 Task: Explore Airbnb accommodation in Ghazni, Afghanistan from 12th December, 2023 to 16th December, 2023 for 8 adults.8 bedrooms having 8 beds and 8 bathrooms. Property type can be hotel. Amenities needed are: wifi,free parkinig on premises, breakfast. Look for 3 properties as per requirement.
Action: Mouse moved to (503, 109)
Screenshot: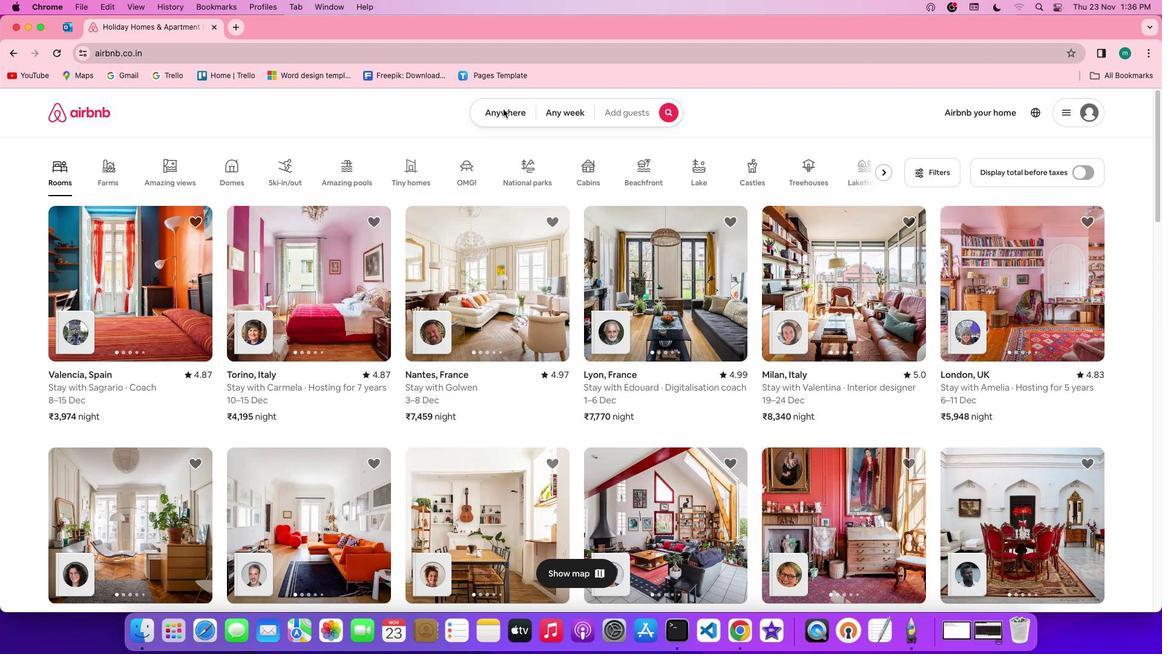 
Action: Mouse pressed left at (503, 109)
Screenshot: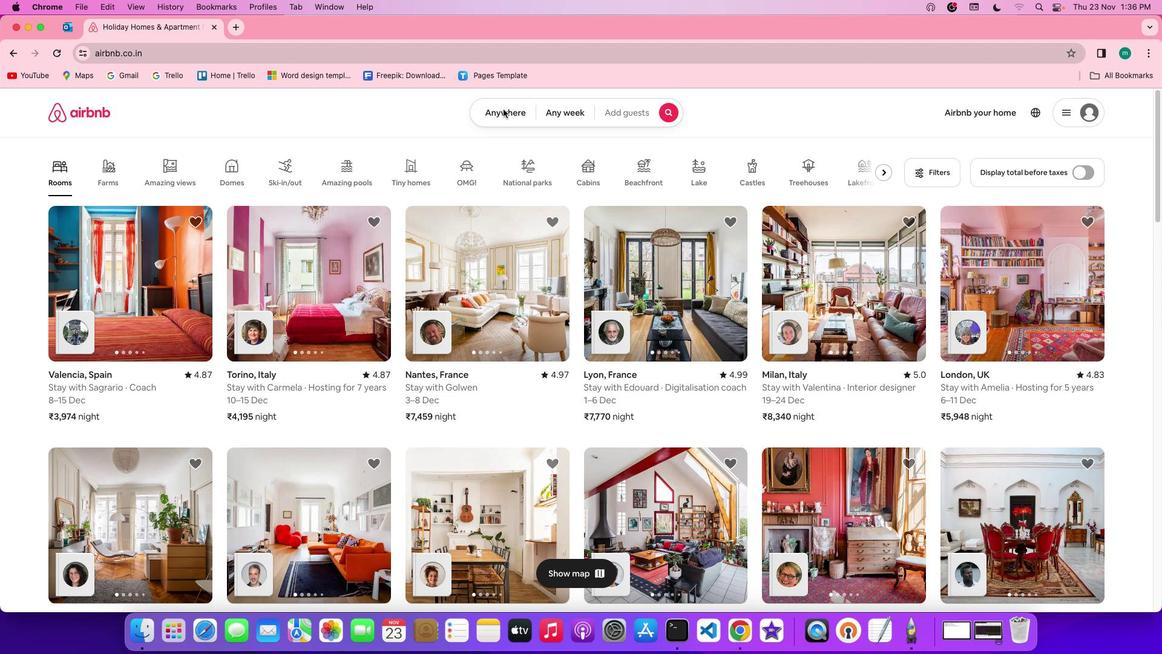 
Action: Mouse pressed left at (503, 109)
Screenshot: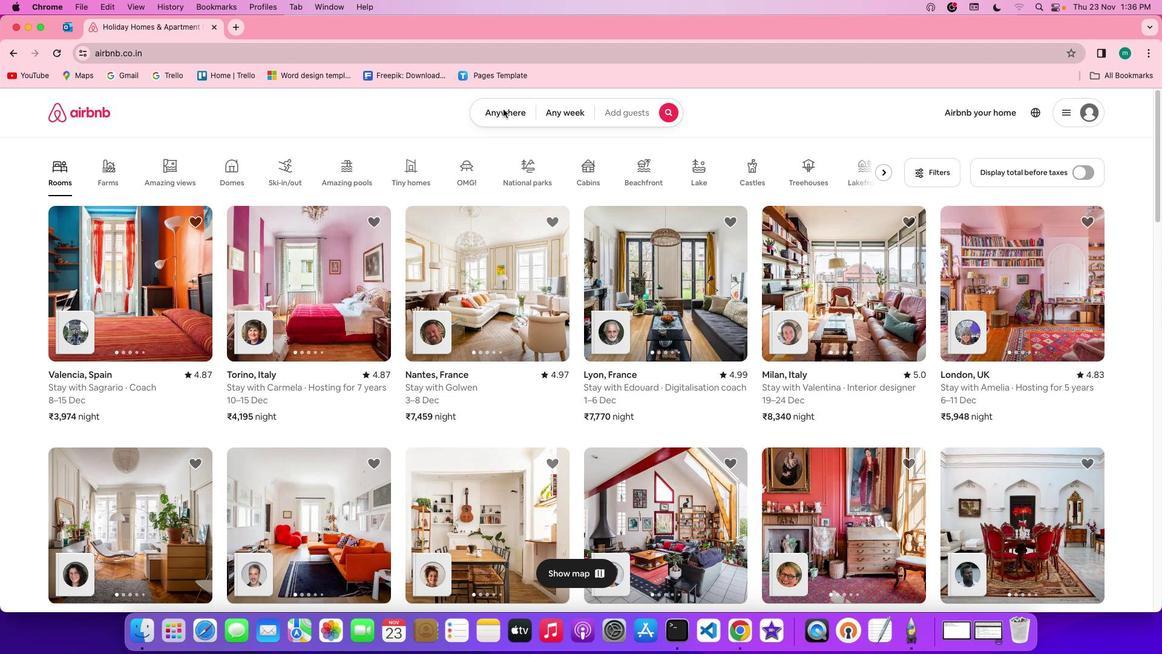 
Action: Mouse moved to (465, 154)
Screenshot: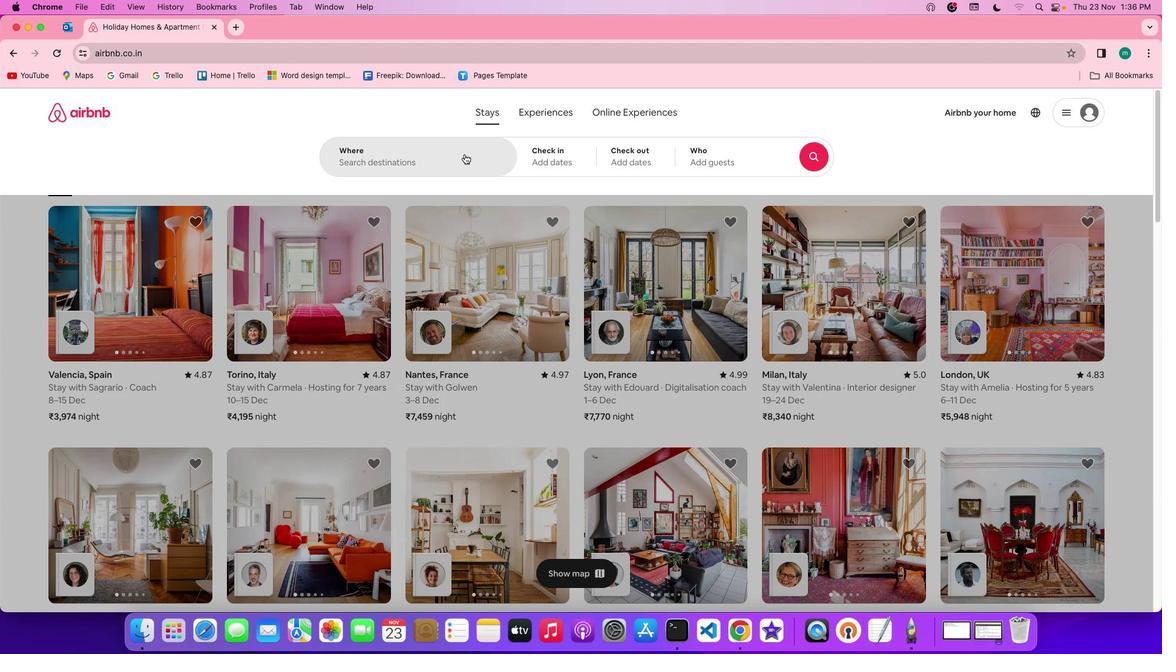 
Action: Mouse pressed left at (465, 154)
Screenshot: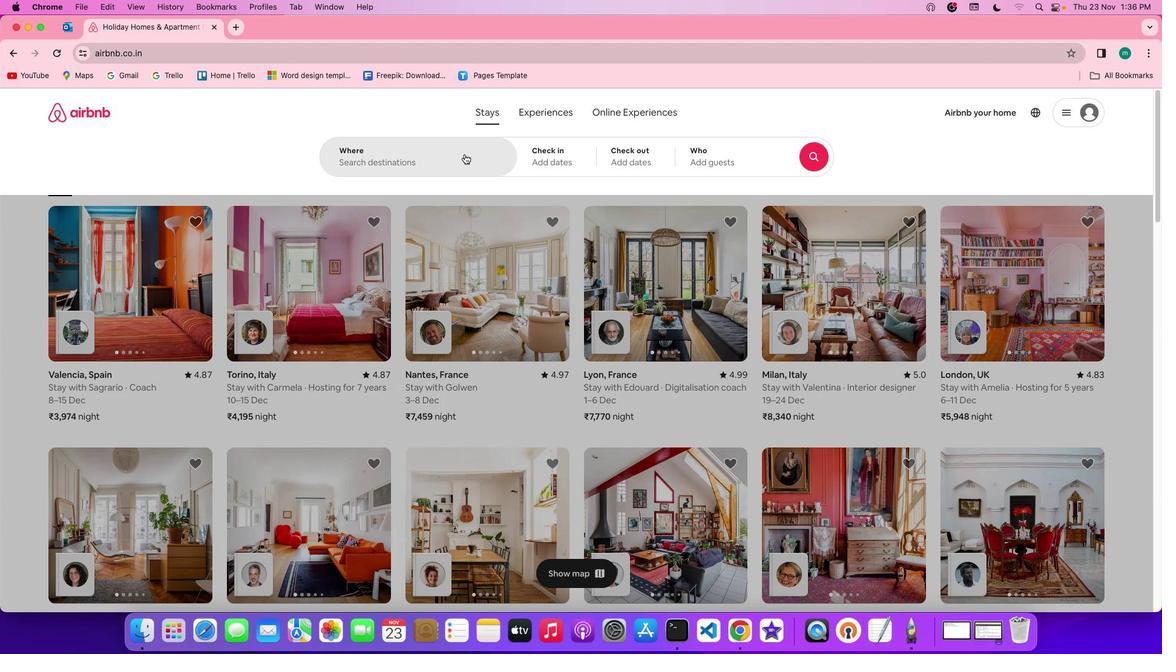 
Action: Key pressed Key.shift'G''h''a''z''n''i'','Key.spaceKey.shift'A''f''g''h''a''n''i''s''t''a''n'
Screenshot: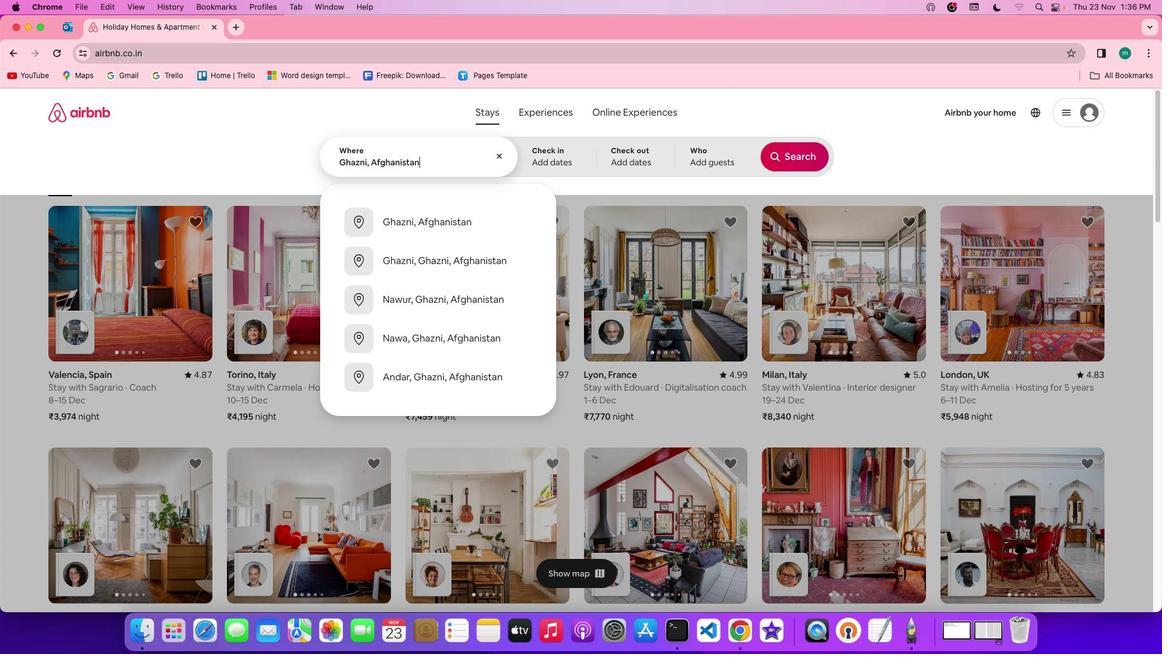 
Action: Mouse moved to (562, 155)
Screenshot: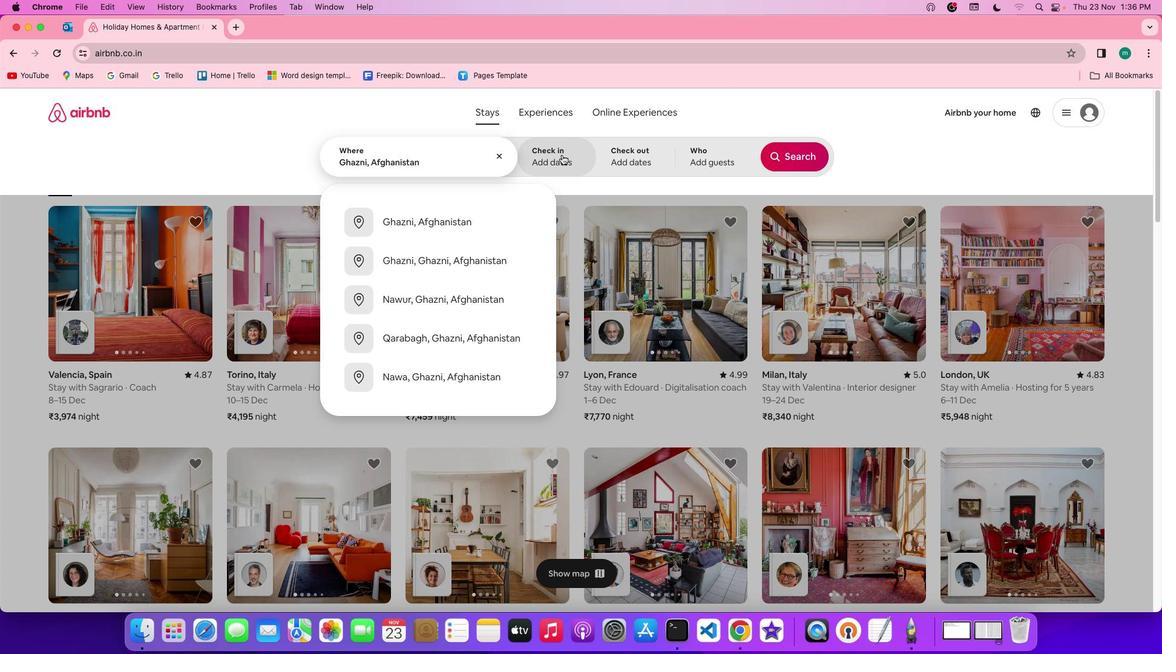 
Action: Mouse pressed left at (562, 155)
Screenshot: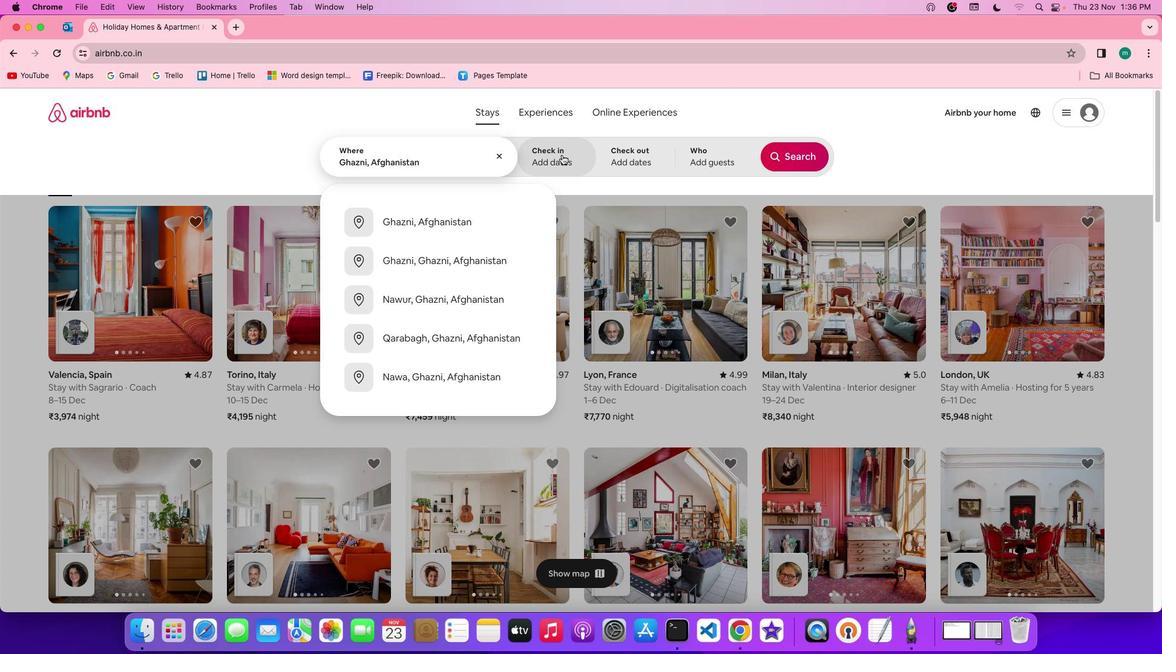 
Action: Mouse moved to (665, 370)
Screenshot: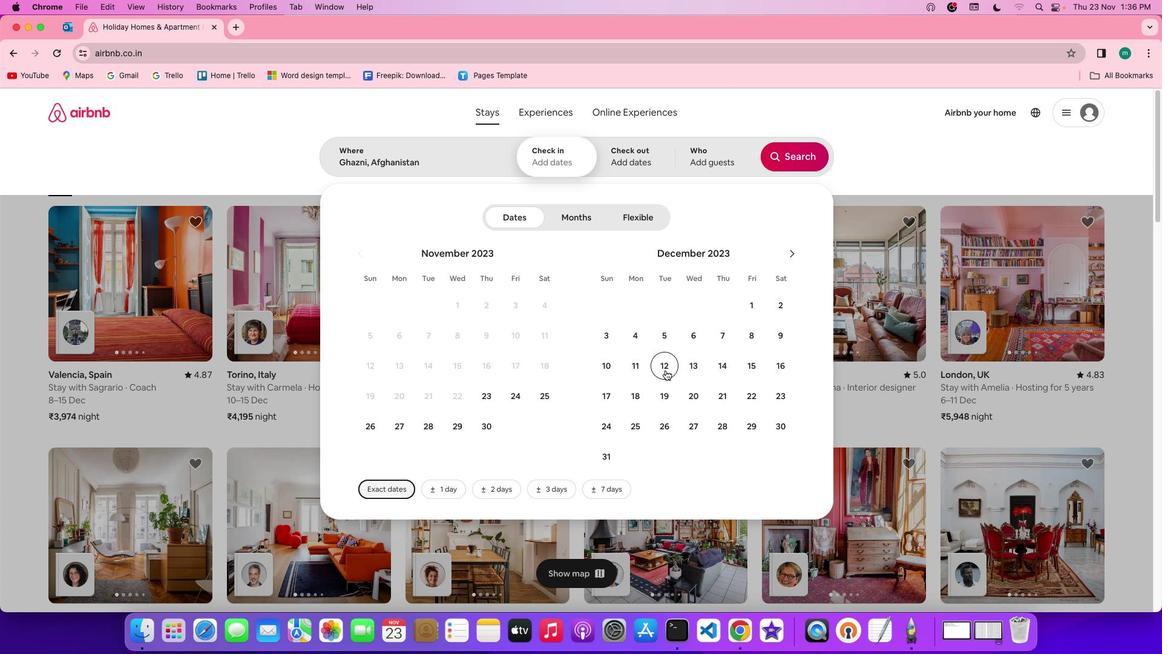 
Action: Mouse pressed left at (665, 370)
Screenshot: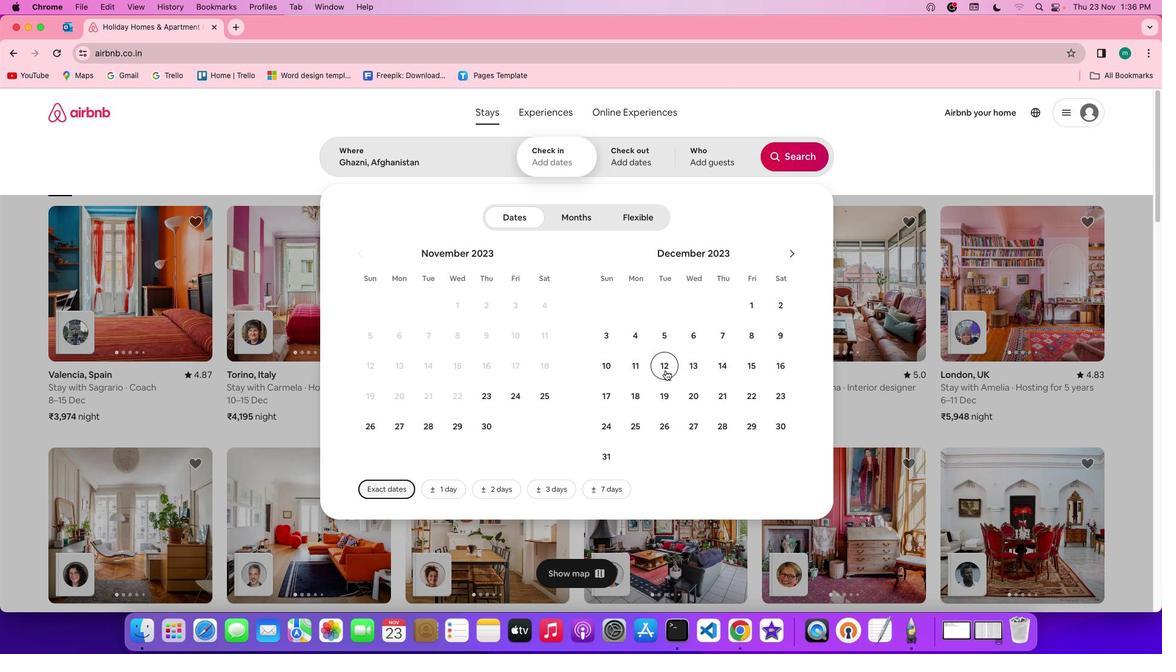 
Action: Mouse moved to (775, 368)
Screenshot: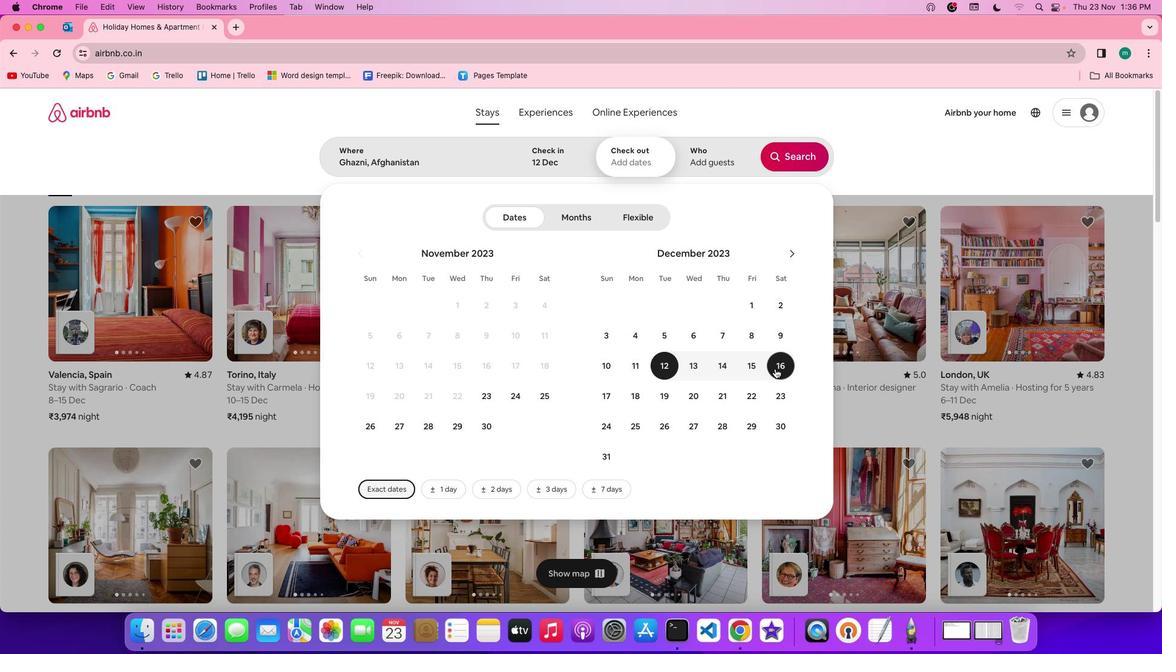
Action: Mouse pressed left at (775, 368)
Screenshot: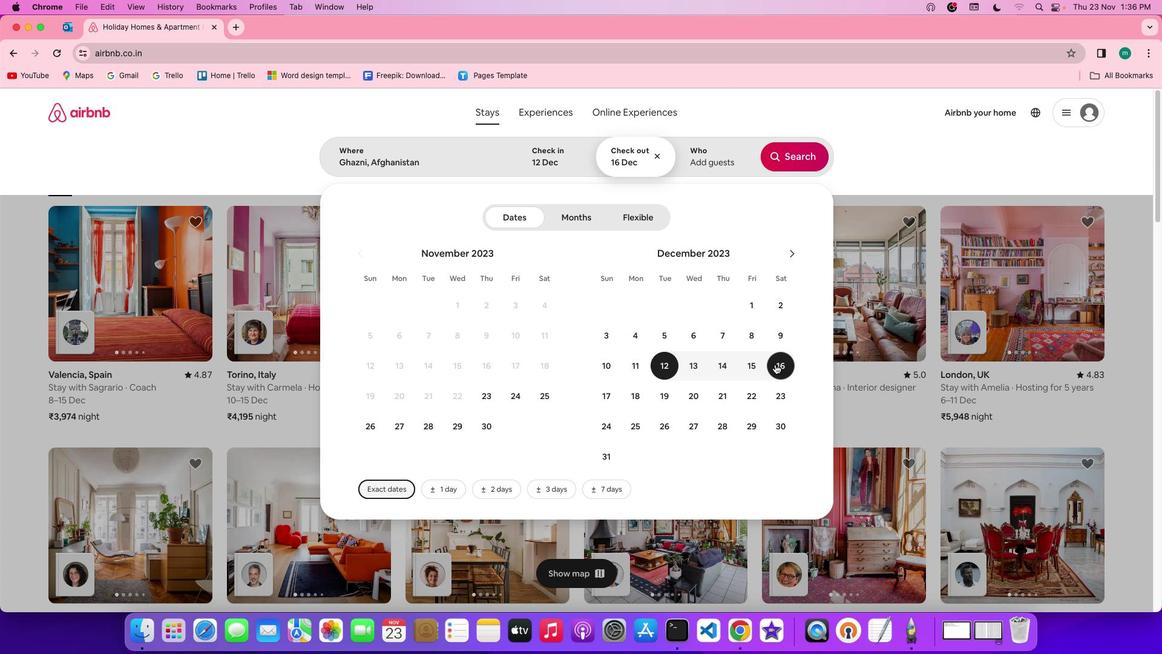 
Action: Mouse moved to (712, 158)
Screenshot: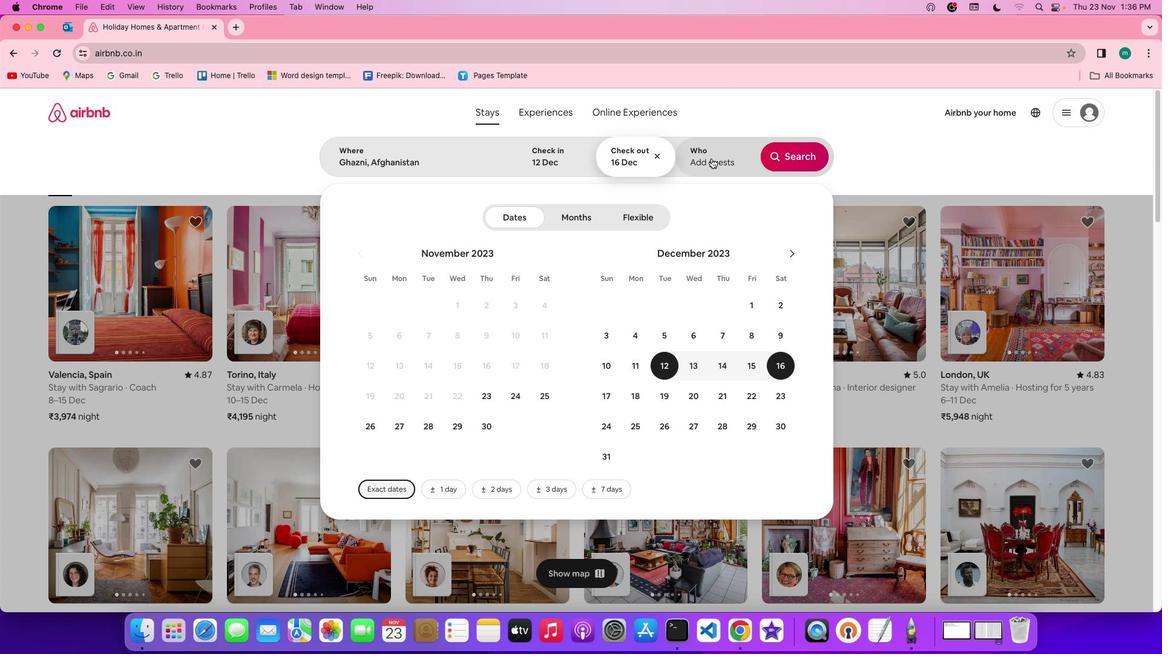 
Action: Mouse pressed left at (712, 158)
Screenshot: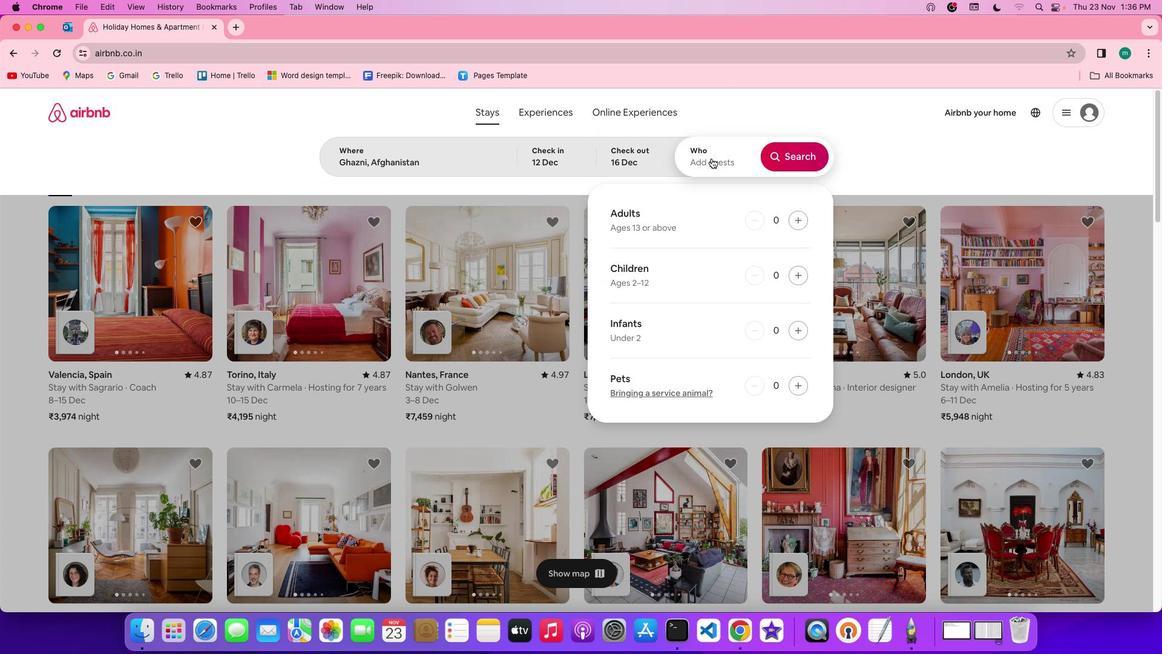 
Action: Mouse moved to (798, 215)
Screenshot: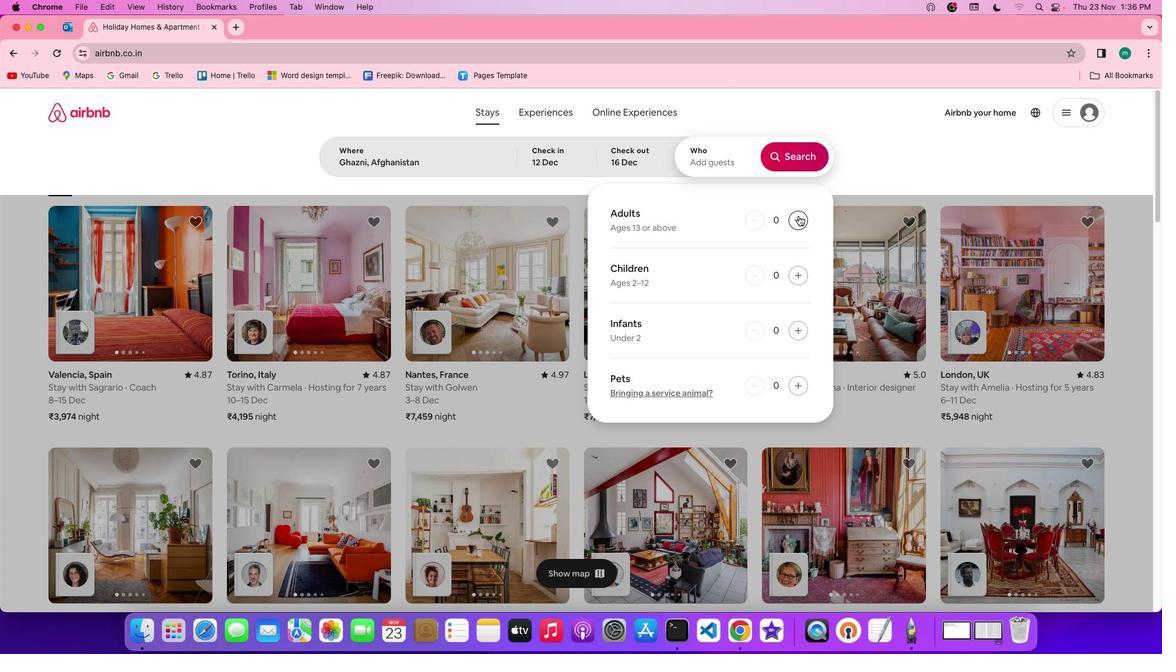 
Action: Mouse pressed left at (798, 215)
Screenshot: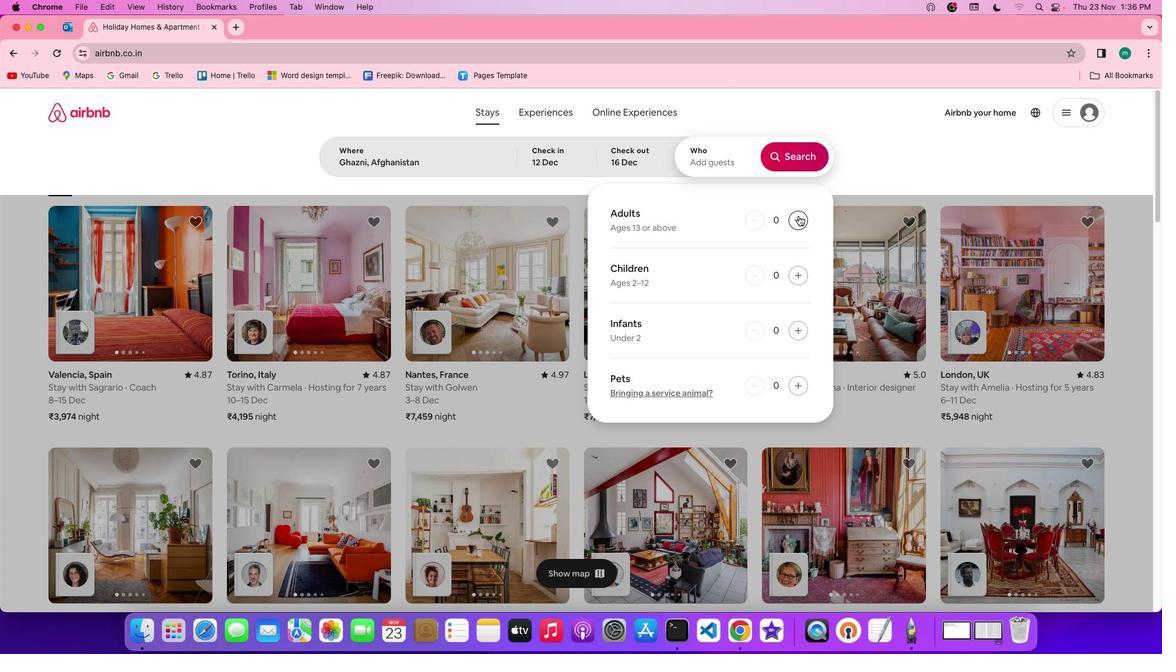
Action: Mouse pressed left at (798, 215)
Screenshot: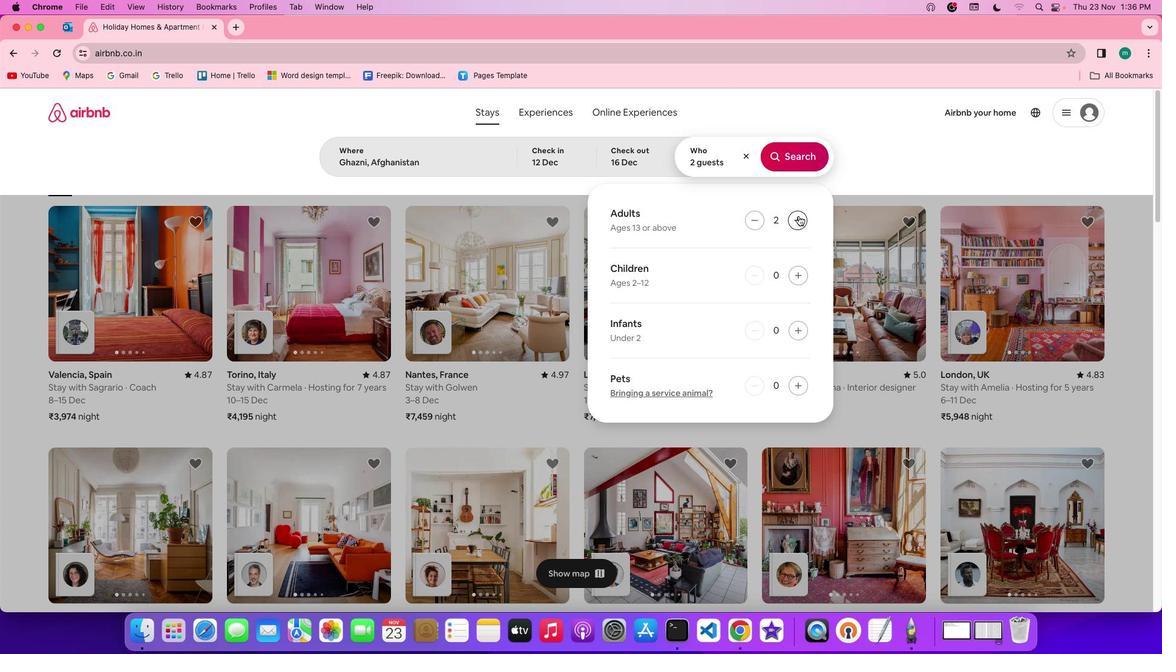 
Action: Mouse pressed left at (798, 215)
Screenshot: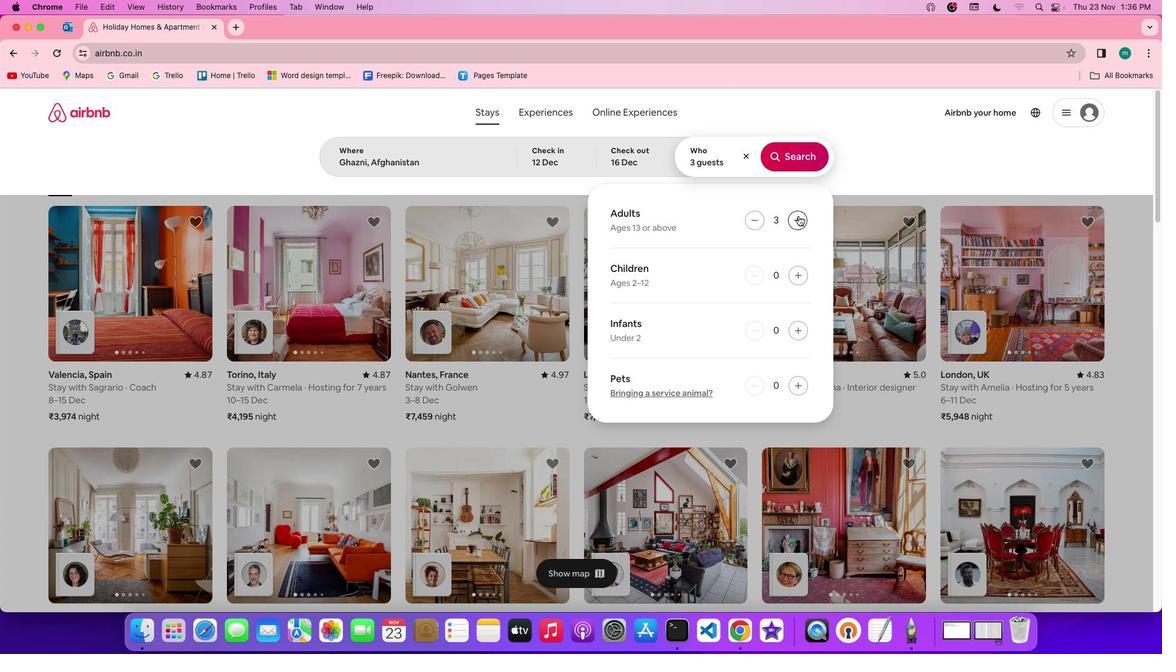 
Action: Mouse pressed left at (798, 215)
Screenshot: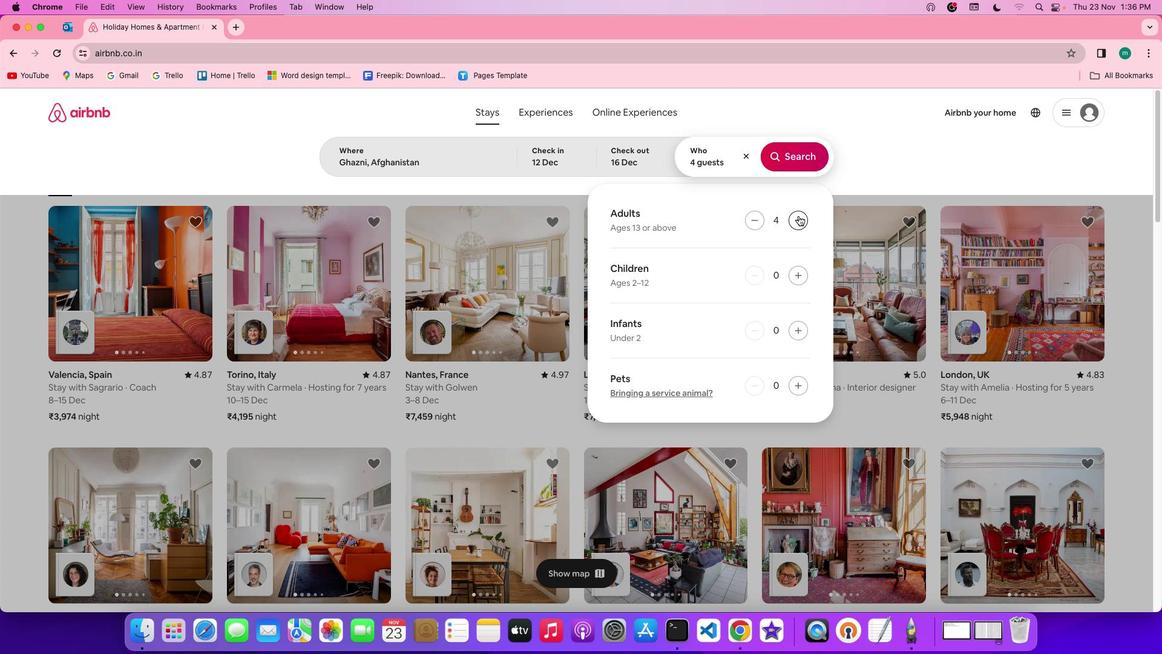 
Action: Mouse pressed left at (798, 215)
Screenshot: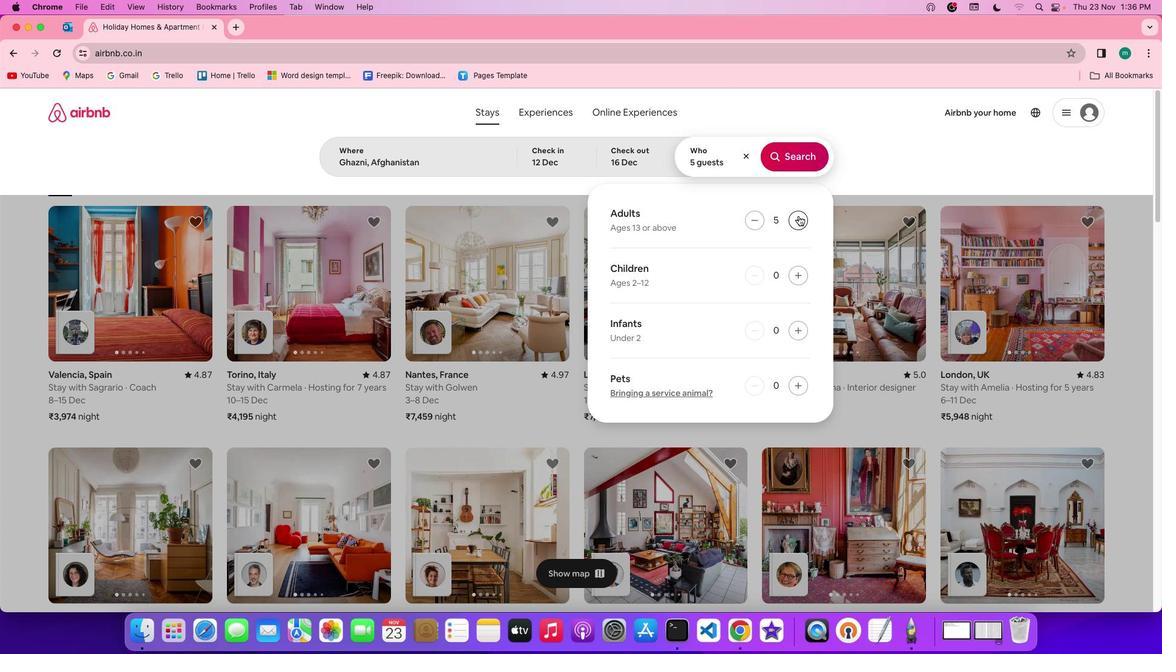 
Action: Mouse pressed left at (798, 215)
Screenshot: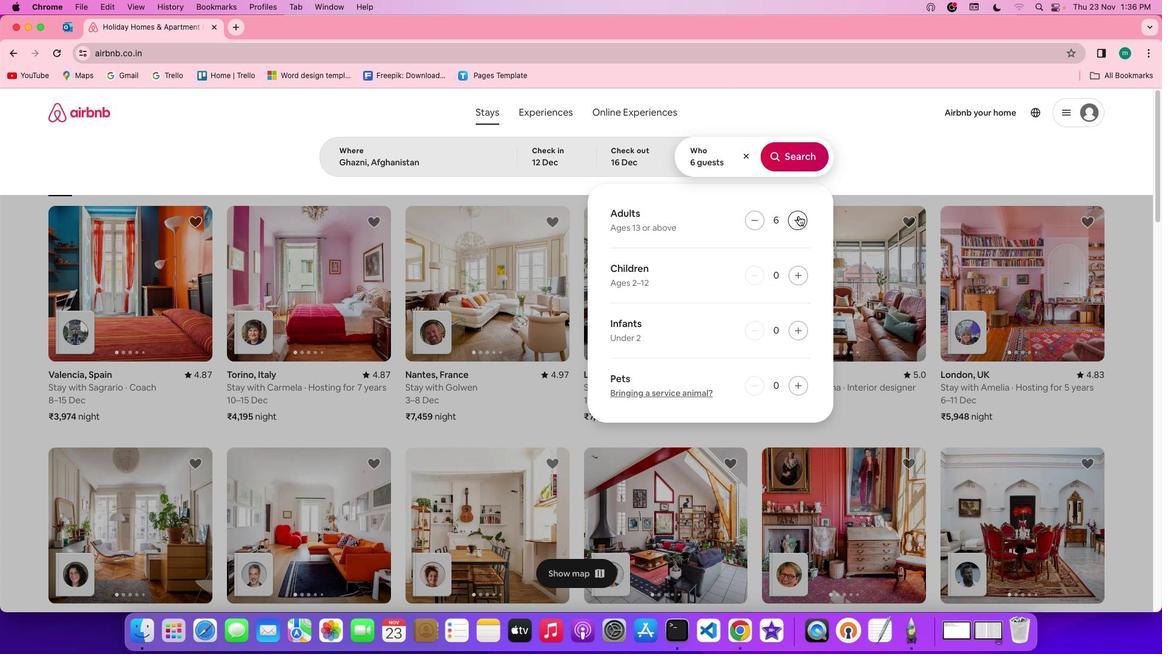 
Action: Mouse pressed left at (798, 215)
Screenshot: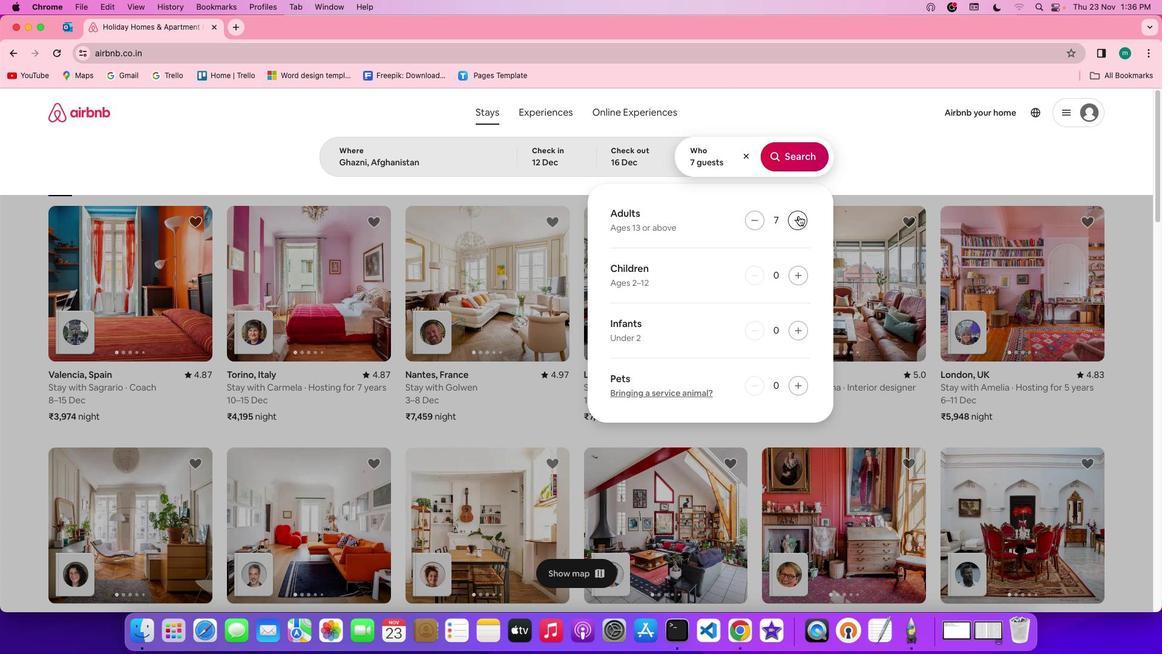 
Action: Mouse pressed left at (798, 215)
Screenshot: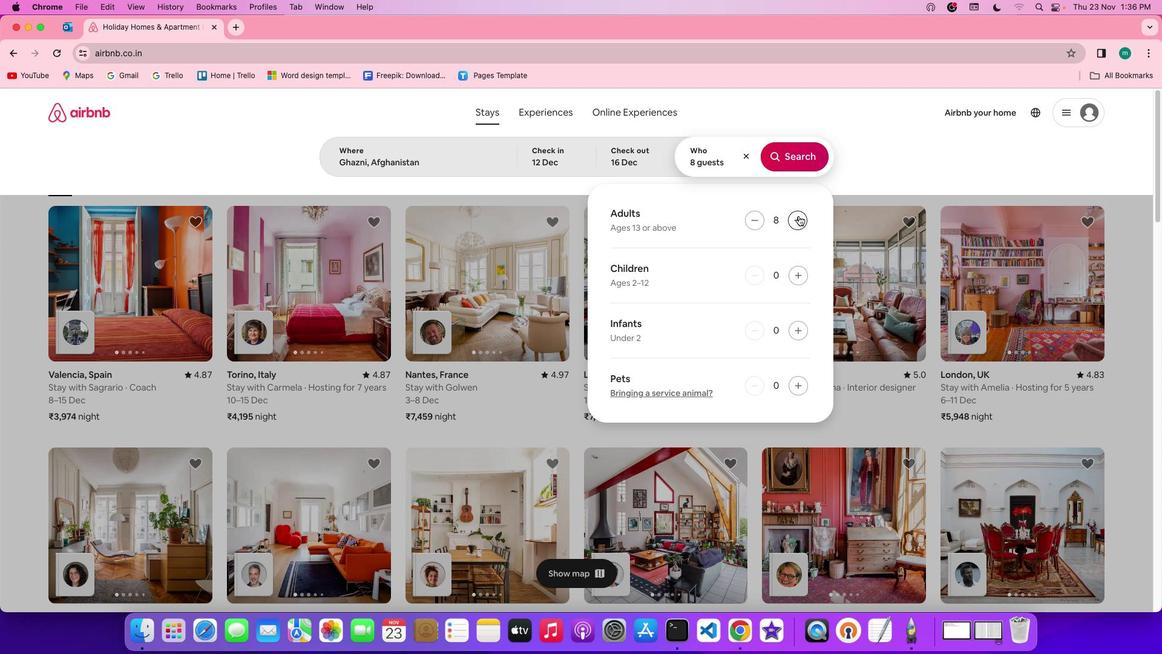 
Action: Mouse moved to (811, 160)
Screenshot: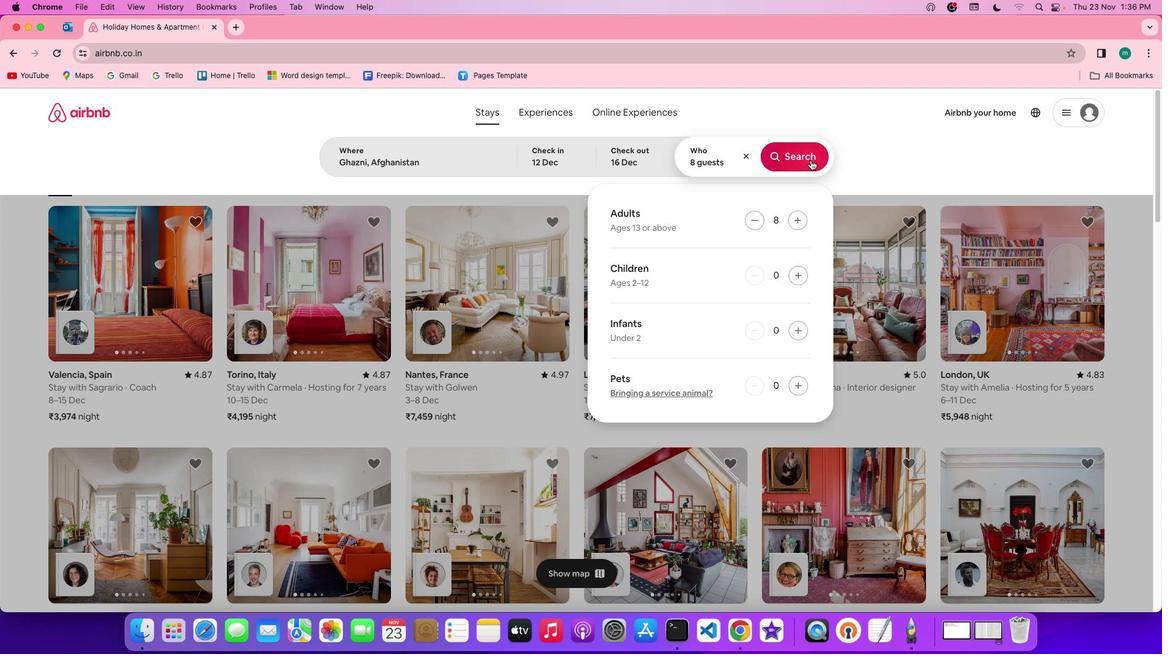 
Action: Mouse pressed left at (811, 160)
Screenshot: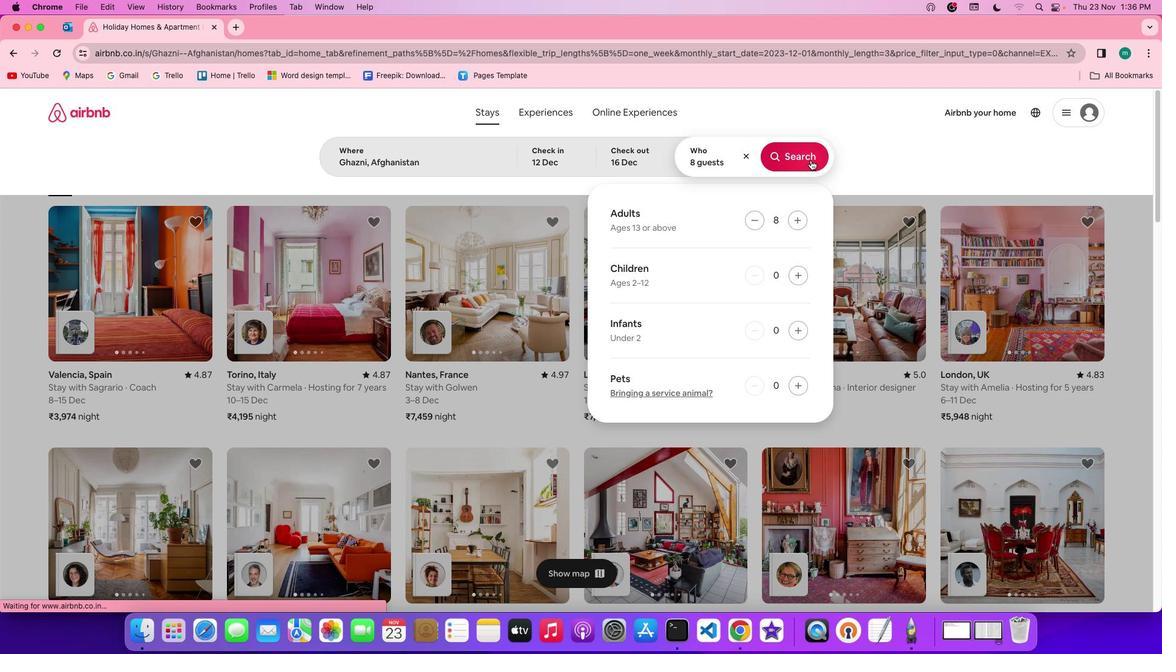 
Action: Mouse moved to (963, 156)
Screenshot: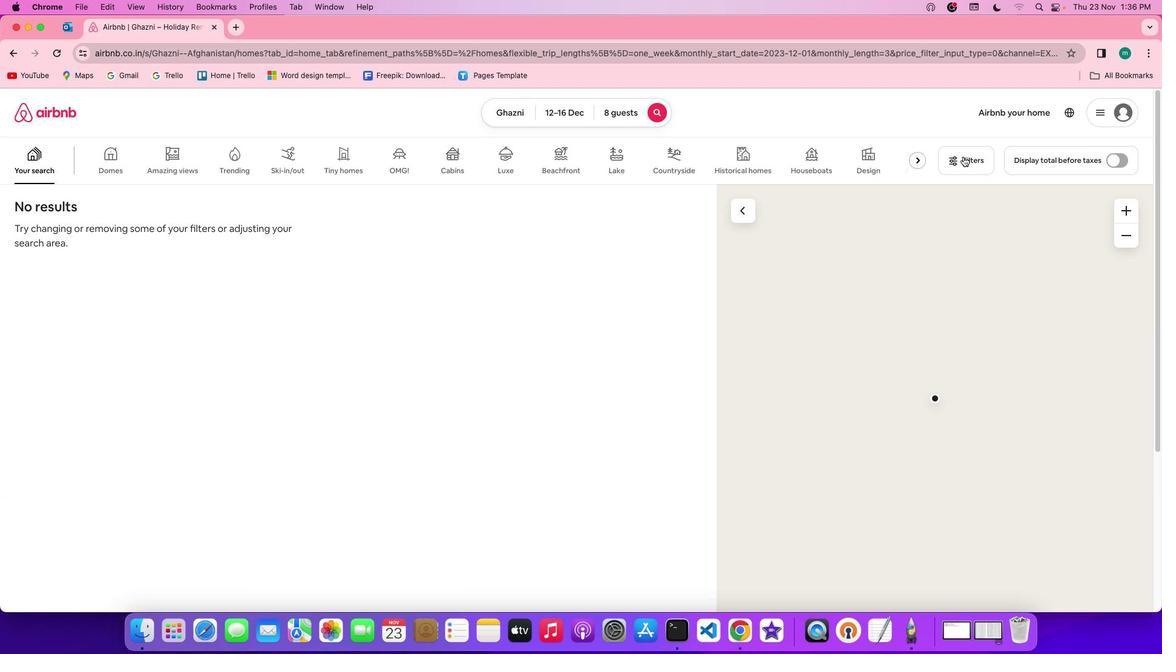 
Action: Mouse pressed left at (963, 156)
Screenshot: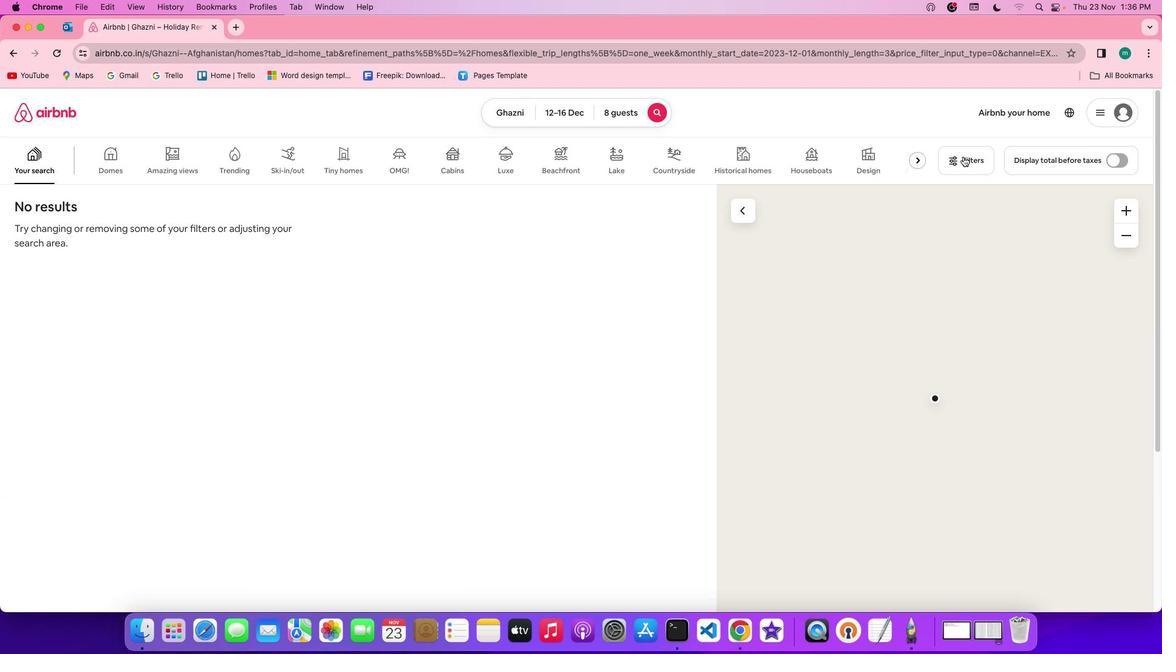 
Action: Mouse moved to (698, 355)
Screenshot: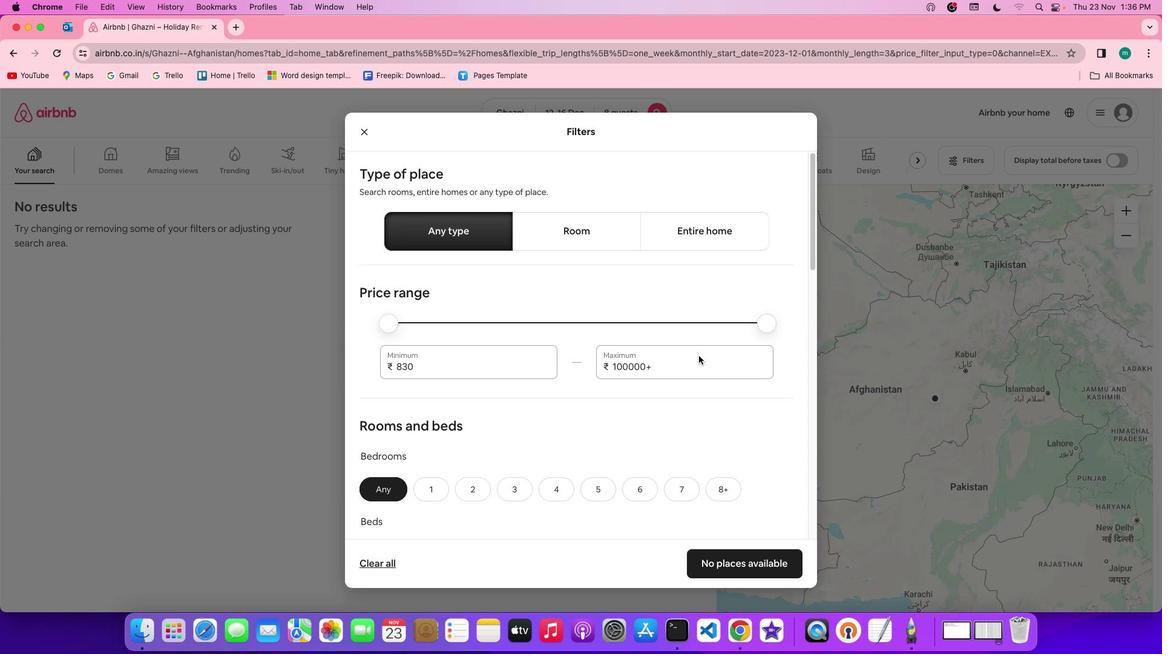 
Action: Mouse scrolled (698, 355) with delta (0, 0)
Screenshot: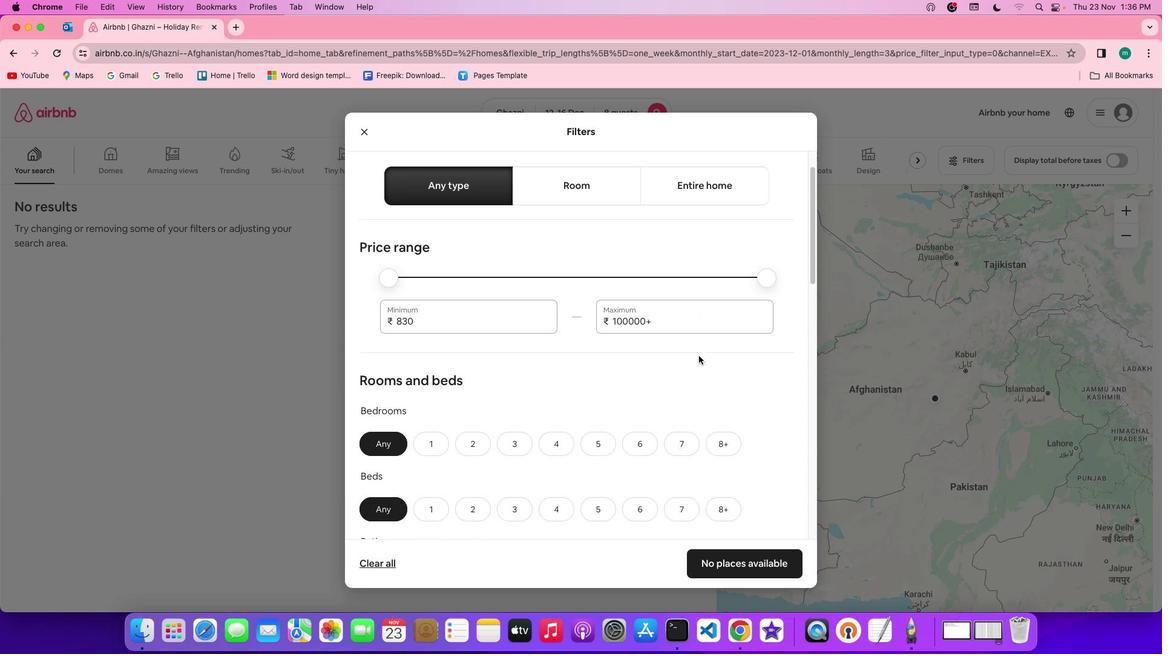 
Action: Mouse scrolled (698, 355) with delta (0, 0)
Screenshot: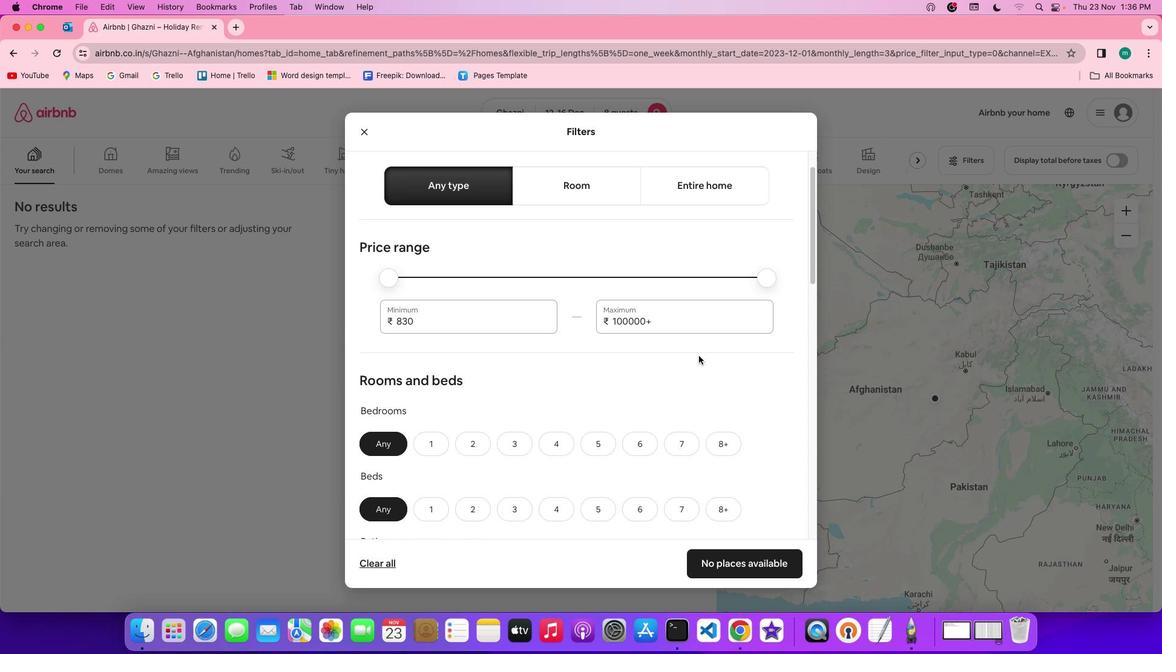 
Action: Mouse scrolled (698, 355) with delta (0, -1)
Screenshot: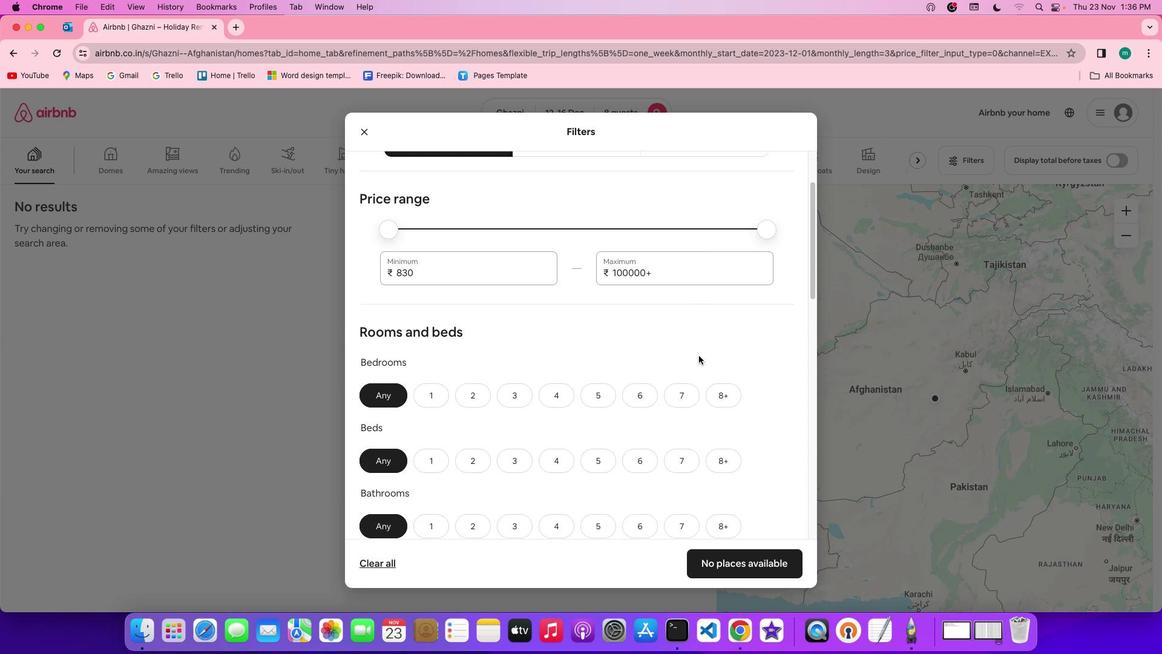 
Action: Mouse scrolled (698, 355) with delta (0, -1)
Screenshot: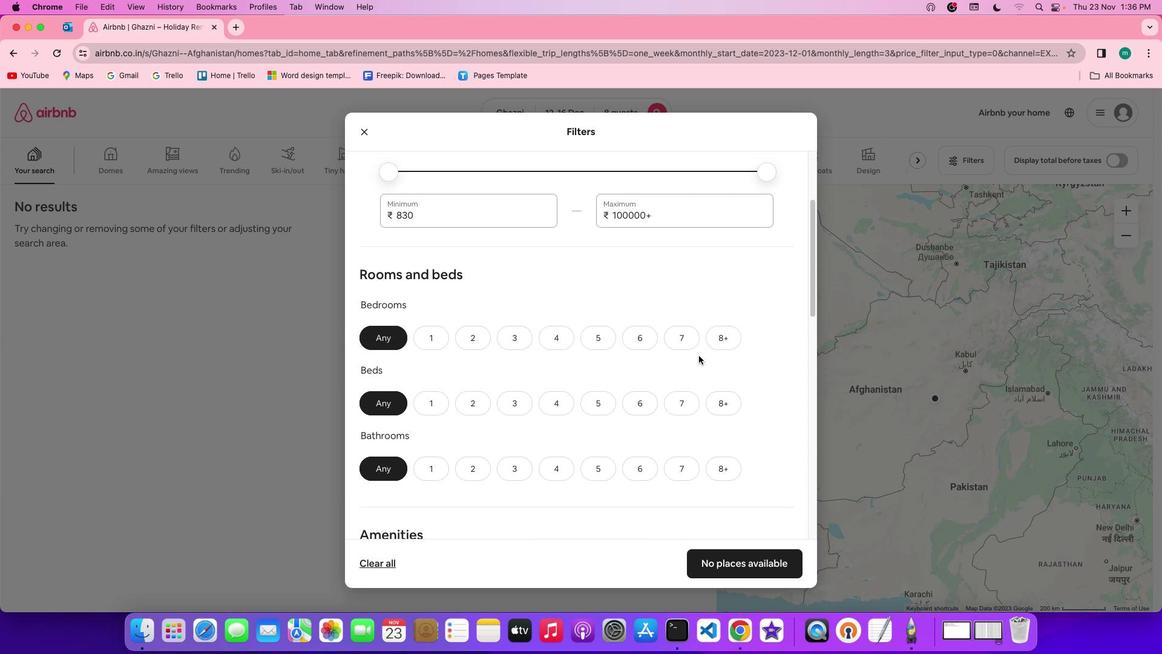
Action: Mouse scrolled (698, 355) with delta (0, -1)
Screenshot: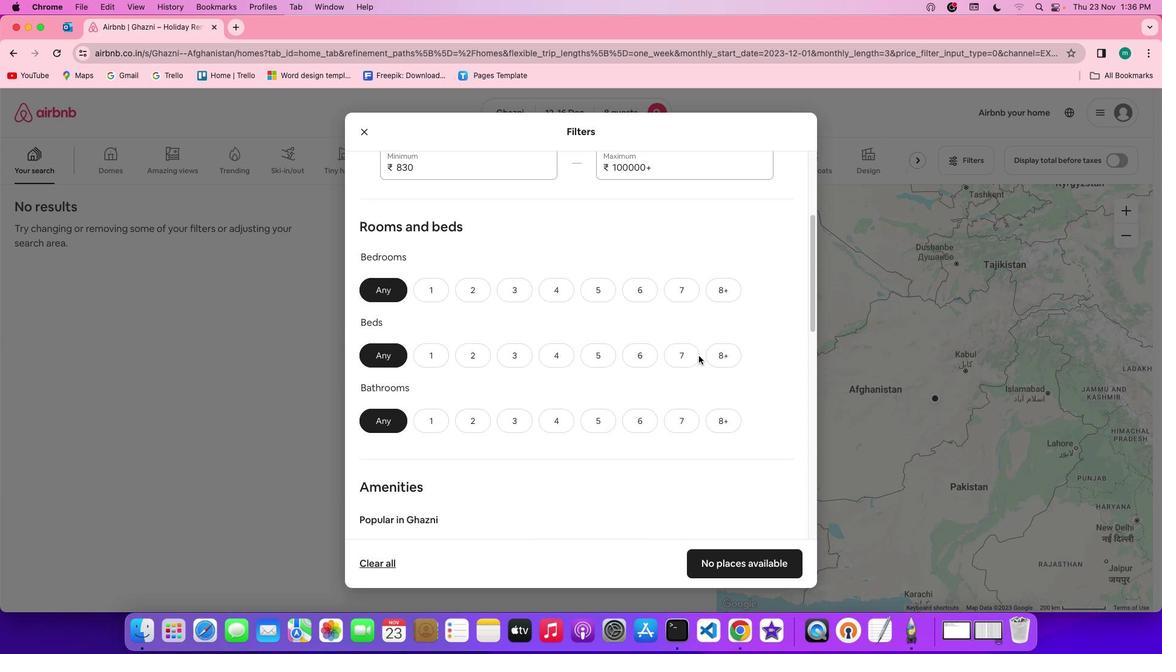 
Action: Mouse moved to (724, 297)
Screenshot: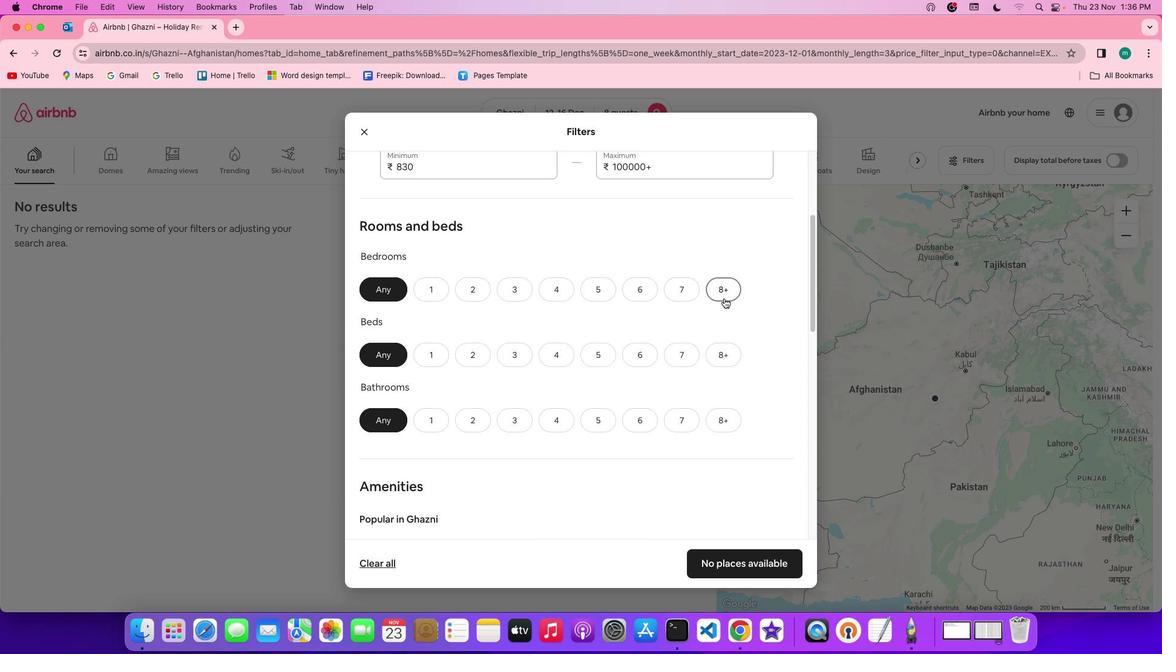 
Action: Mouse pressed left at (724, 297)
Screenshot: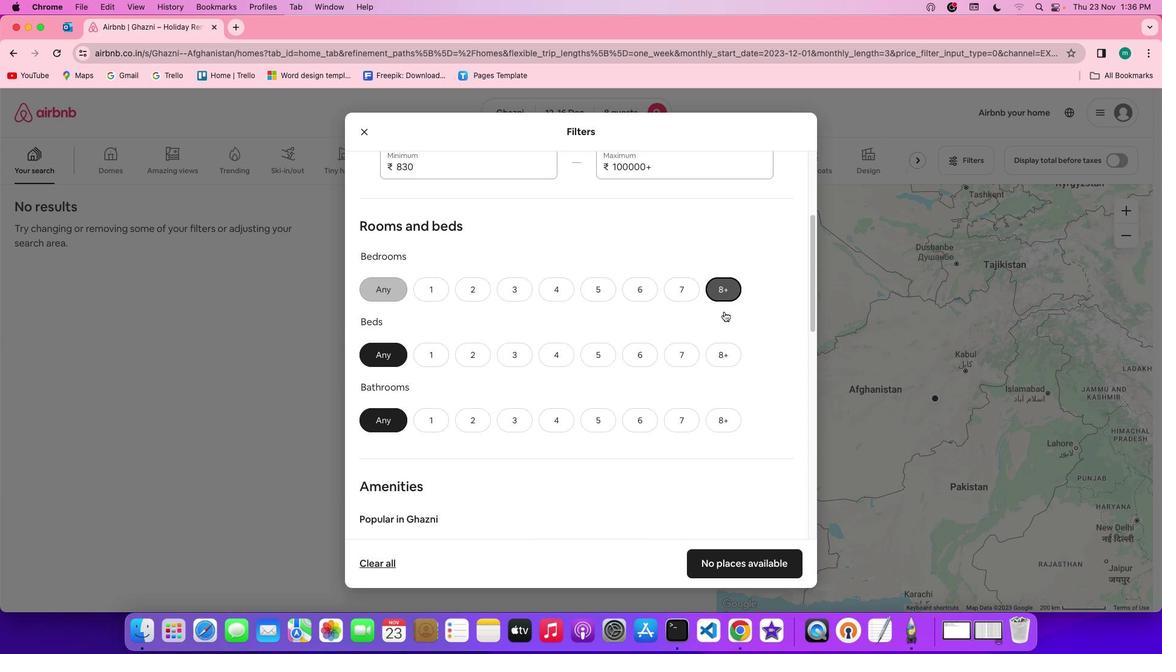 
Action: Mouse moved to (725, 350)
Screenshot: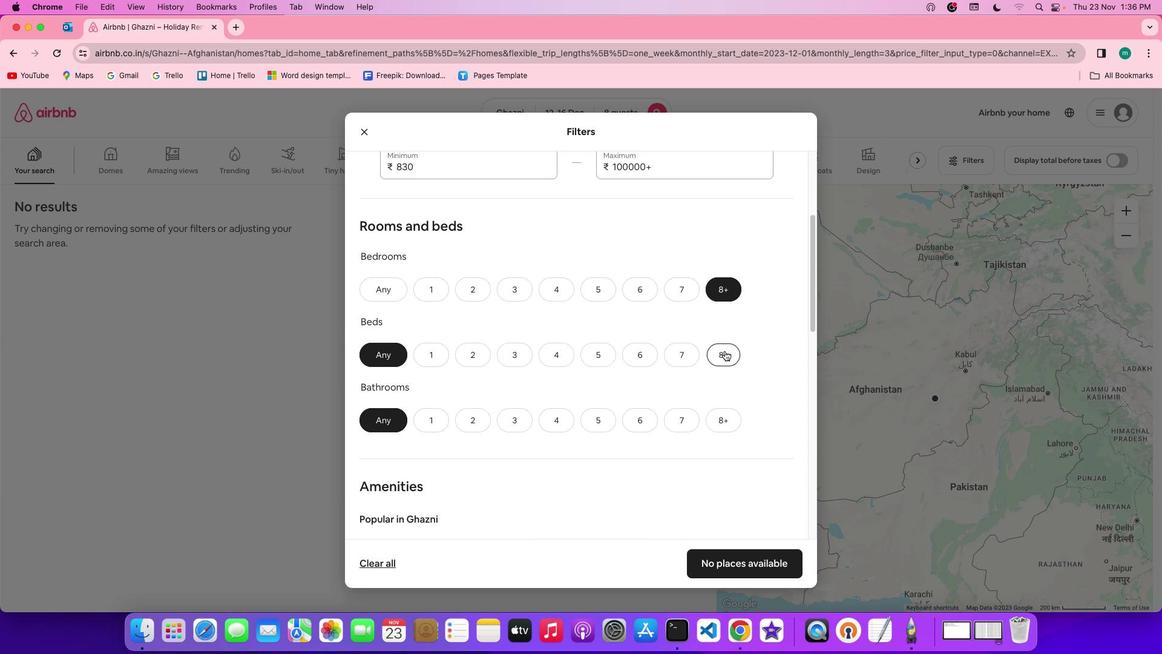 
Action: Mouse pressed left at (725, 350)
Screenshot: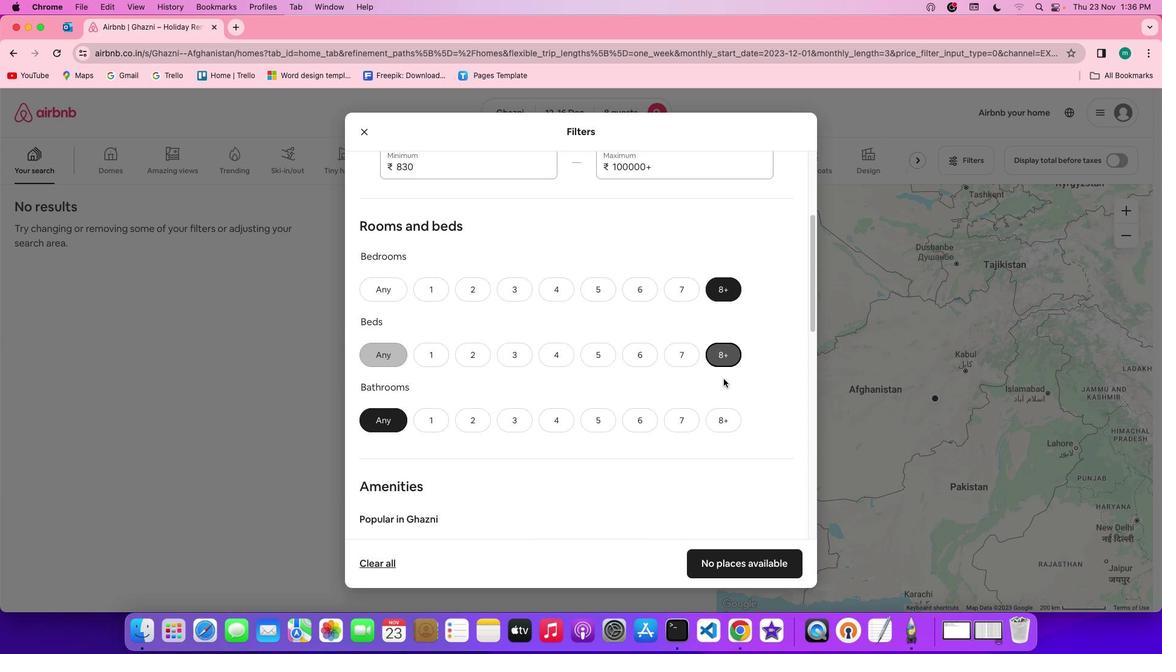 
Action: Mouse moved to (723, 417)
Screenshot: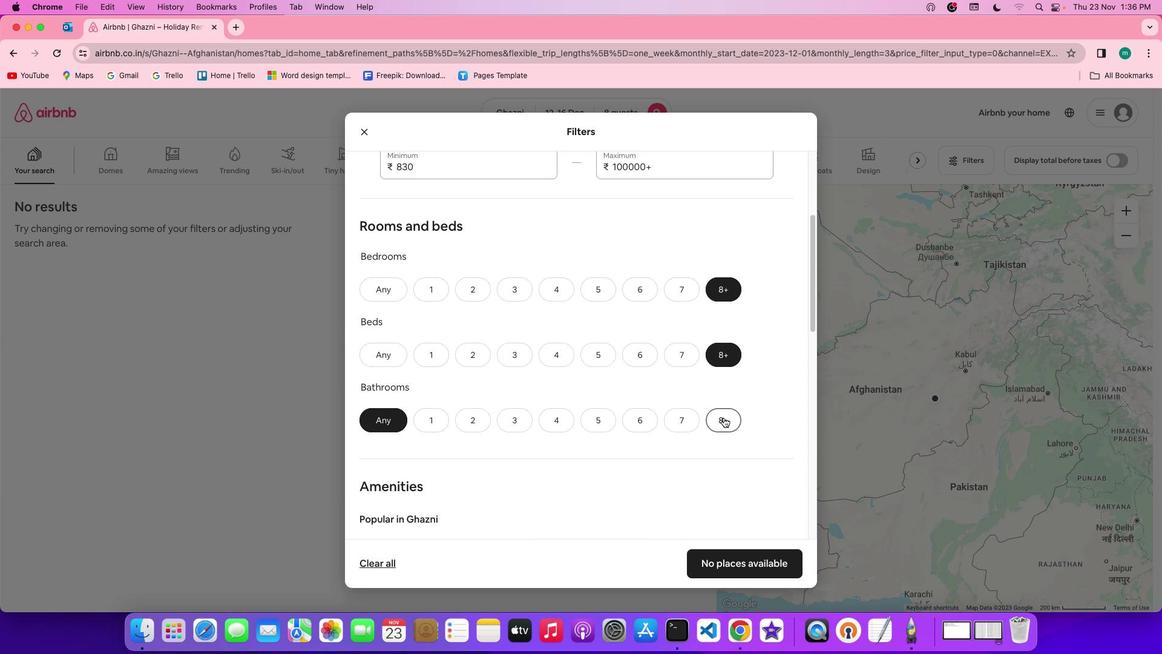 
Action: Mouse pressed left at (723, 417)
Screenshot: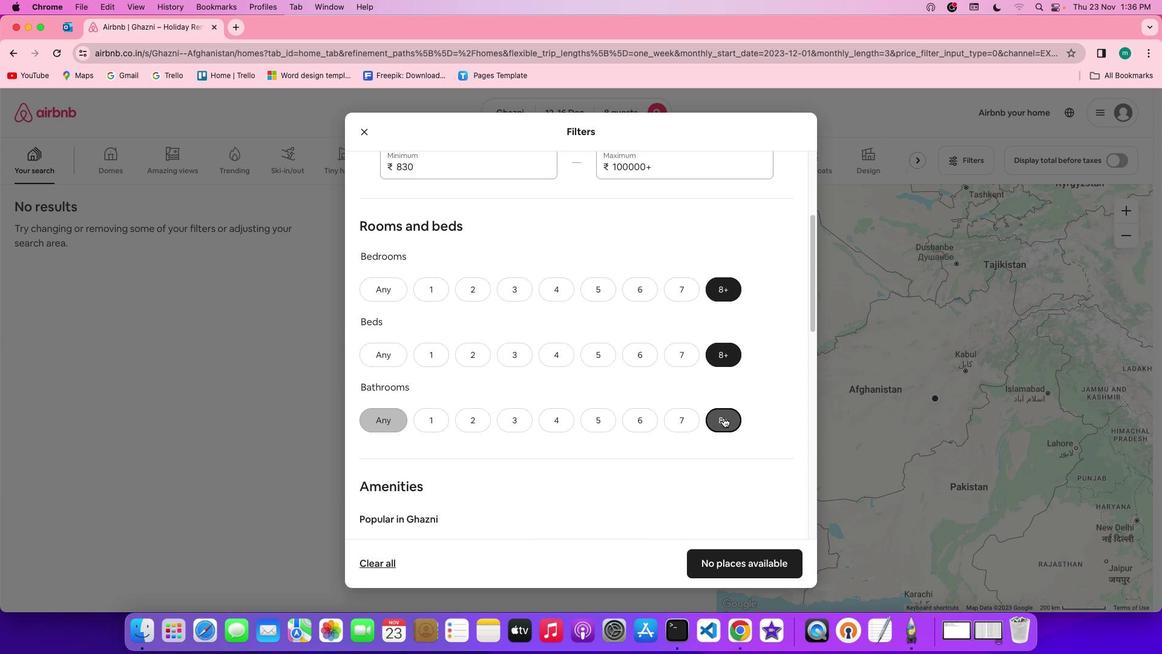 
Action: Mouse moved to (575, 422)
Screenshot: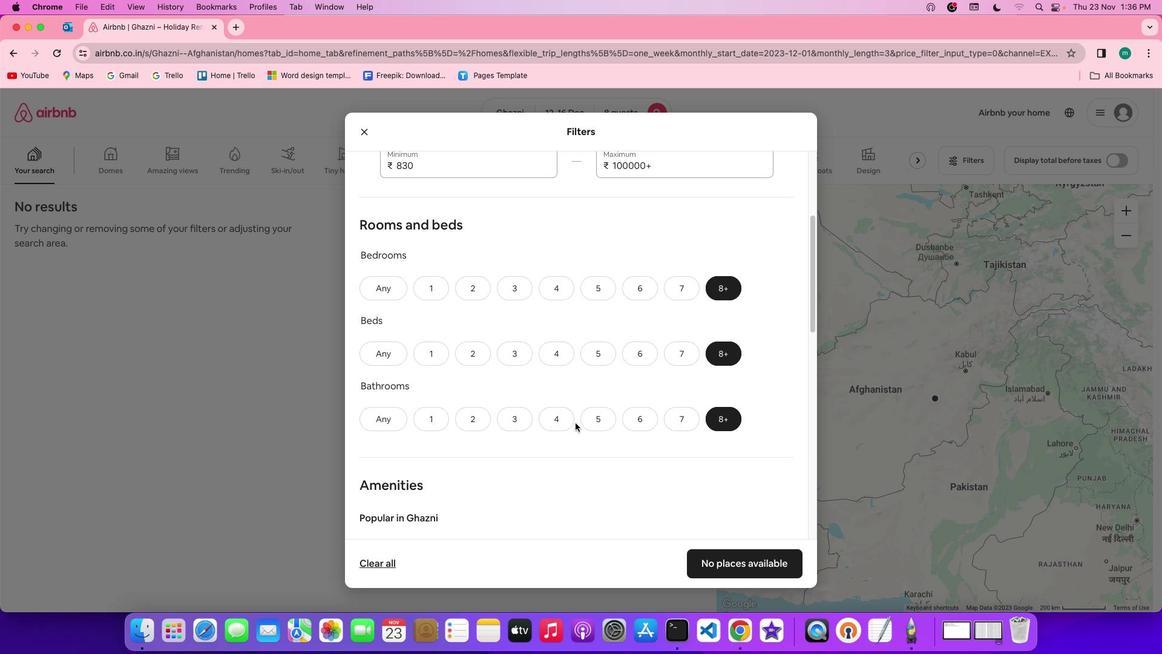 
Action: Mouse scrolled (575, 422) with delta (0, 0)
Screenshot: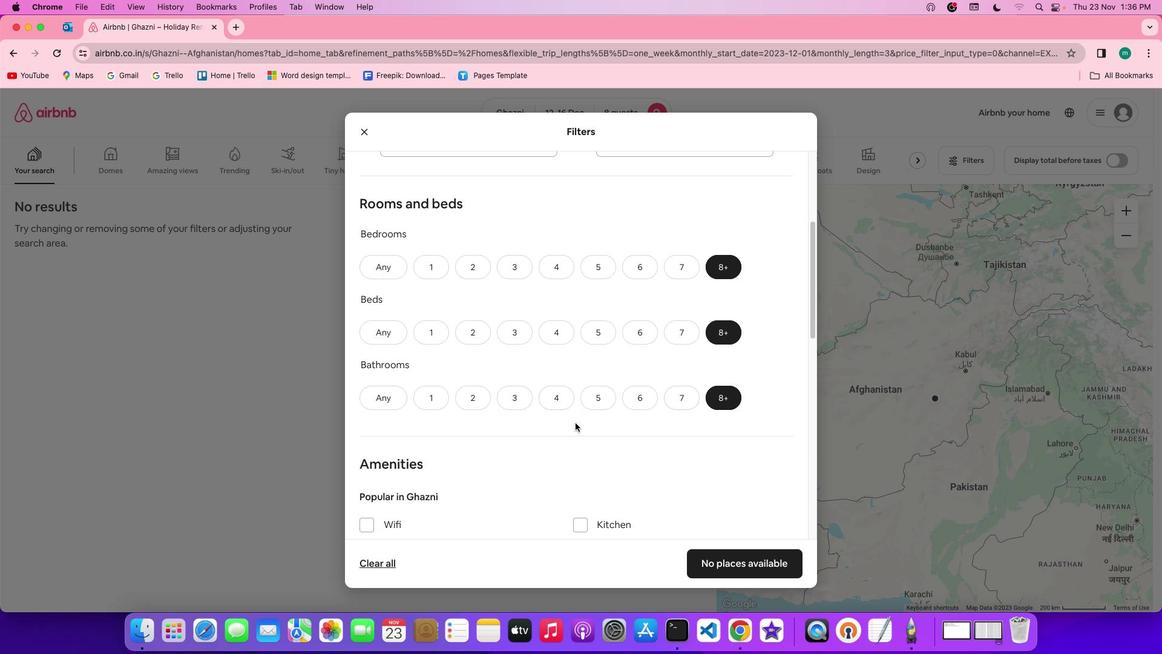 
Action: Mouse scrolled (575, 422) with delta (0, 0)
Screenshot: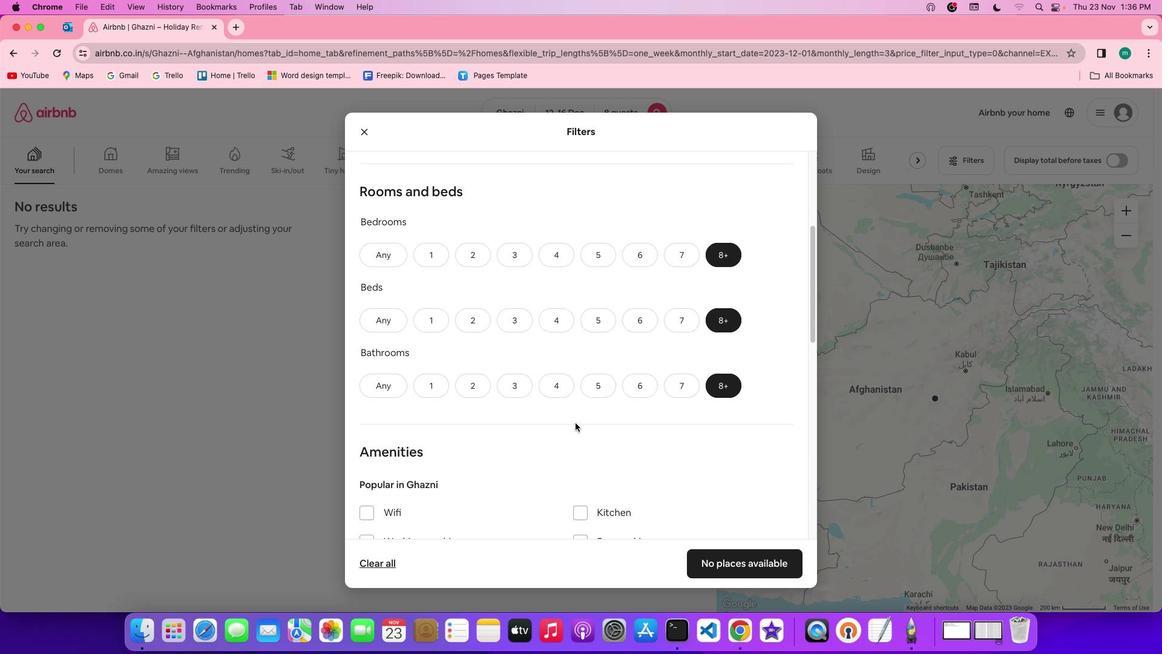 
Action: Mouse scrolled (575, 422) with delta (0, 0)
Screenshot: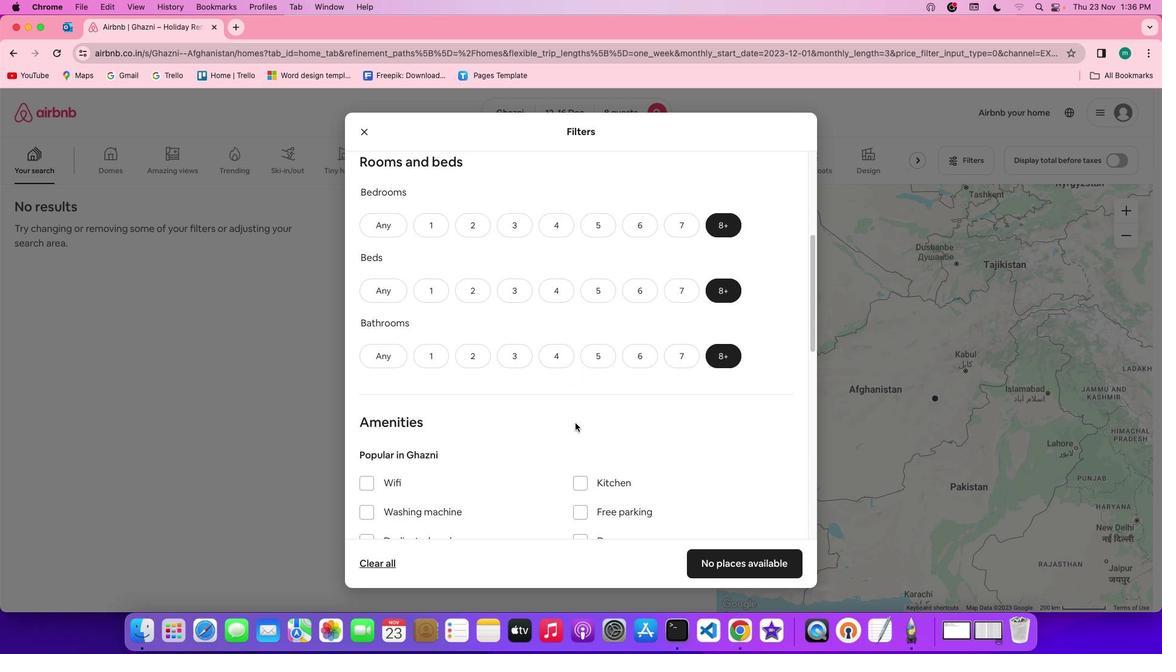 
Action: Mouse scrolled (575, 422) with delta (0, 0)
Screenshot: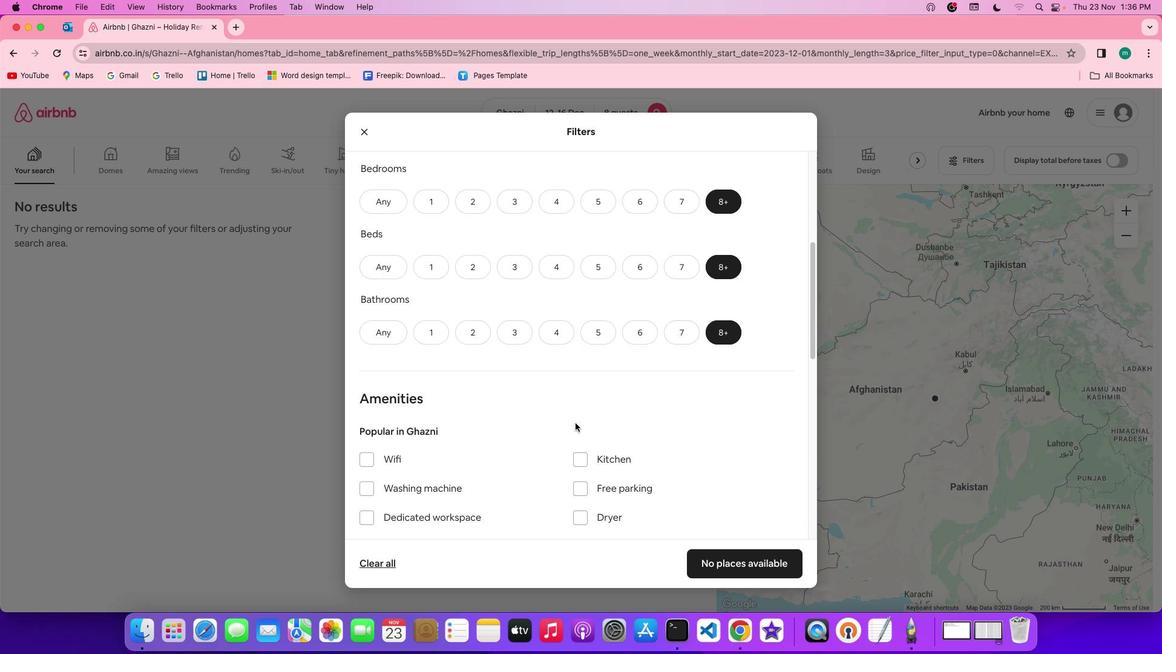 
Action: Mouse scrolled (575, 422) with delta (0, 0)
Screenshot: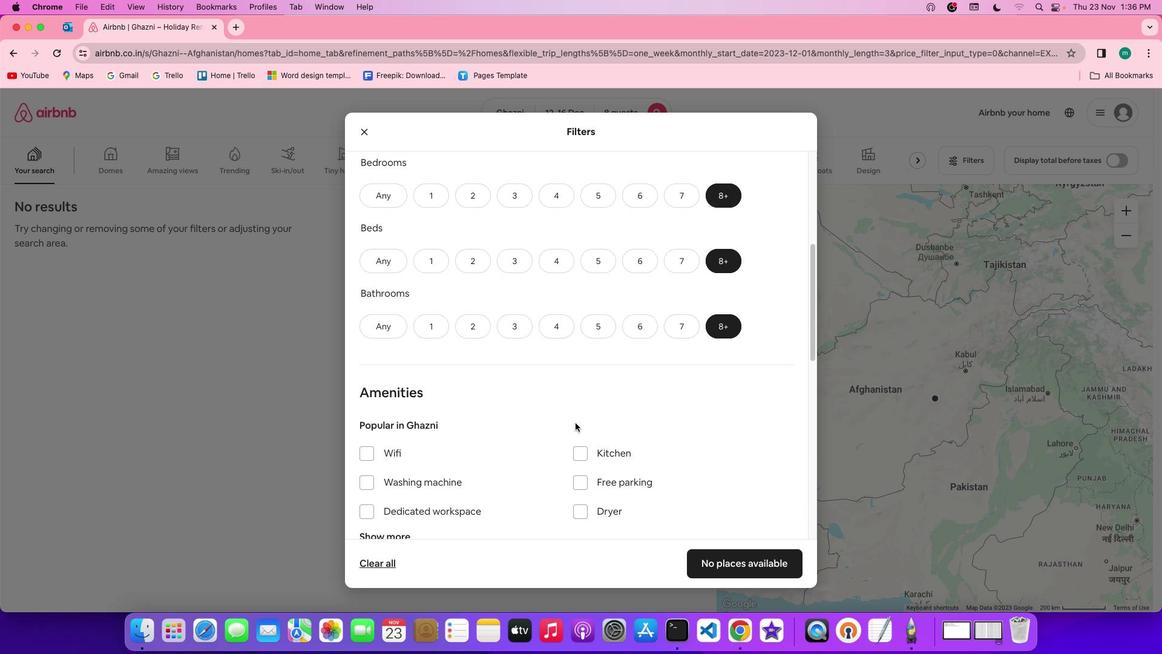 
Action: Mouse scrolled (575, 422) with delta (0, 0)
Screenshot: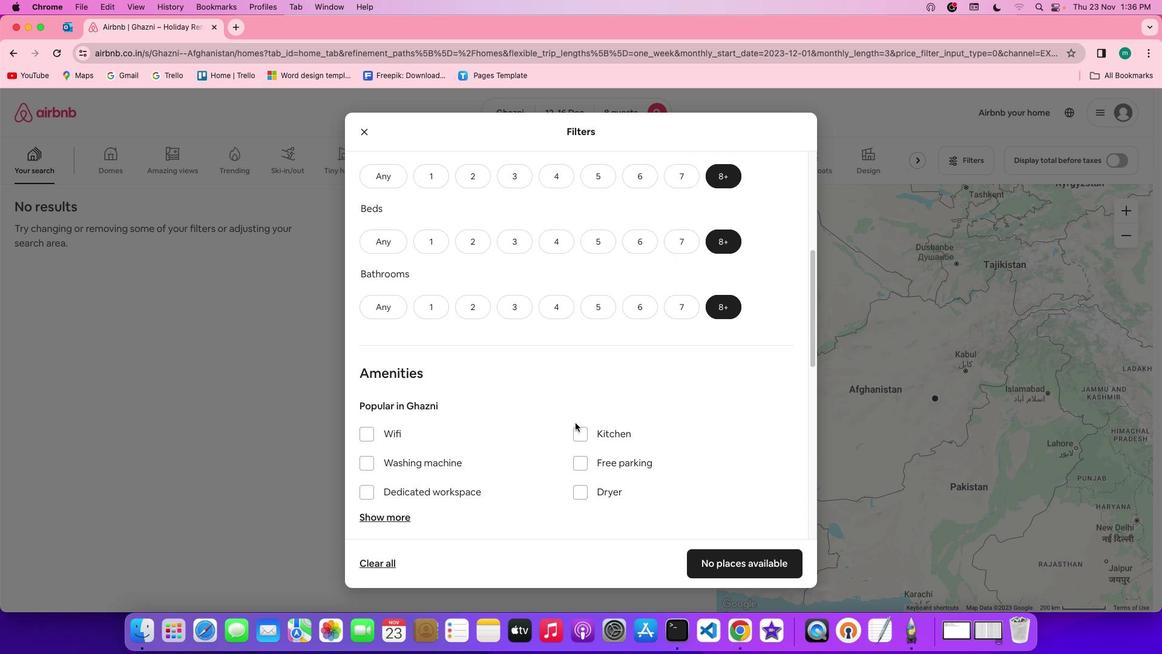 
Action: Mouse scrolled (575, 422) with delta (0, 0)
Screenshot: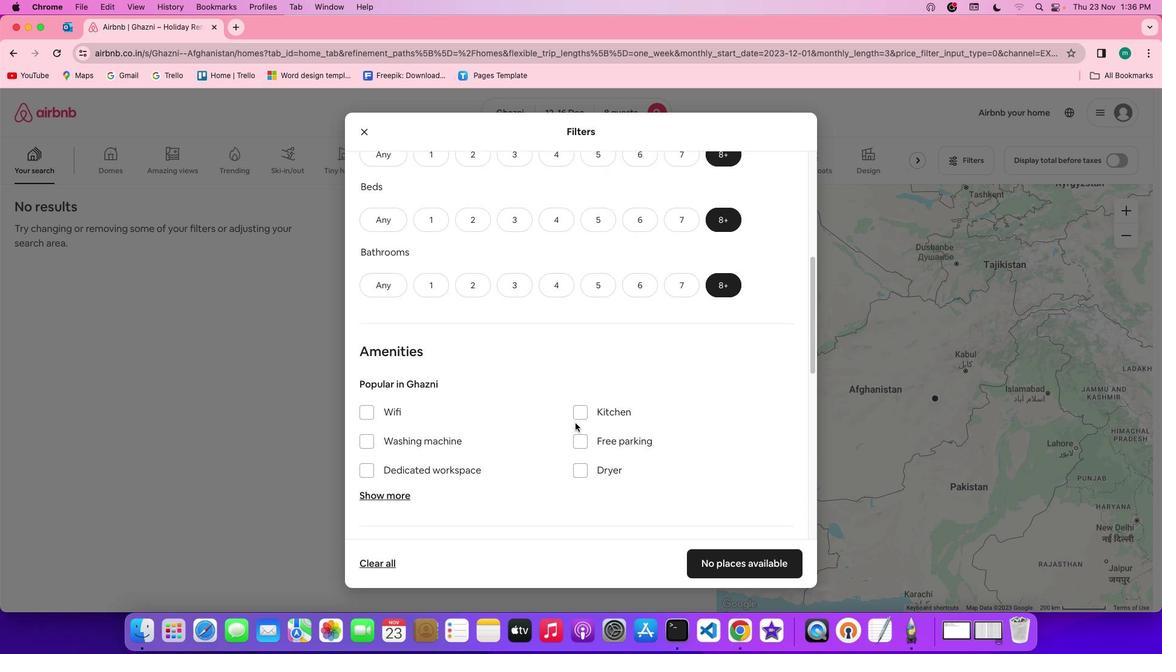 
Action: Mouse scrolled (575, 422) with delta (0, 0)
Screenshot: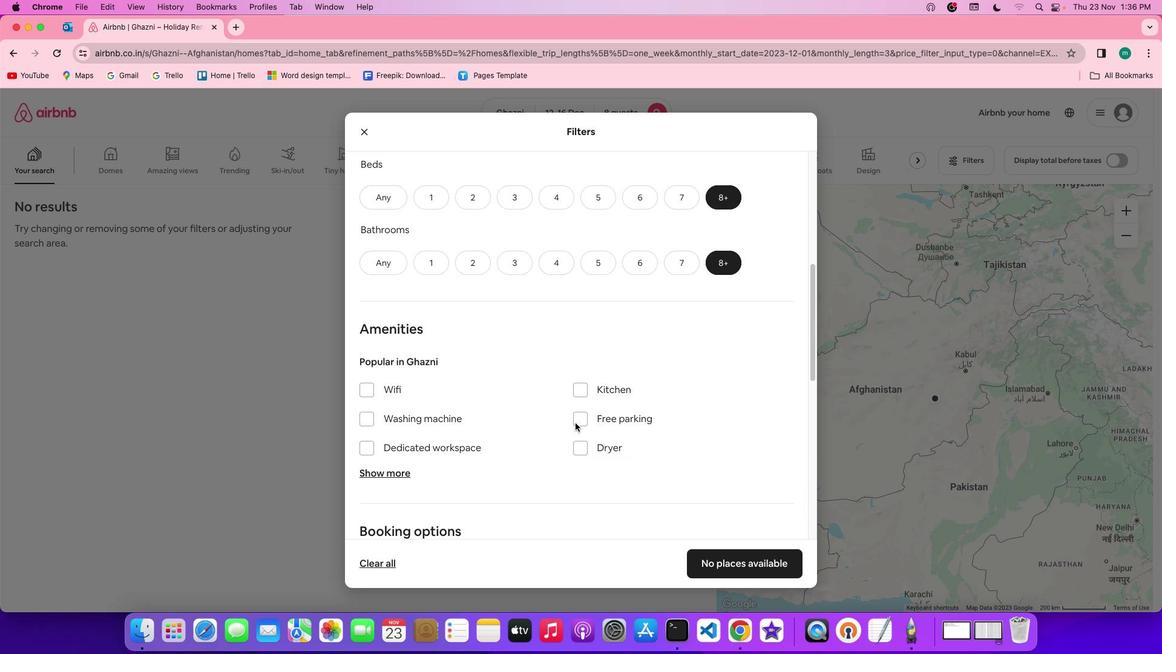 
Action: Mouse moved to (576, 422)
Screenshot: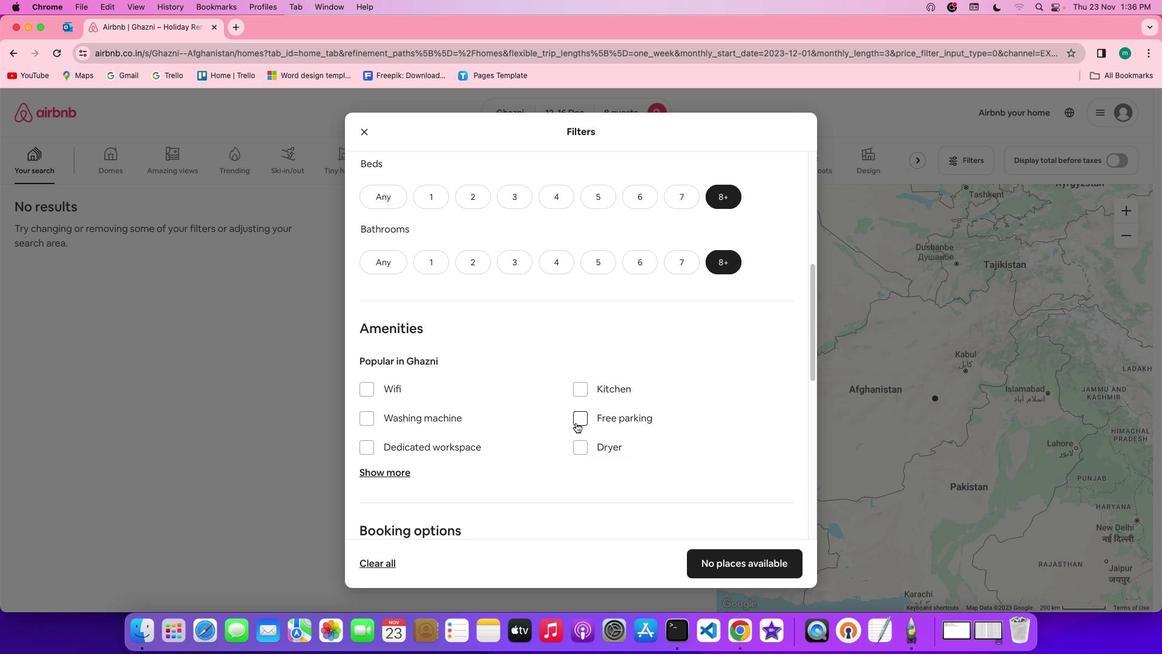 
Action: Mouse scrolled (576, 422) with delta (0, 0)
Screenshot: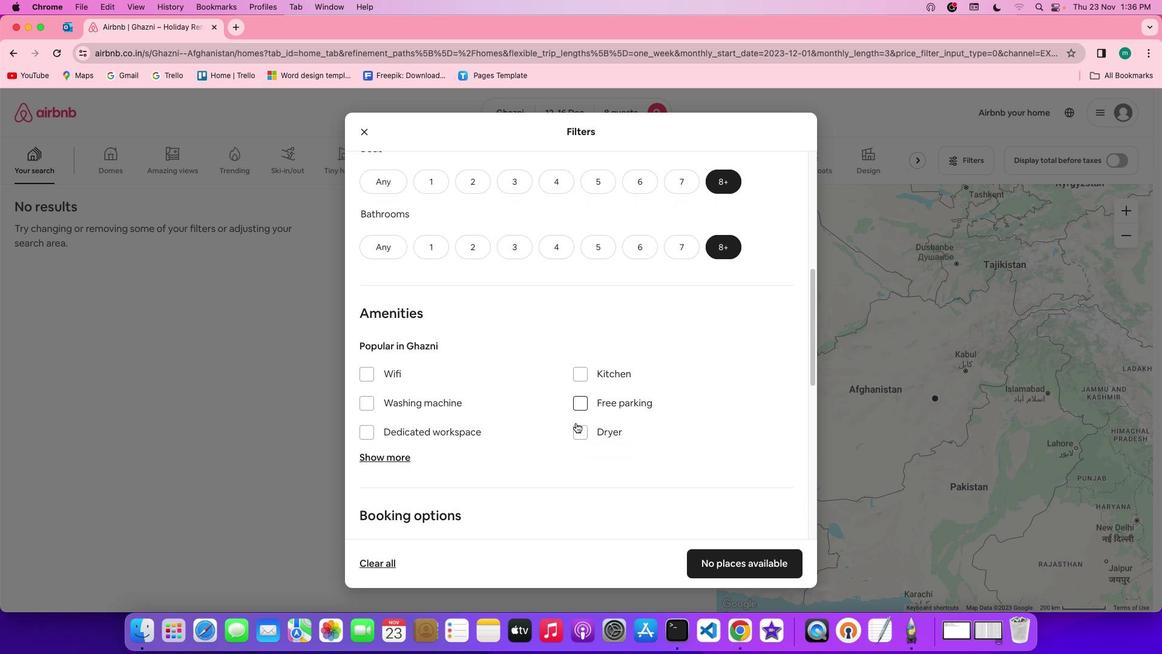 
Action: Mouse scrolled (576, 422) with delta (0, 0)
Screenshot: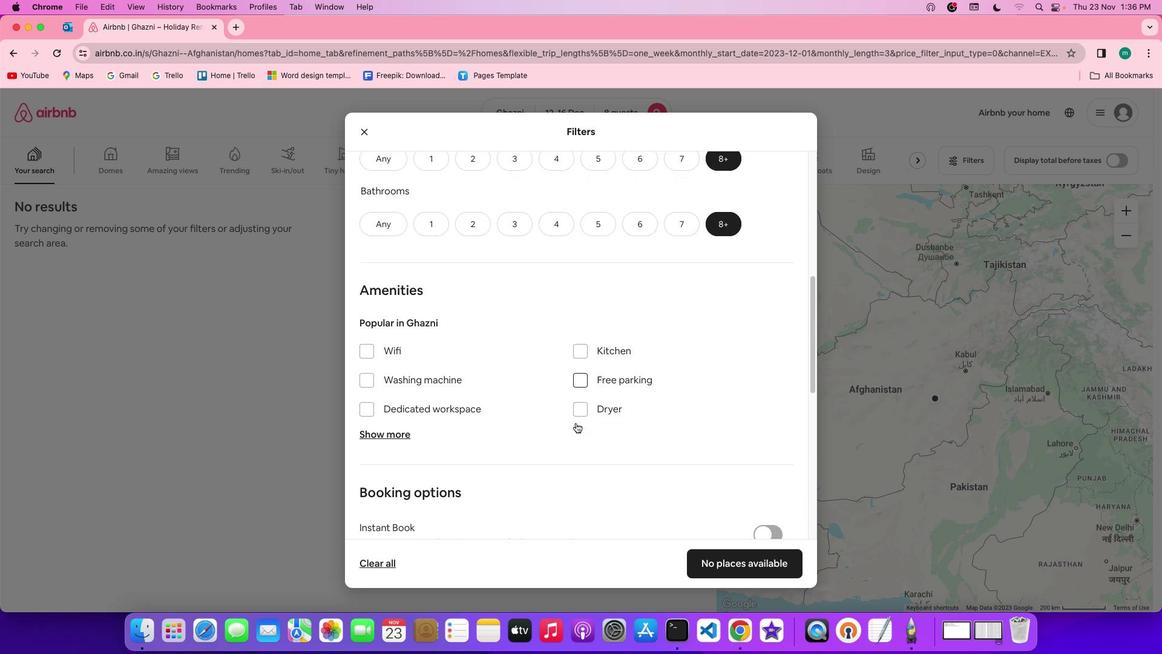 
Action: Mouse scrolled (576, 422) with delta (0, 0)
Screenshot: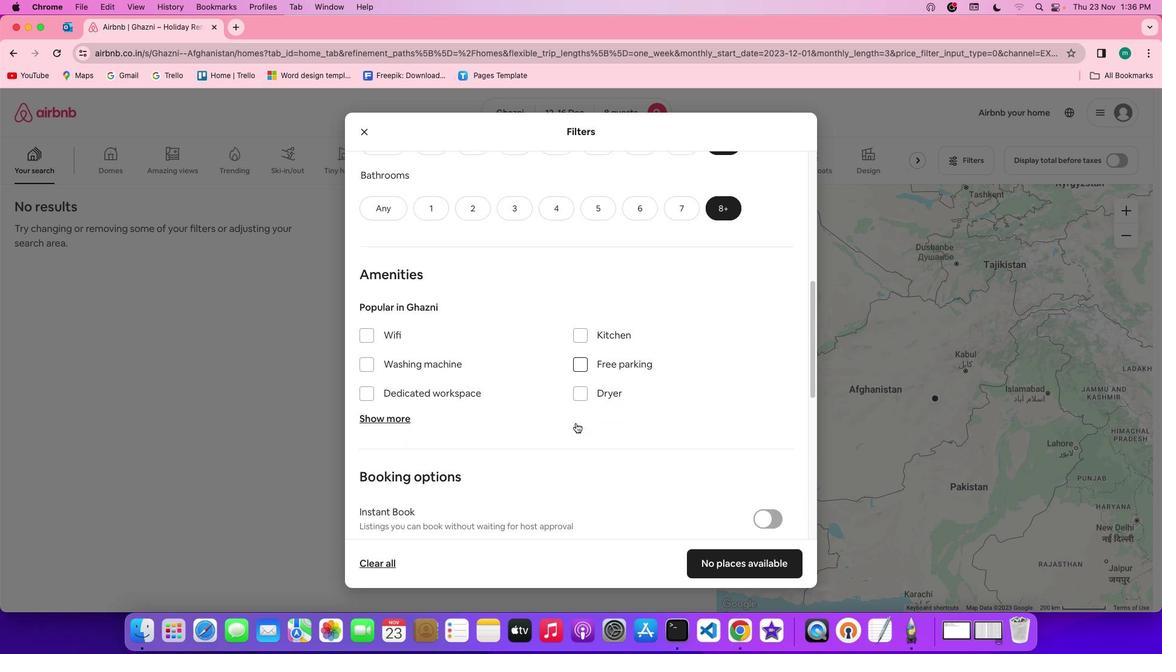 
Action: Mouse scrolled (576, 422) with delta (0, 0)
Screenshot: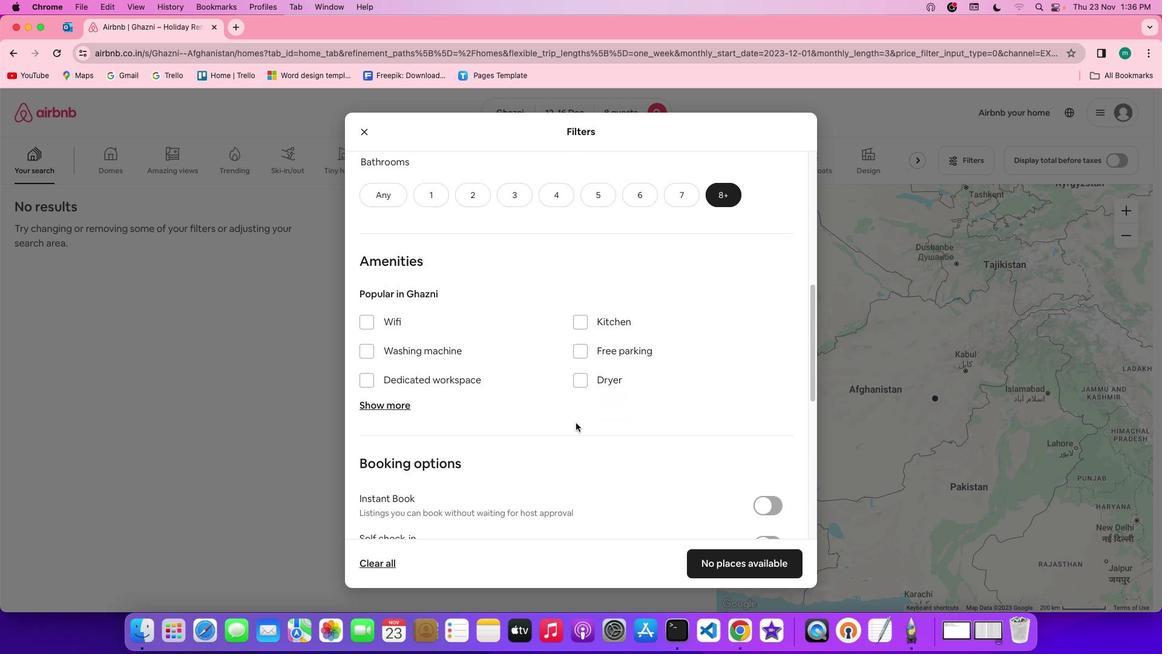 
Action: Mouse scrolled (576, 422) with delta (0, 0)
Screenshot: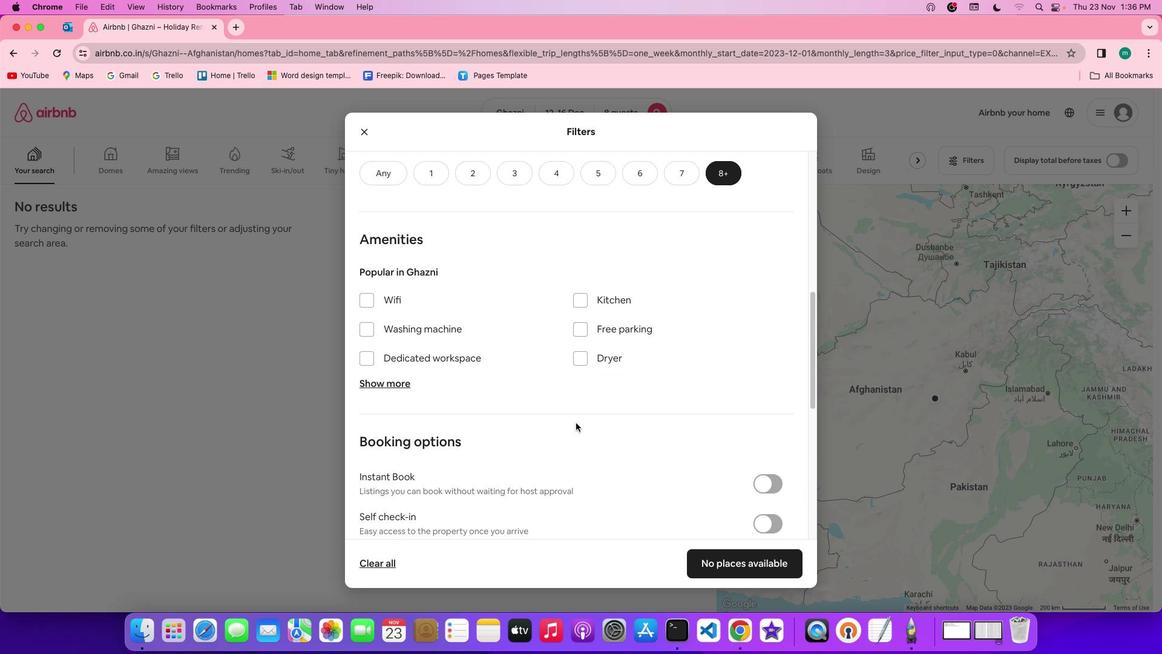 
Action: Mouse scrolled (576, 422) with delta (0, 0)
Screenshot: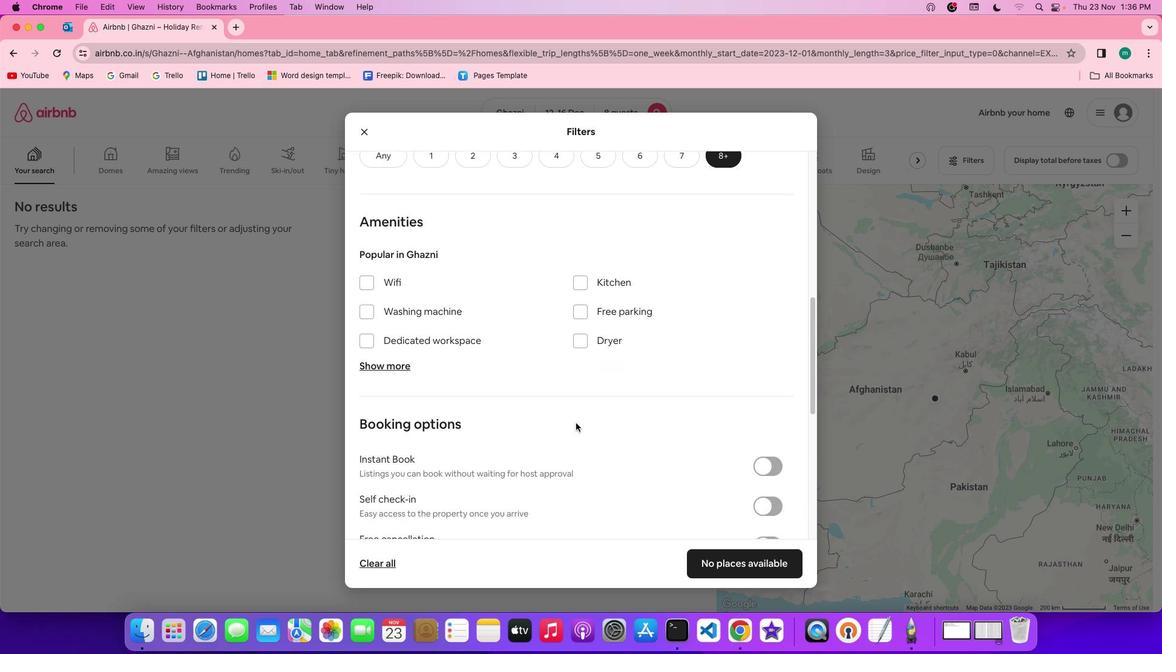 
Action: Mouse moved to (629, 411)
Screenshot: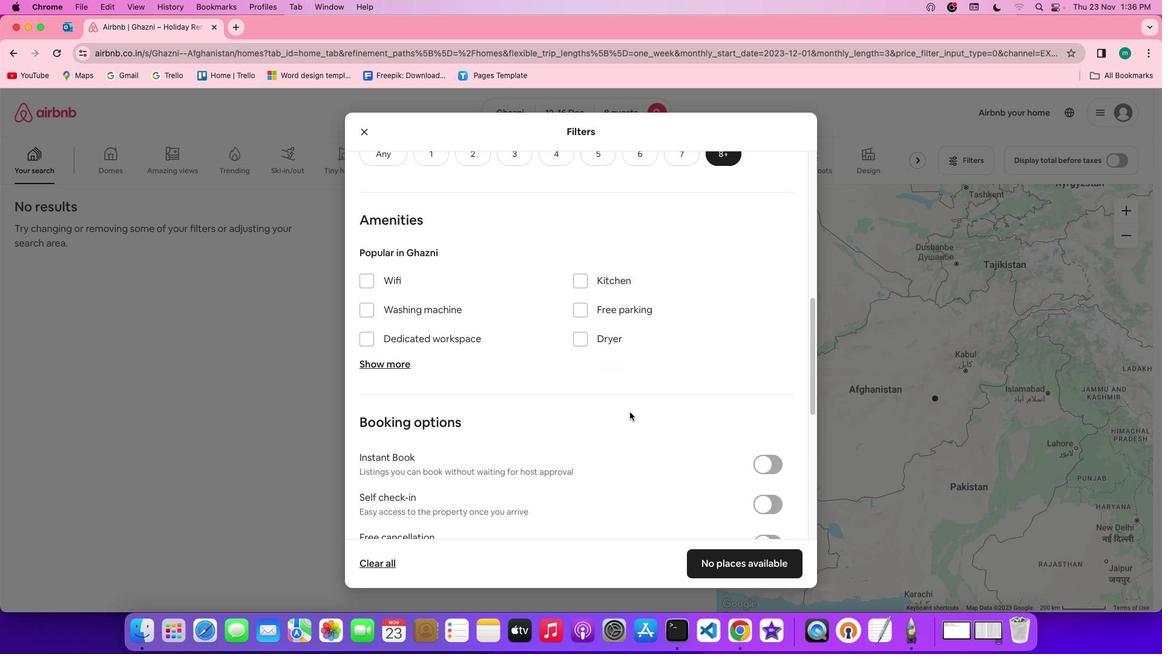 
Action: Mouse scrolled (629, 411) with delta (0, 0)
Screenshot: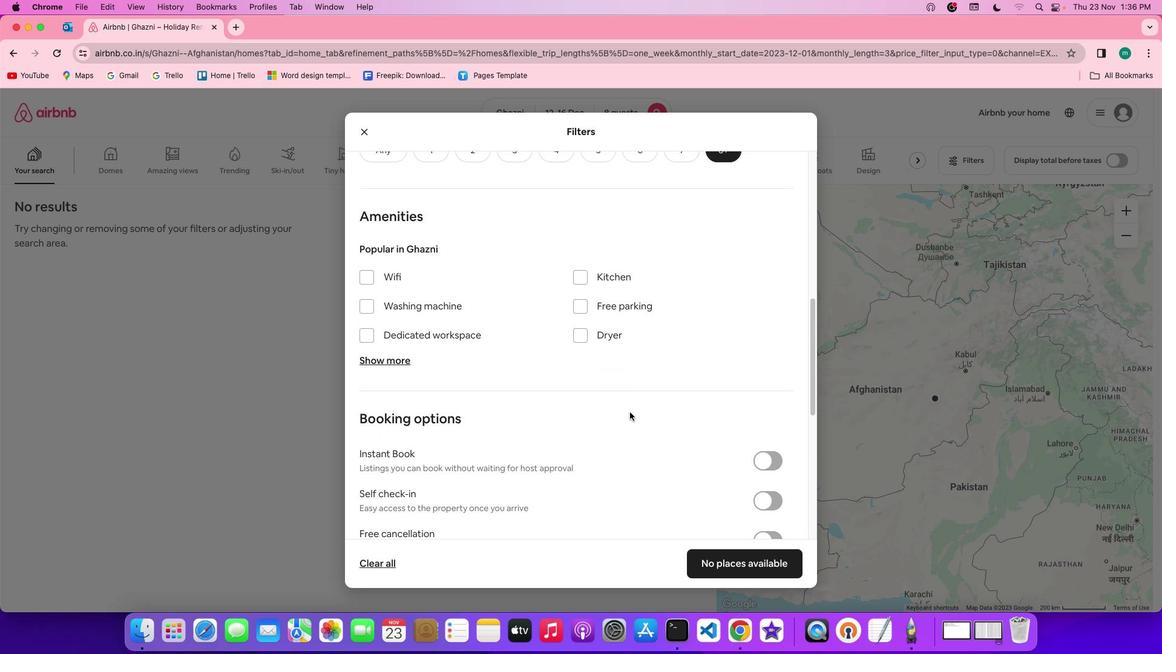 
Action: Mouse scrolled (629, 411) with delta (0, 0)
Screenshot: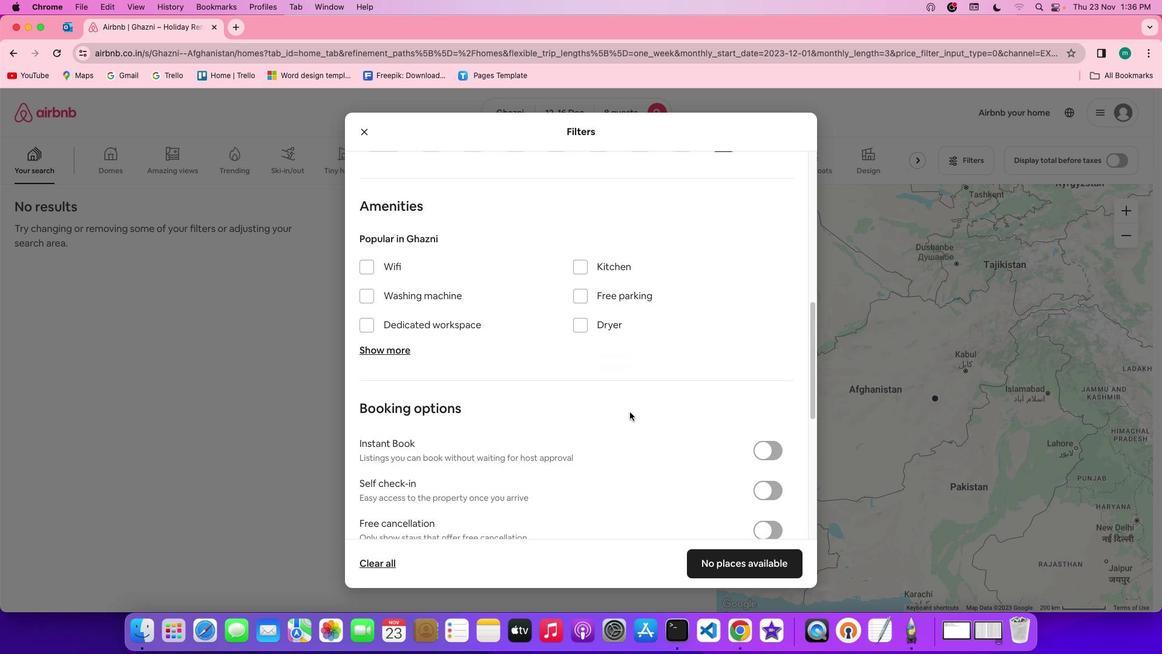 
Action: Mouse scrolled (629, 411) with delta (0, 0)
Screenshot: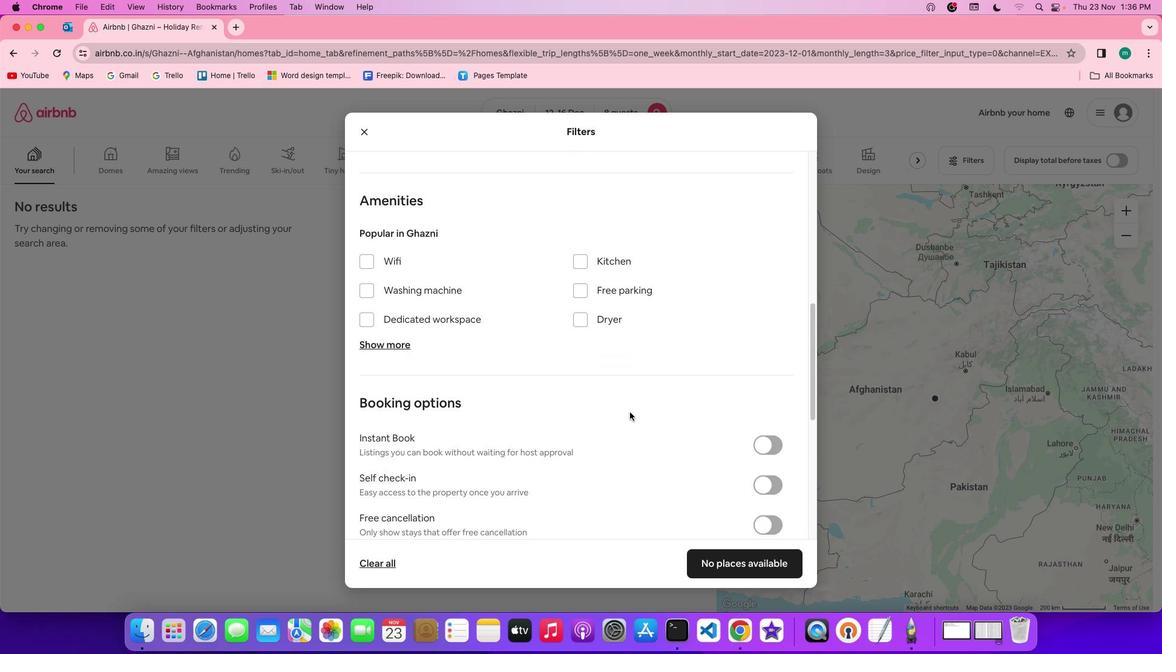 
Action: Mouse scrolled (629, 411) with delta (0, 0)
Screenshot: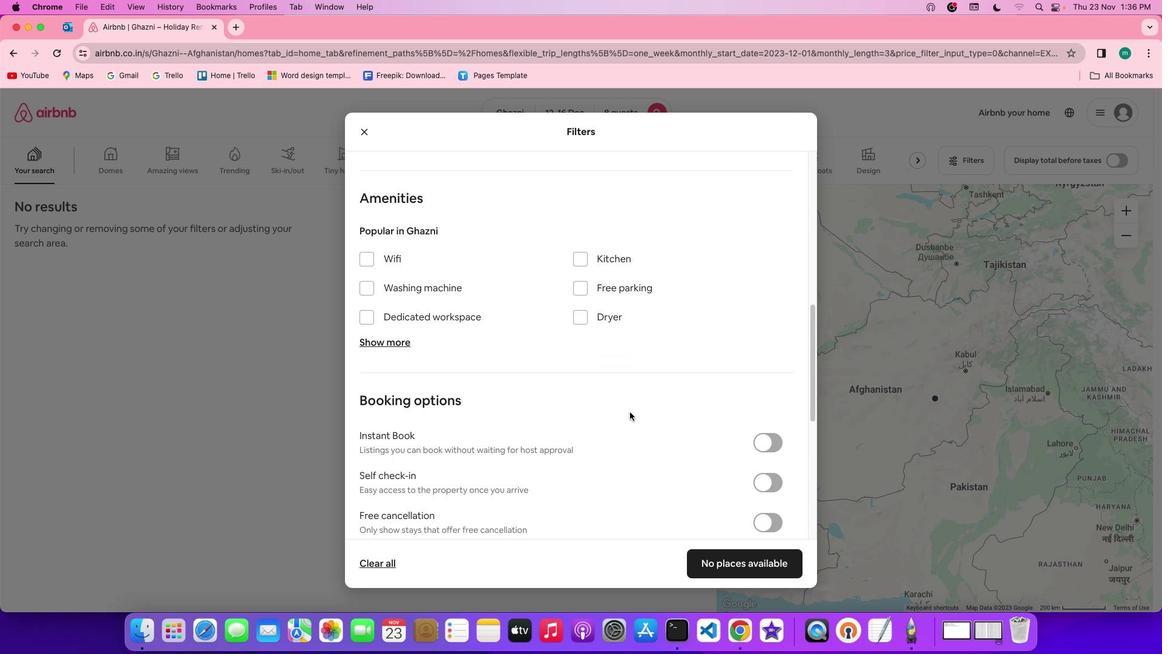 
Action: Mouse scrolled (629, 411) with delta (0, 0)
Screenshot: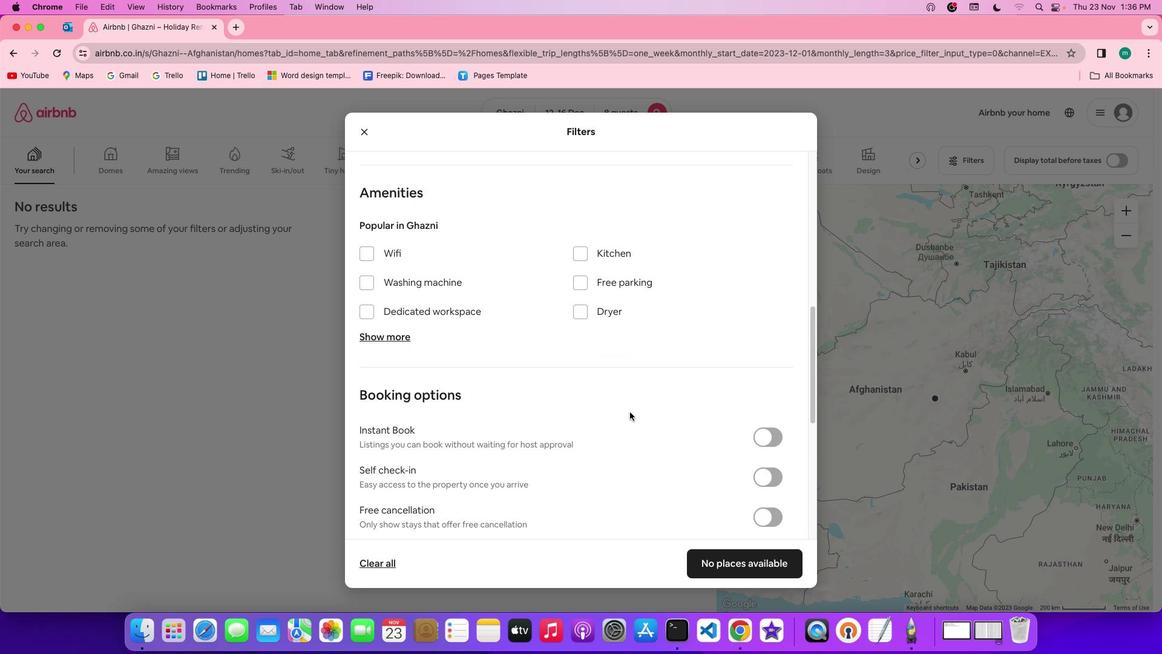 
Action: Mouse scrolled (629, 411) with delta (0, 0)
Screenshot: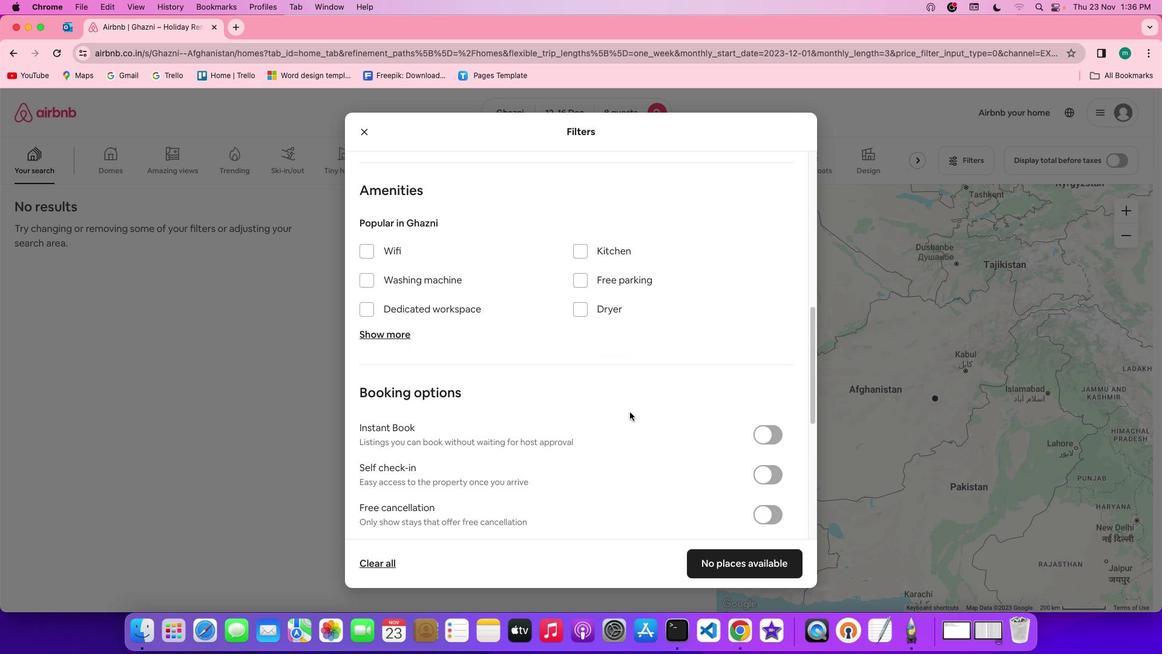 
Action: Mouse scrolled (629, 411) with delta (0, 0)
Screenshot: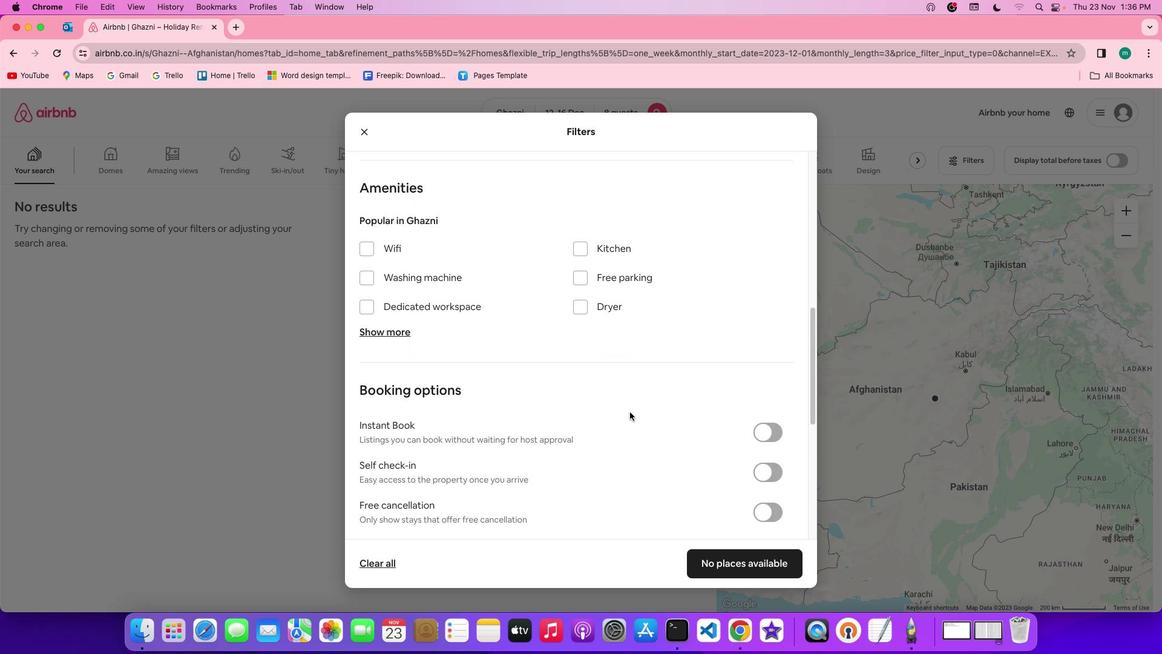 
Action: Mouse moved to (364, 247)
Screenshot: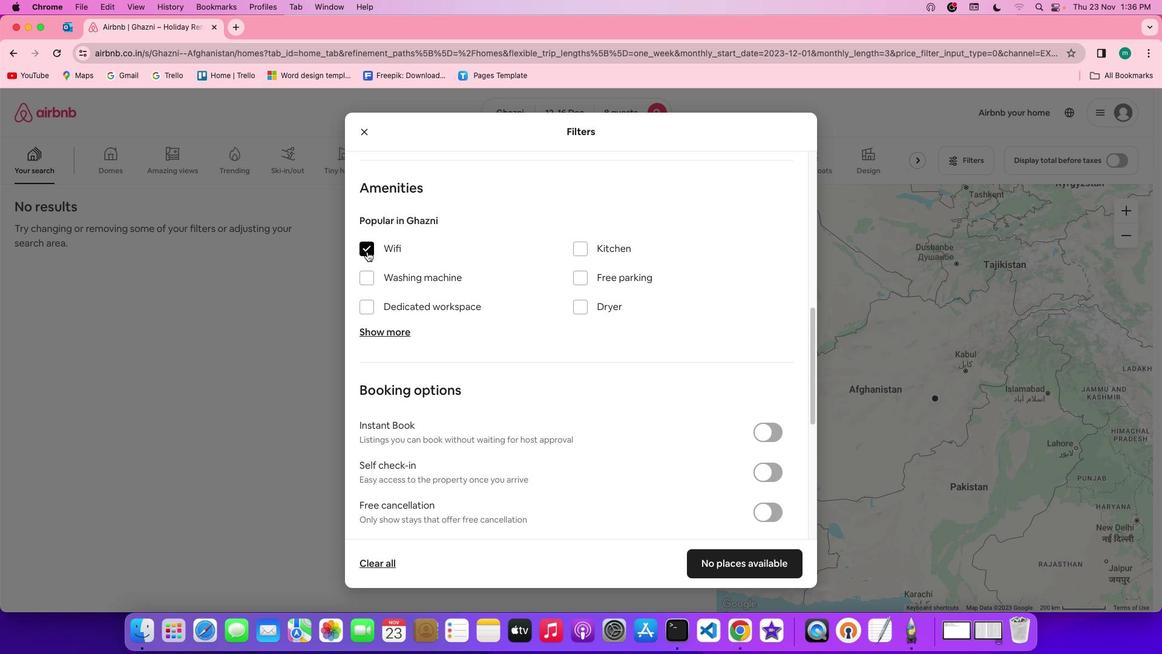 
Action: Mouse pressed left at (364, 247)
Screenshot: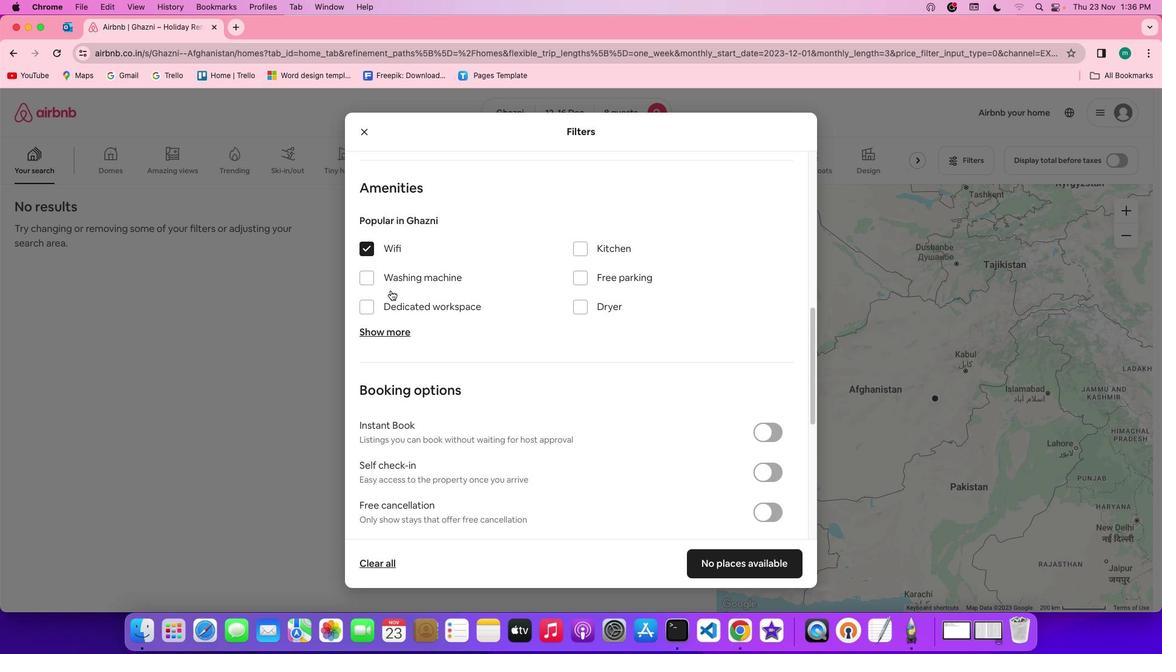 
Action: Mouse moved to (392, 331)
Screenshot: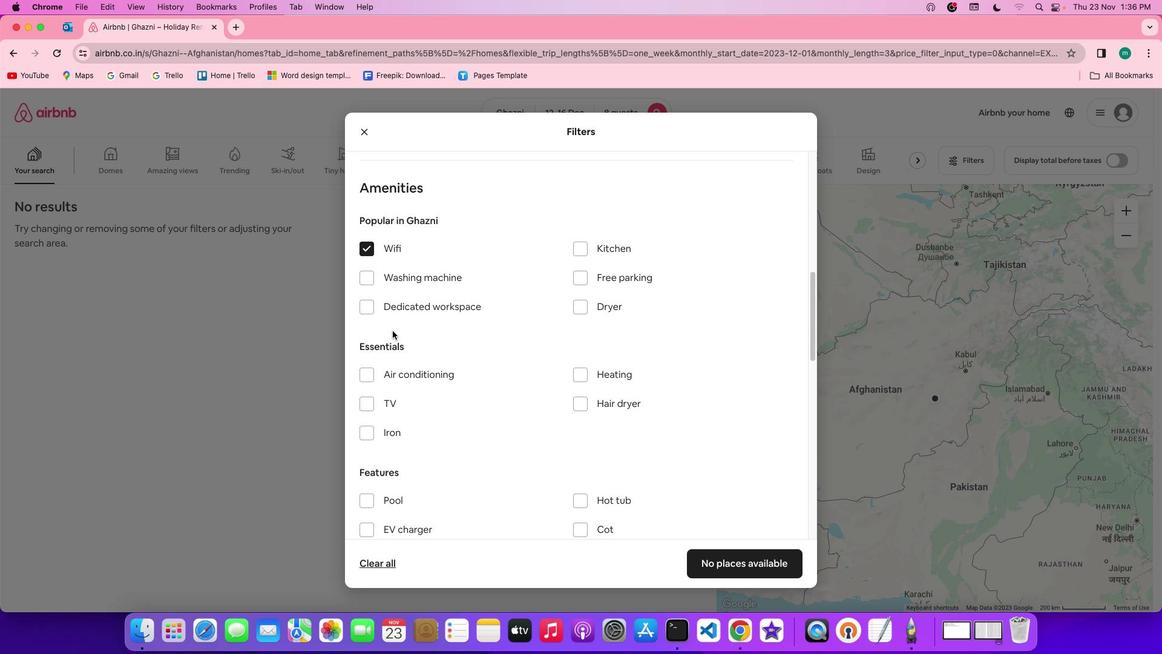 
Action: Mouse pressed left at (392, 331)
Screenshot: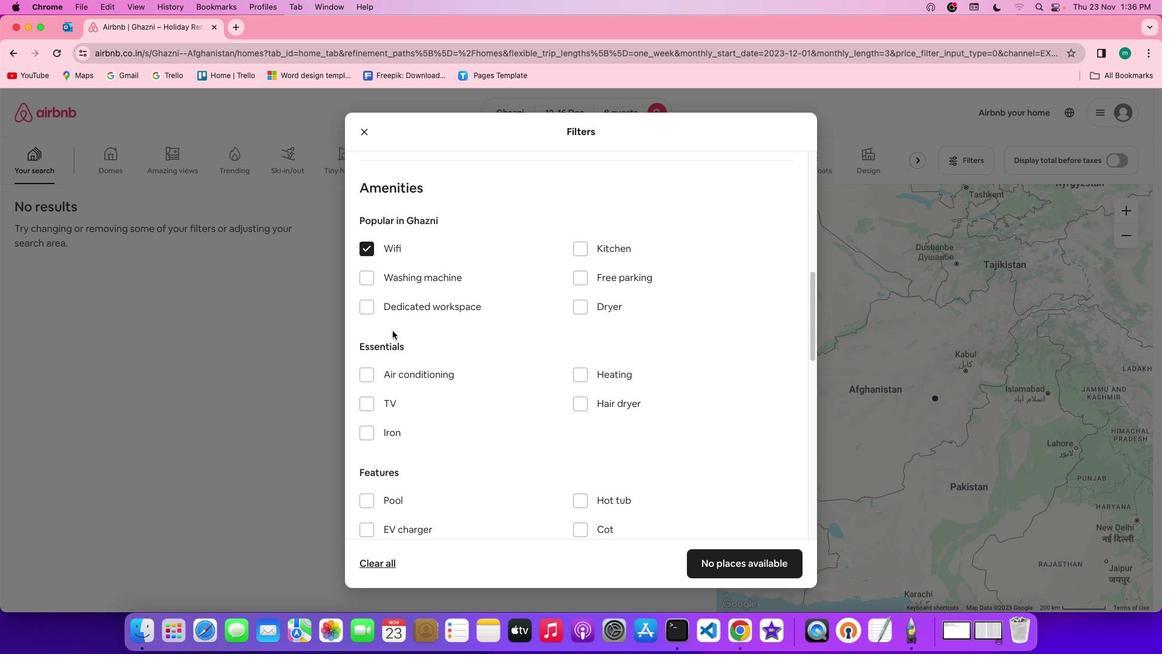 
Action: Mouse moved to (574, 278)
Screenshot: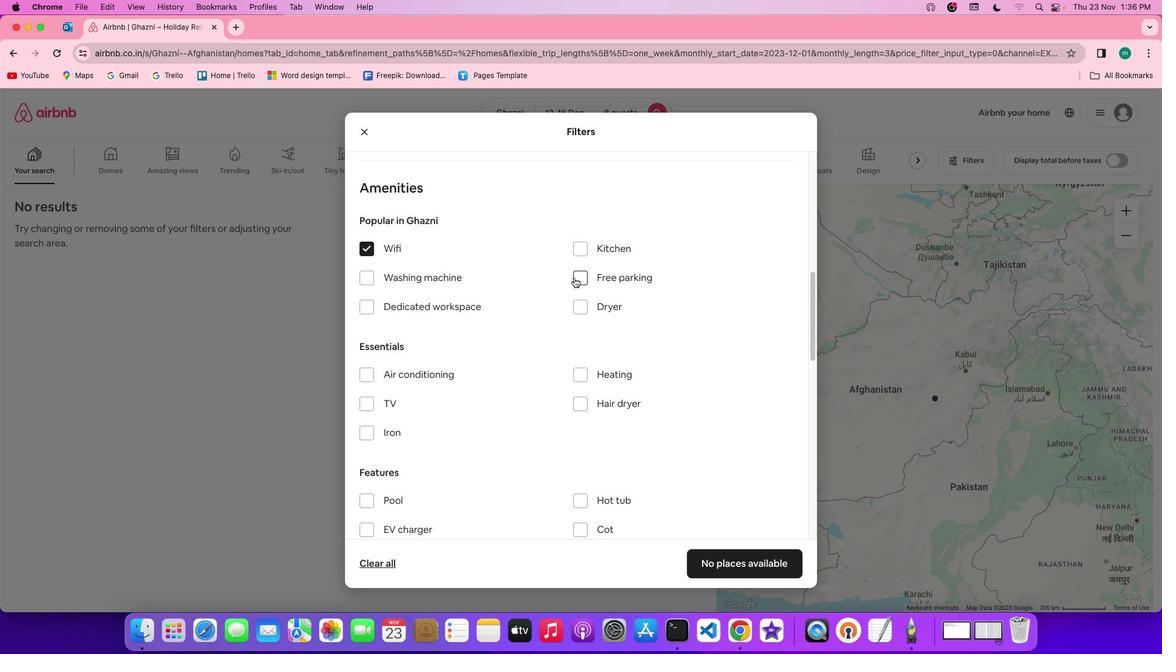 
Action: Mouse pressed left at (574, 278)
Screenshot: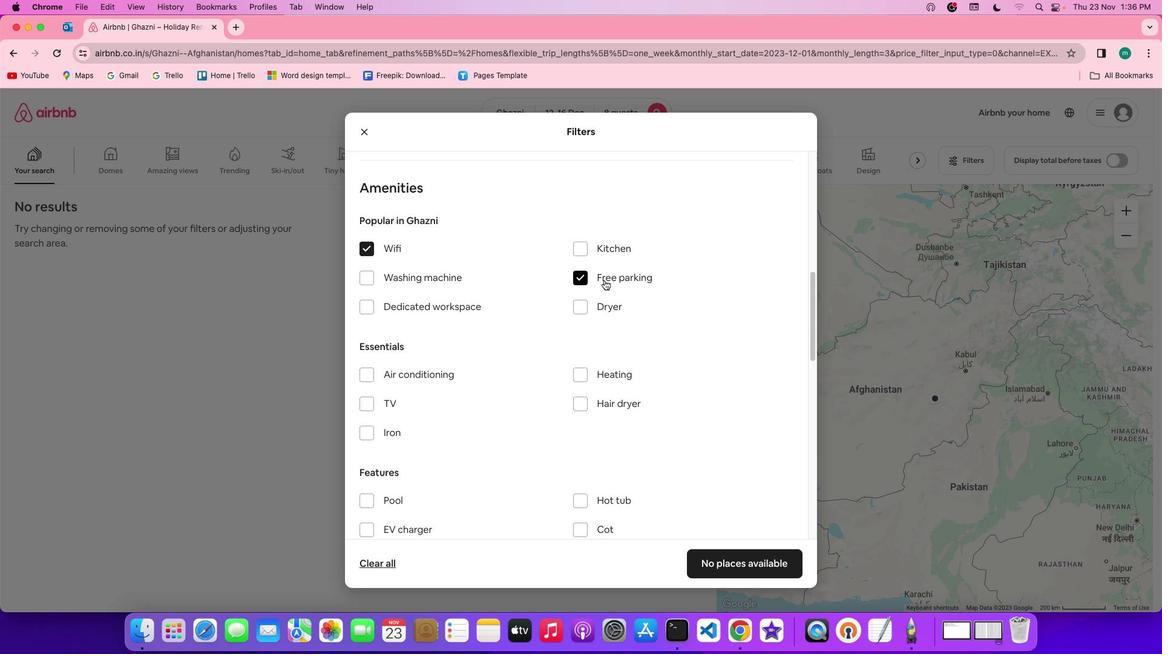 
Action: Mouse moved to (676, 331)
Screenshot: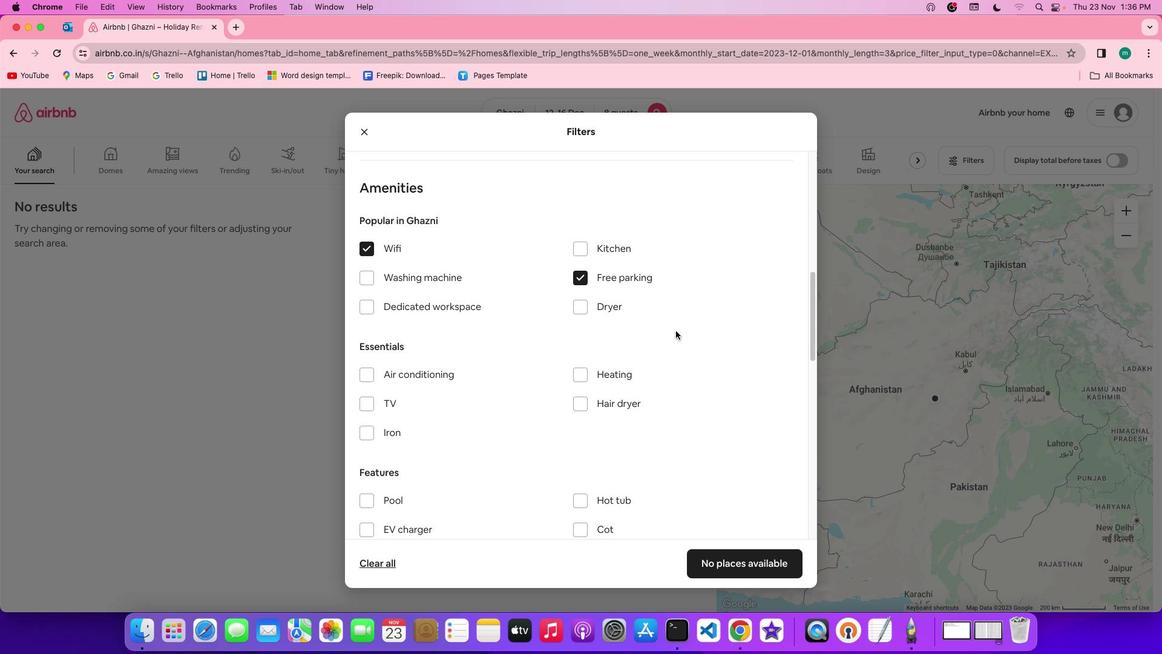
Action: Mouse scrolled (676, 331) with delta (0, 0)
Screenshot: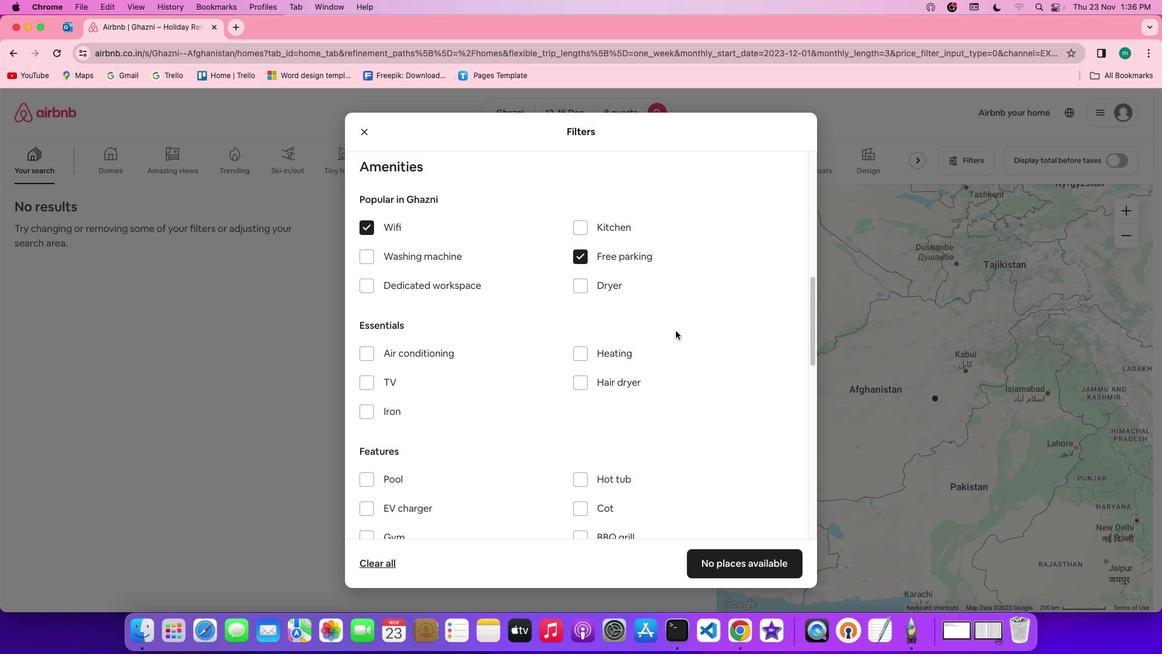 
Action: Mouse scrolled (676, 331) with delta (0, 0)
Screenshot: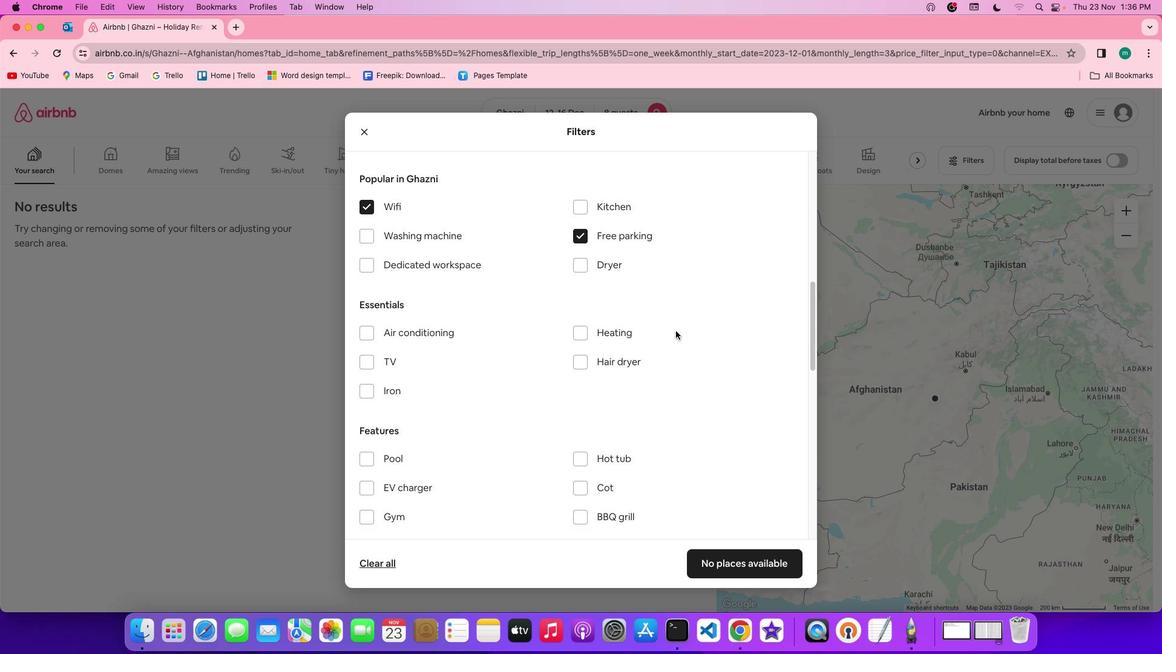 
Action: Mouse scrolled (676, 331) with delta (0, 0)
Screenshot: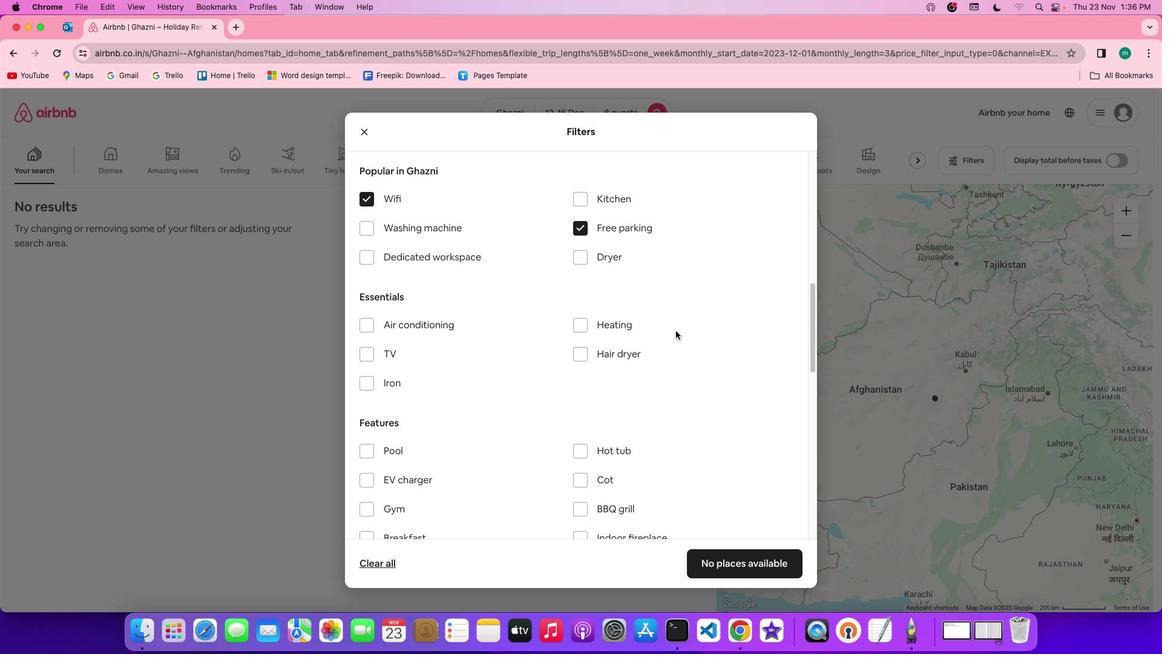 
Action: Mouse scrolled (676, 331) with delta (0, 0)
Screenshot: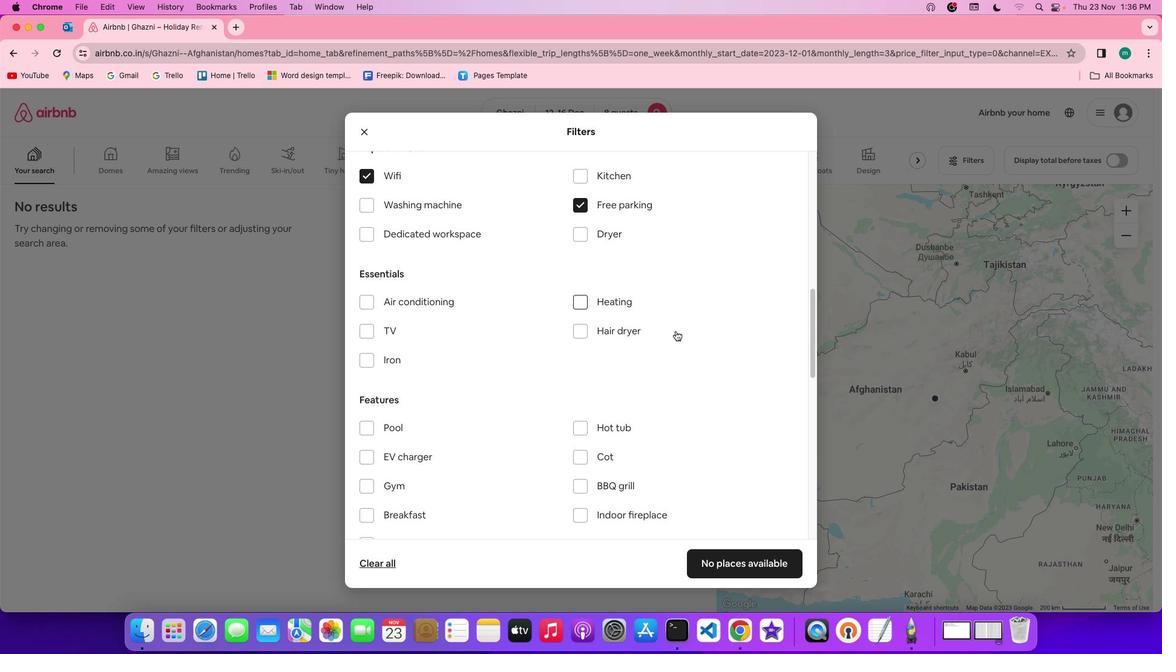 
Action: Mouse scrolled (676, 331) with delta (0, 0)
Screenshot: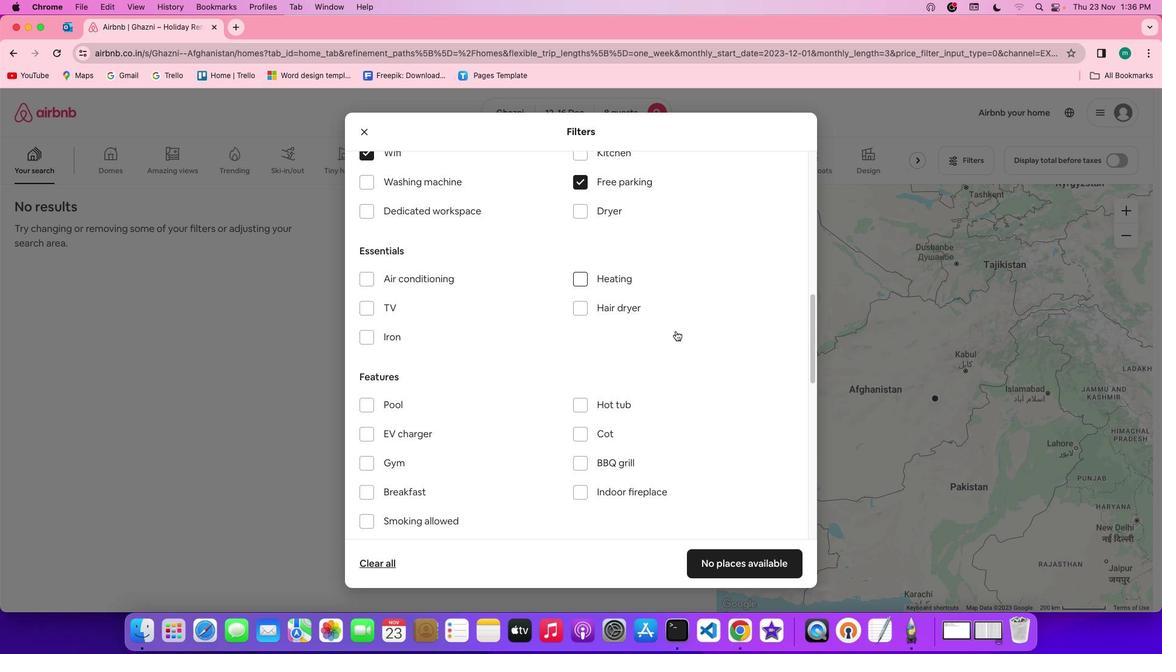 
Action: Mouse scrolled (676, 331) with delta (0, 0)
Screenshot: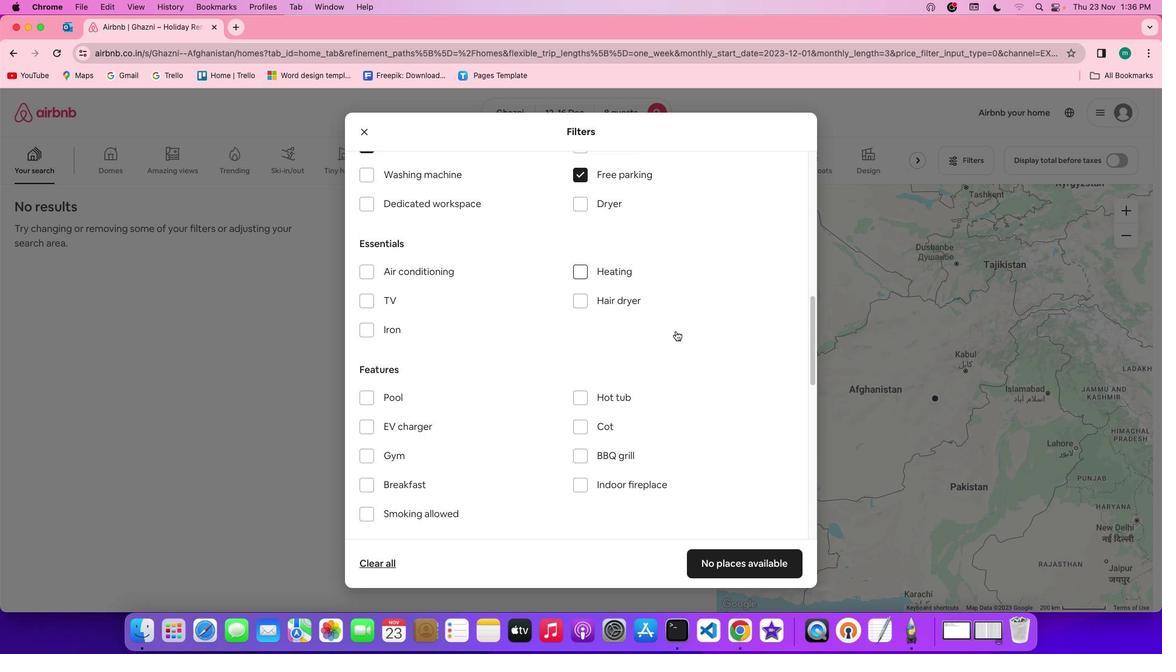 
Action: Mouse scrolled (676, 331) with delta (0, 0)
Screenshot: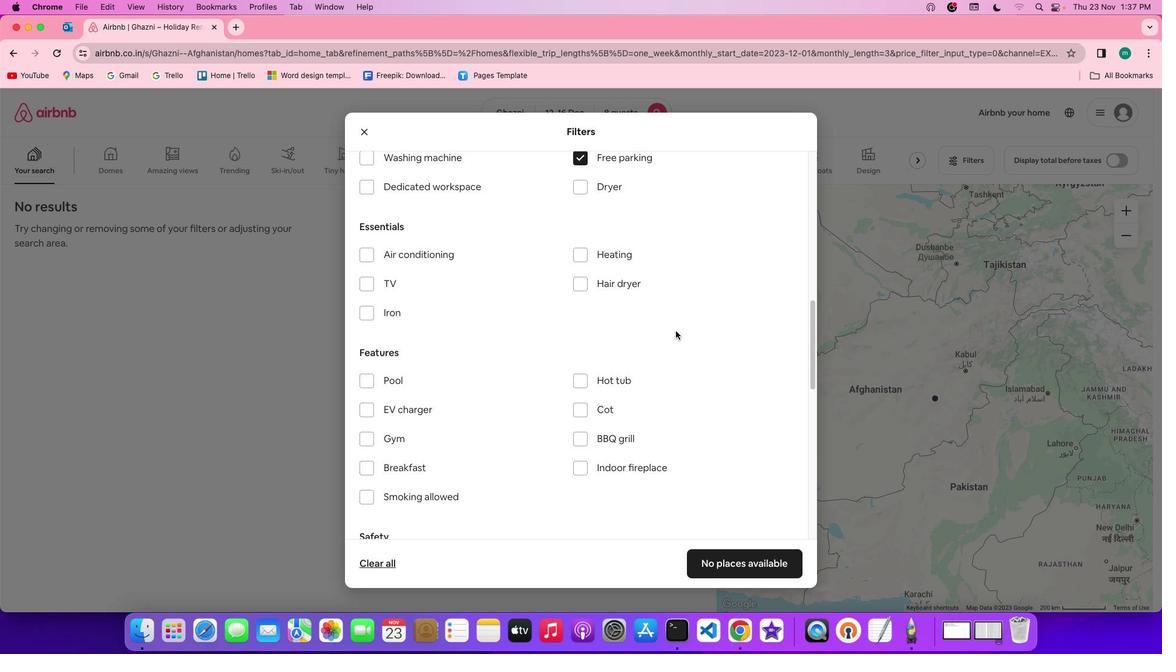 
Action: Mouse scrolled (676, 331) with delta (0, 0)
Screenshot: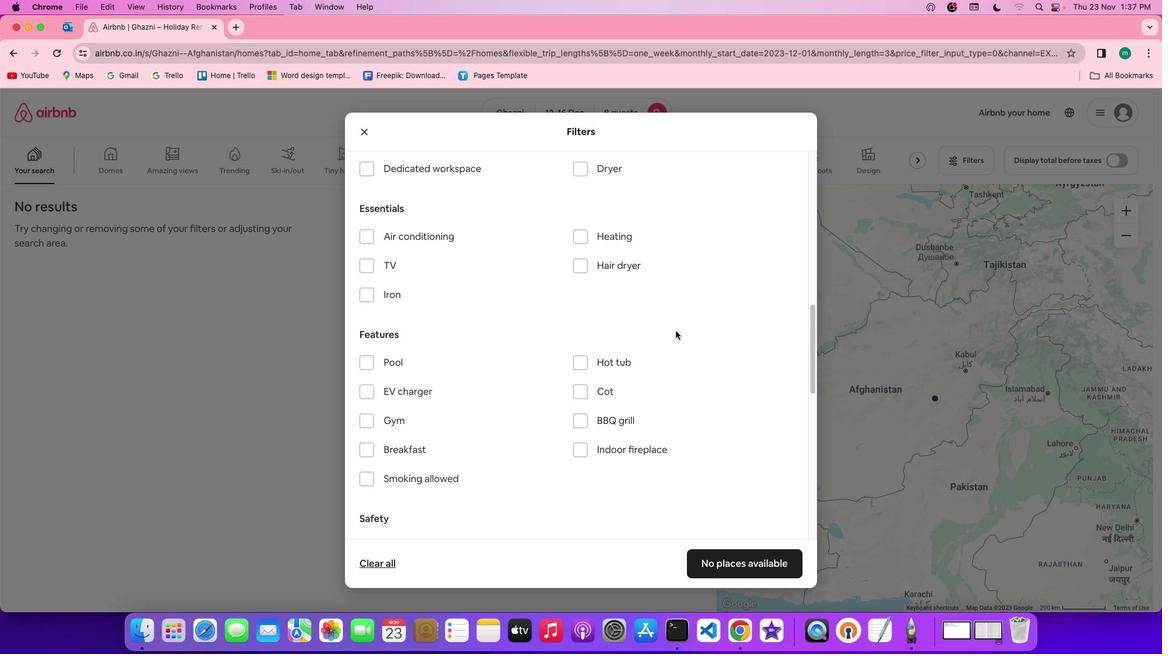 
Action: Mouse scrolled (676, 331) with delta (0, 0)
Screenshot: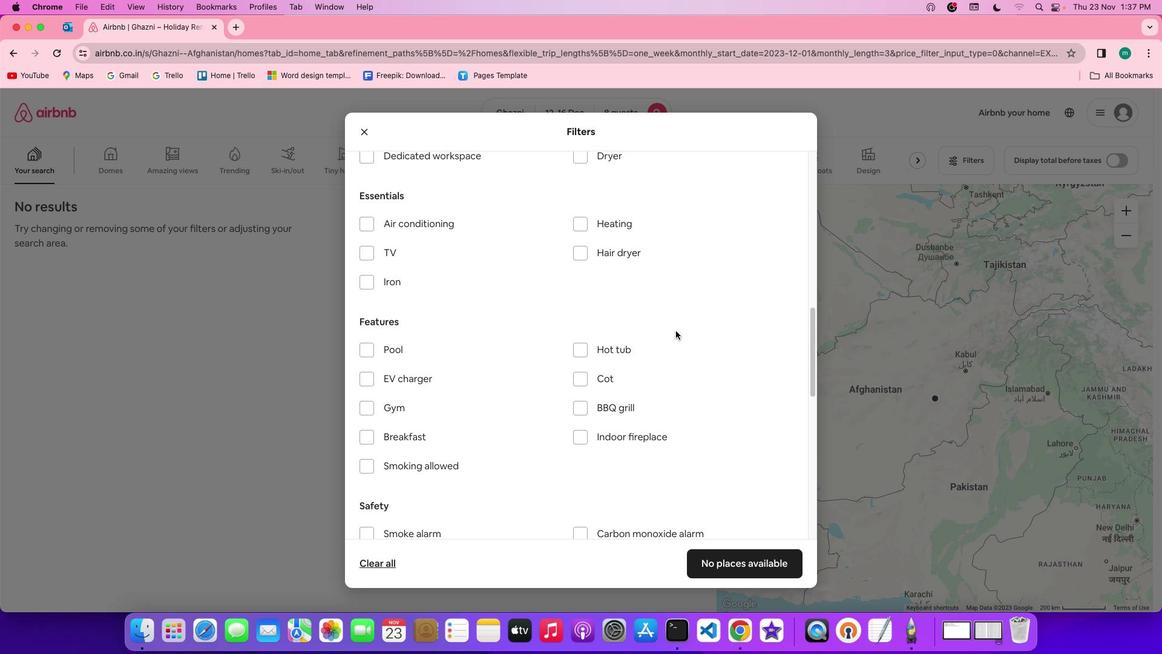 
Action: Mouse scrolled (676, 331) with delta (0, 0)
Screenshot: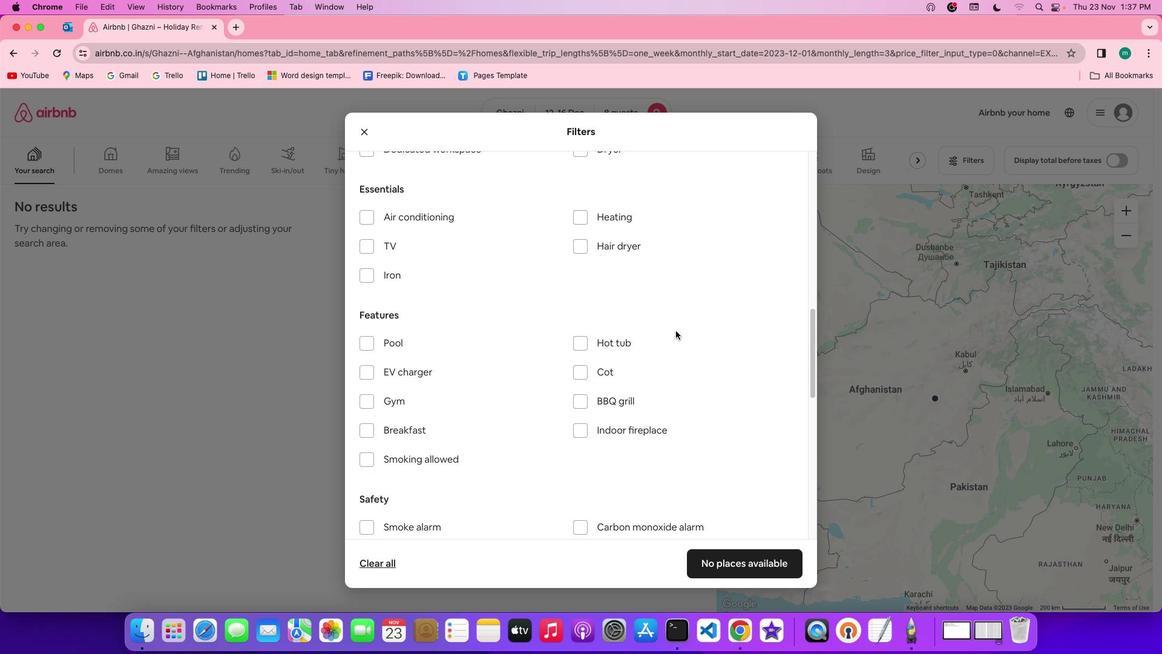 
Action: Mouse scrolled (676, 331) with delta (0, 0)
Screenshot: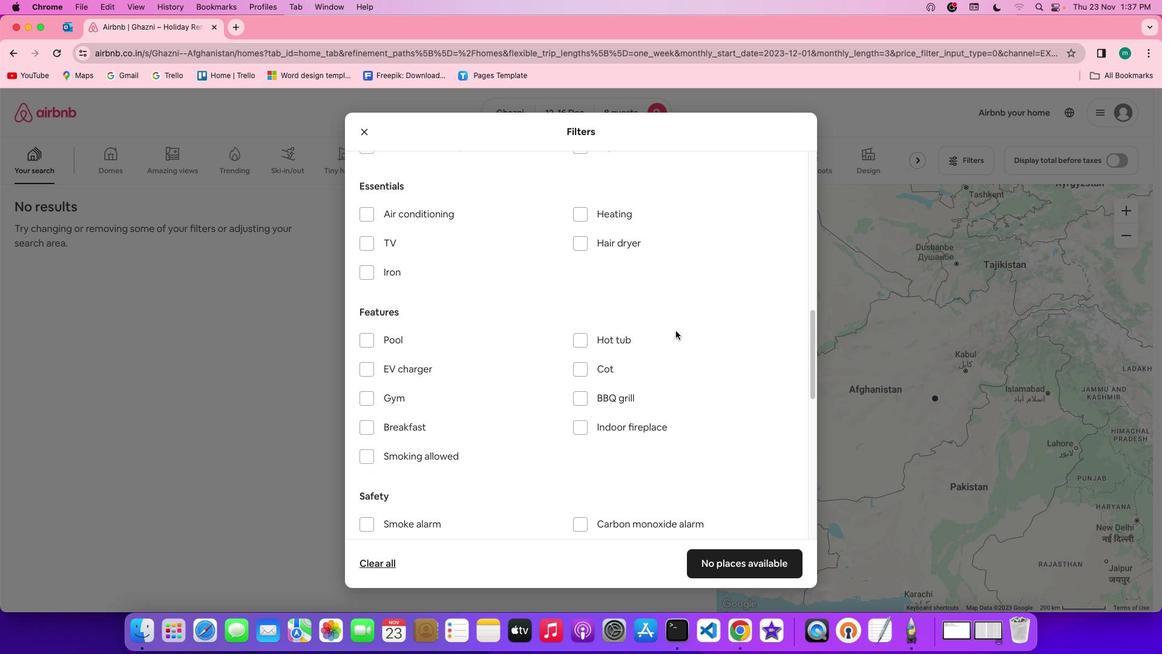 
Action: Mouse scrolled (676, 331) with delta (0, 0)
Screenshot: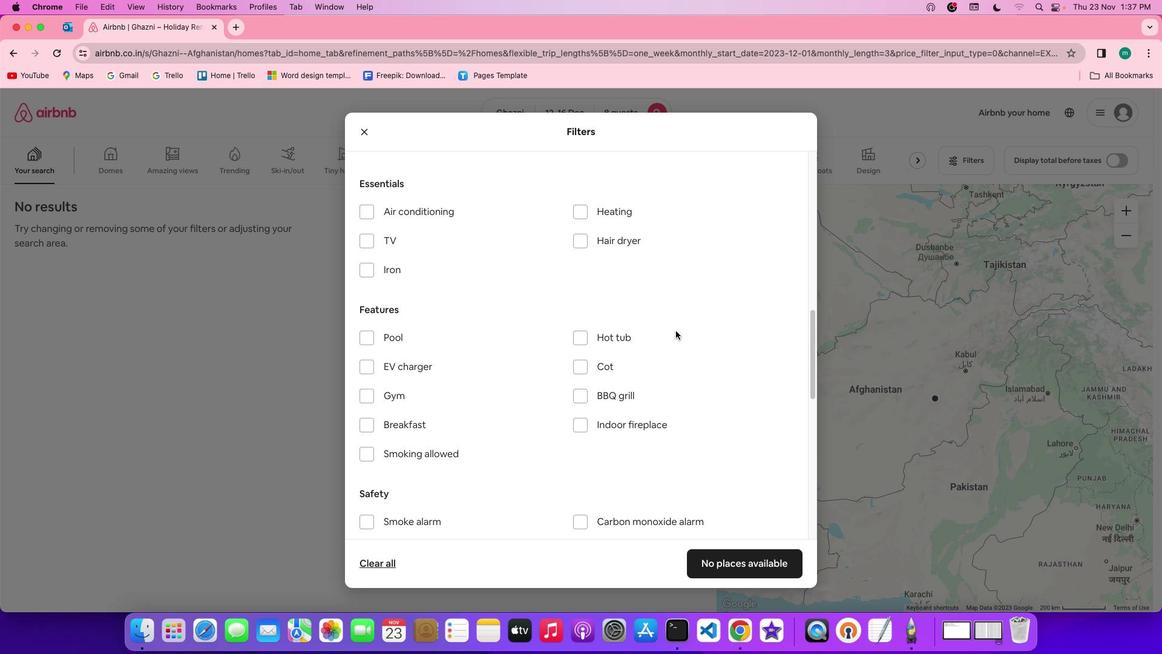 
Action: Mouse moved to (571, 321)
Screenshot: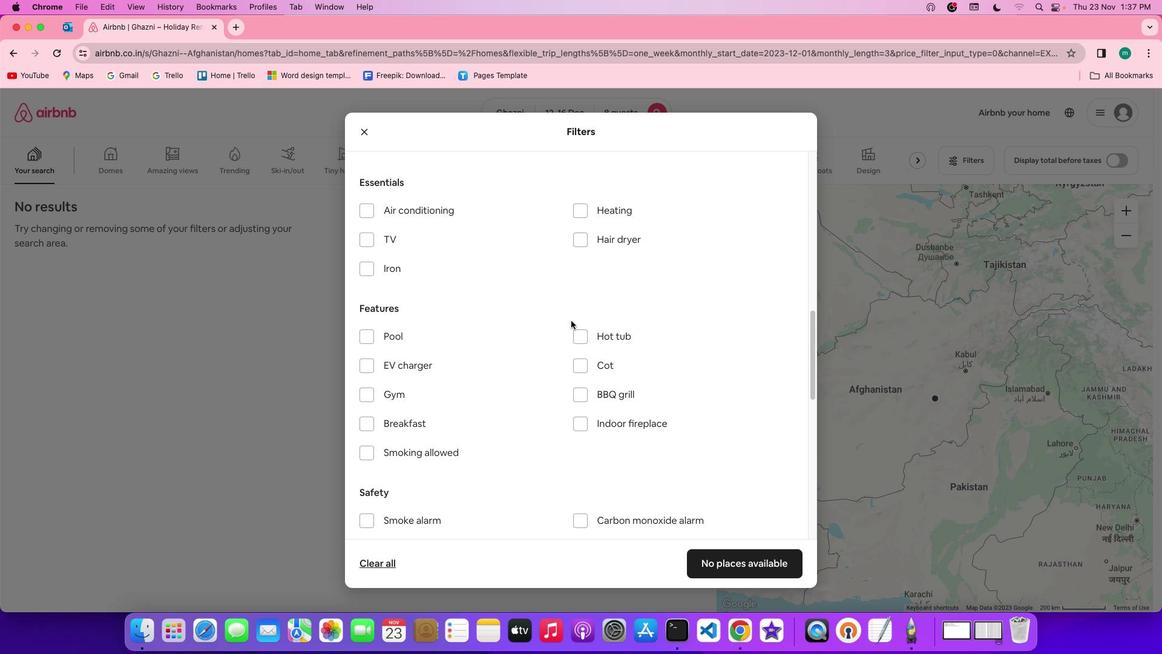 
Action: Mouse scrolled (571, 321) with delta (0, 0)
Screenshot: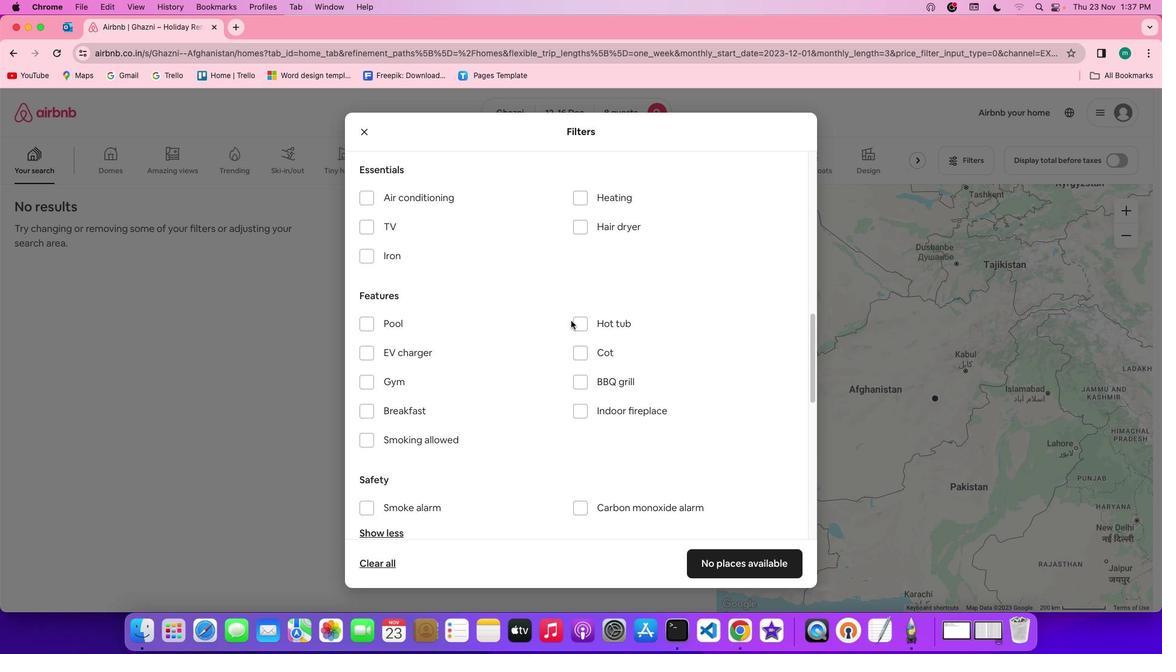 
Action: Mouse scrolled (571, 321) with delta (0, 0)
Screenshot: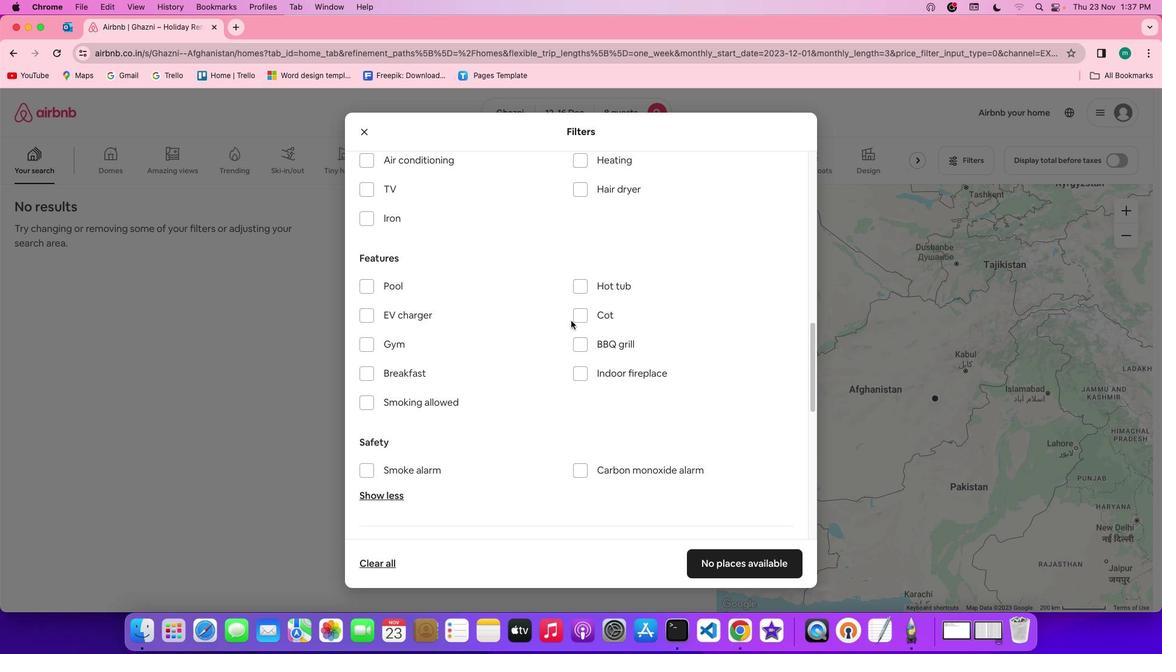 
Action: Mouse scrolled (571, 321) with delta (0, 0)
Screenshot: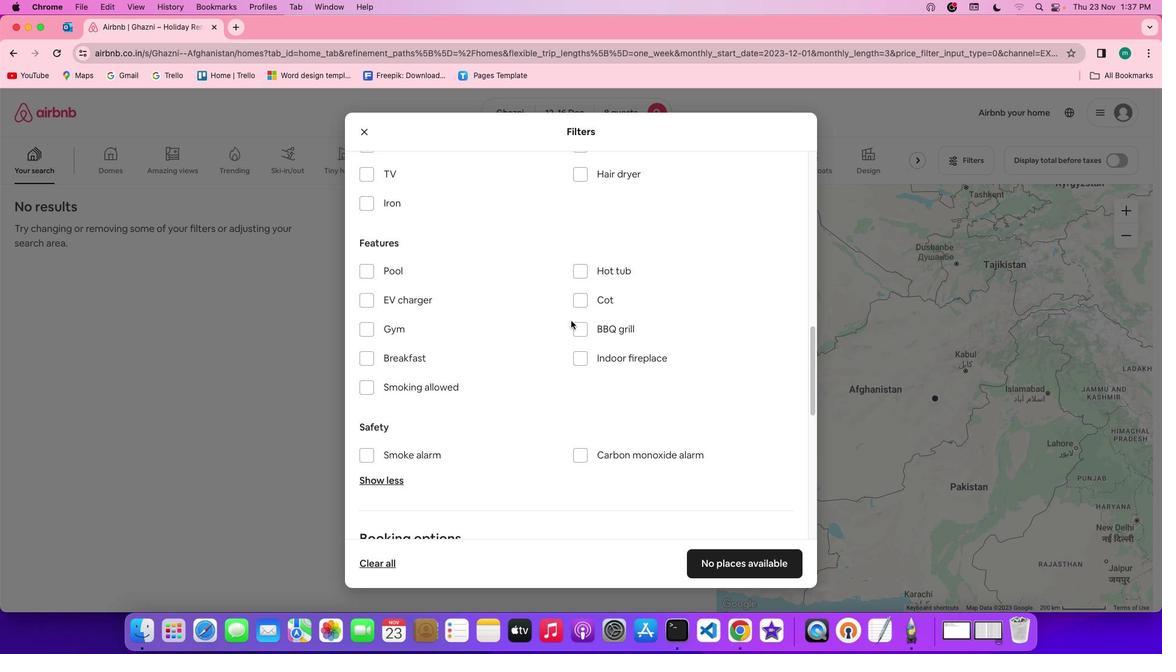 
Action: Mouse scrolled (571, 321) with delta (0, 0)
Screenshot: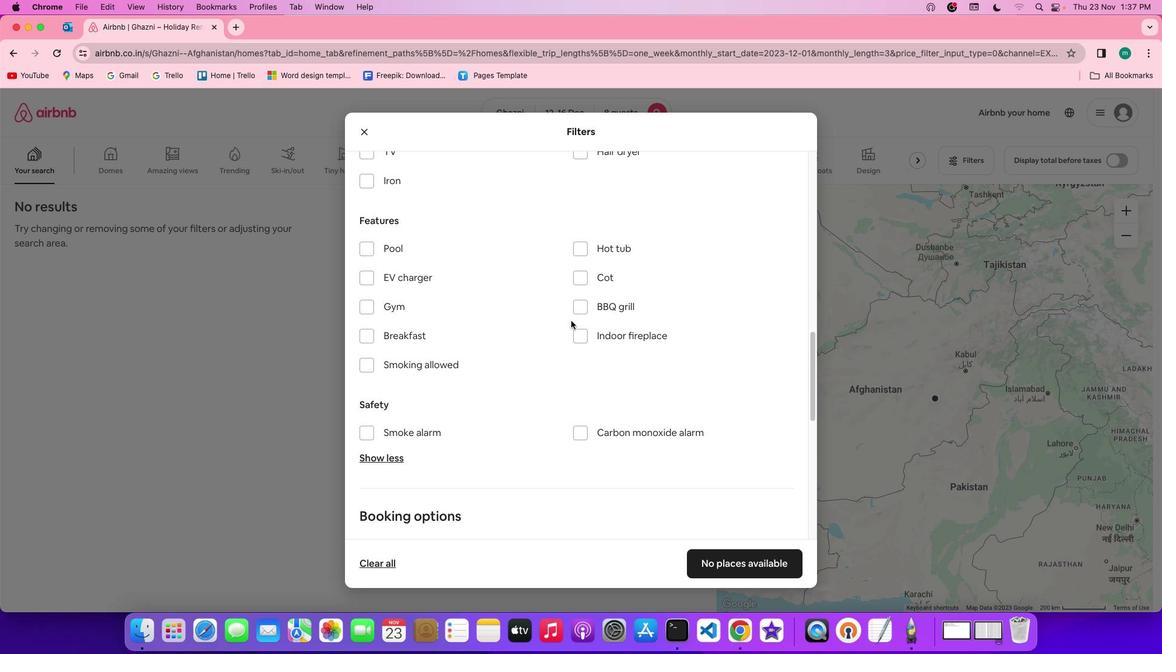 
Action: Mouse moved to (415, 332)
Screenshot: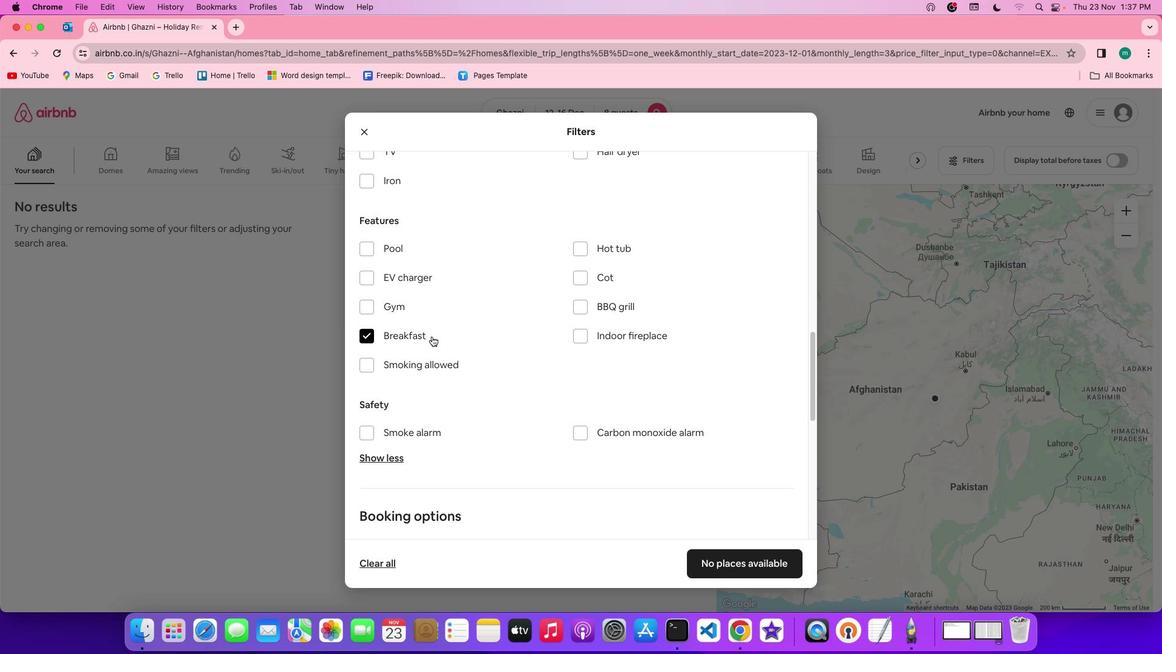 
Action: Mouse pressed left at (415, 332)
Screenshot: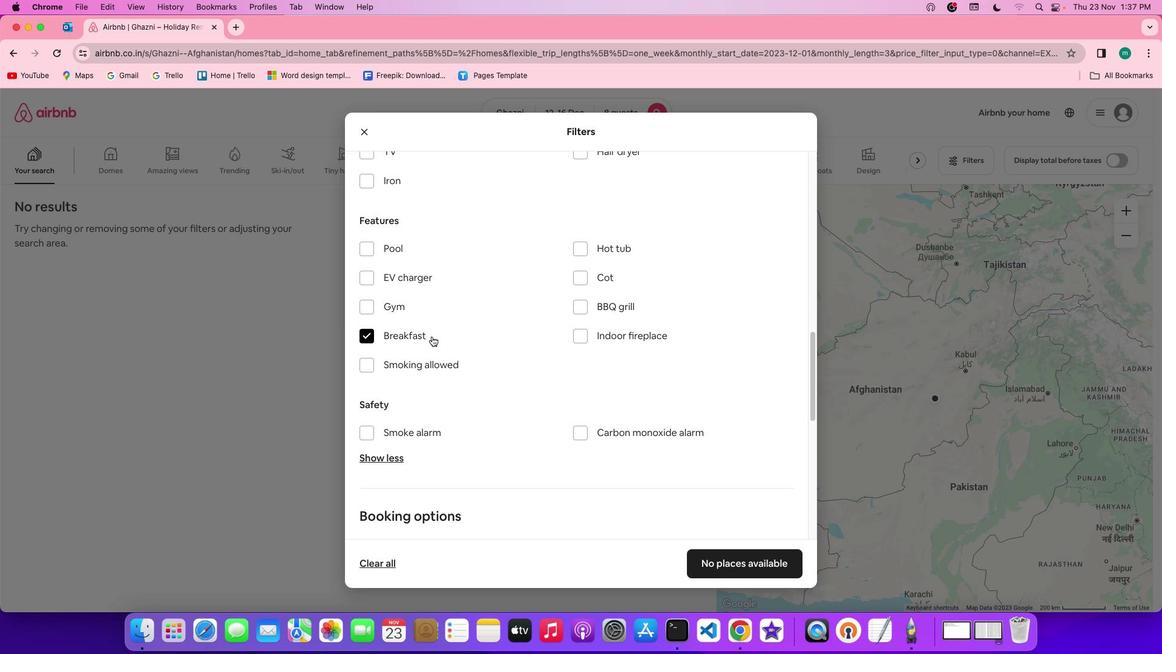 
Action: Mouse moved to (648, 376)
Screenshot: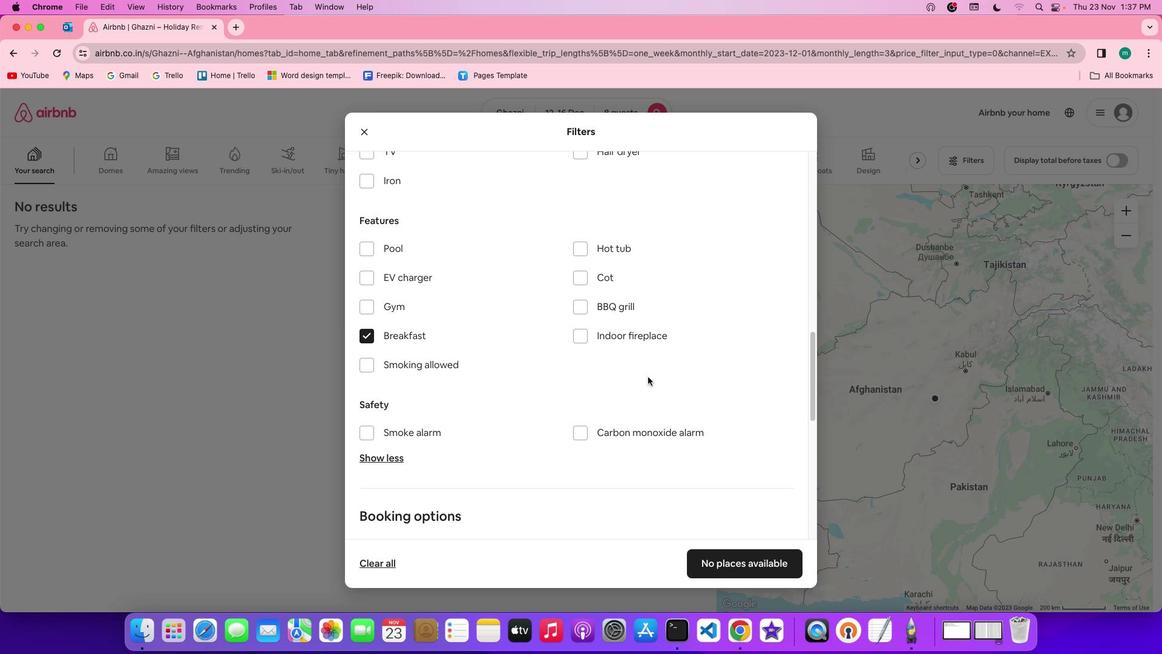 
Action: Mouse scrolled (648, 376) with delta (0, 0)
Screenshot: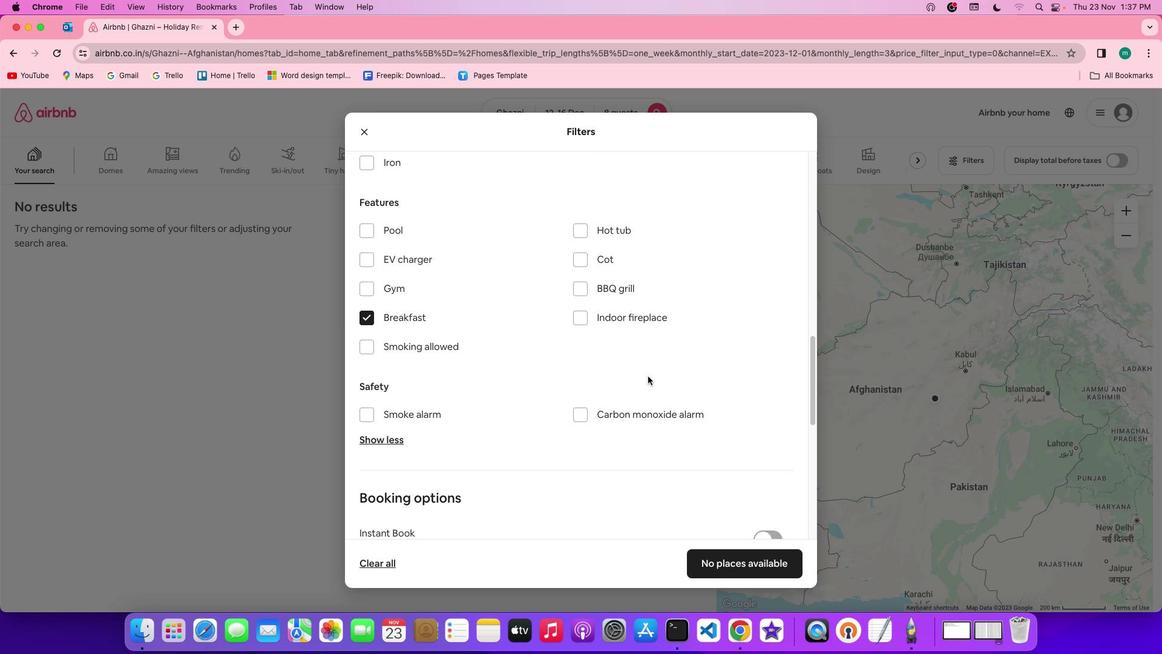 
Action: Mouse scrolled (648, 376) with delta (0, 0)
Screenshot: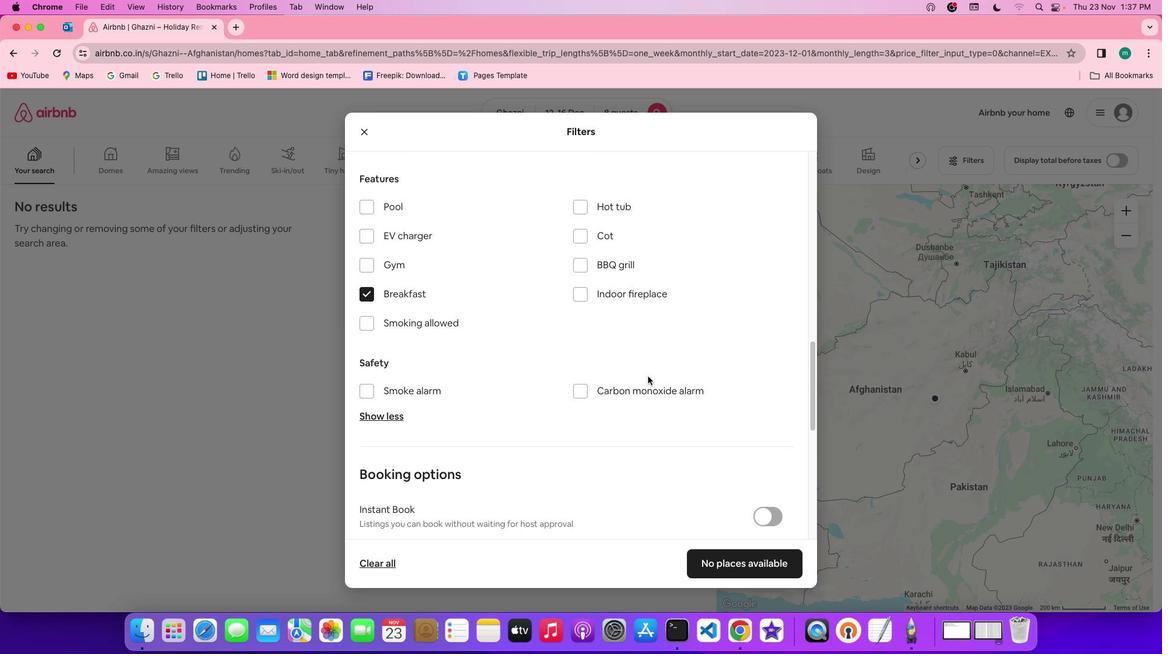 
Action: Mouse moved to (648, 376)
Screenshot: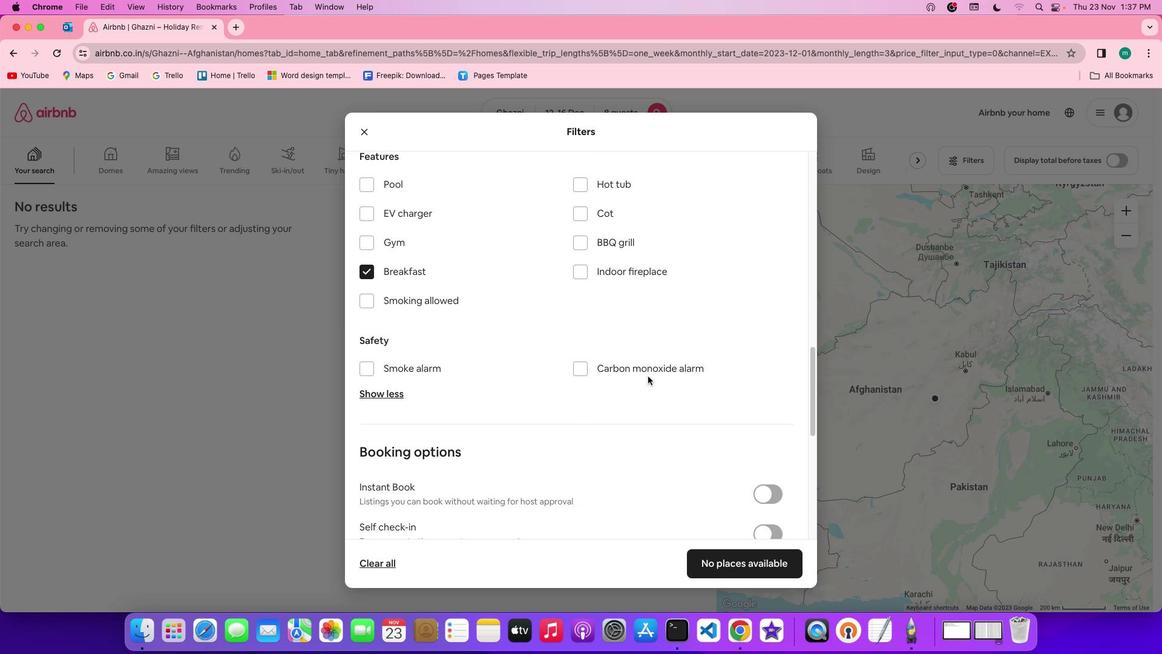 
Action: Mouse scrolled (648, 376) with delta (0, 0)
Screenshot: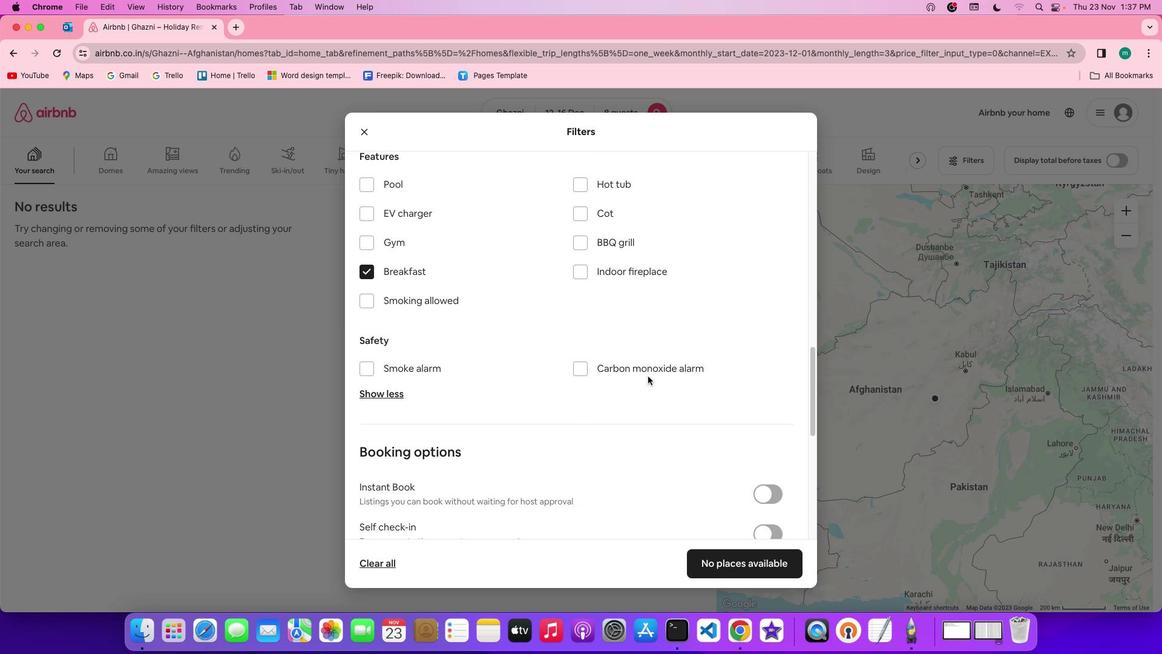 
Action: Mouse scrolled (648, 376) with delta (0, 0)
Screenshot: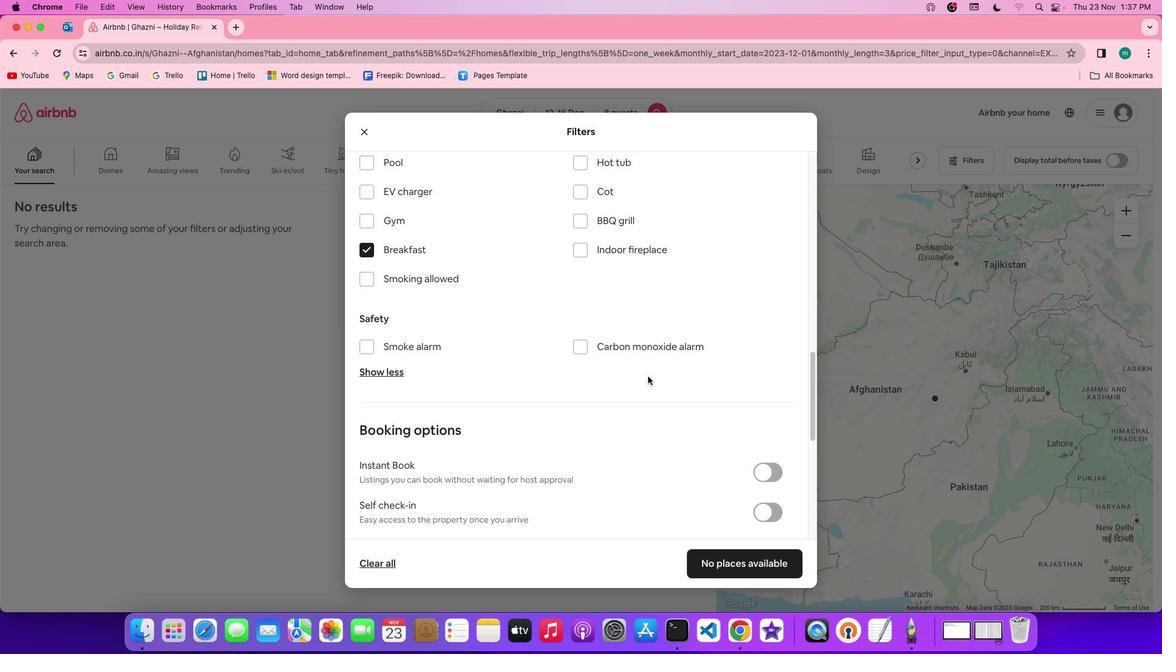 
Action: Mouse moved to (680, 385)
Screenshot: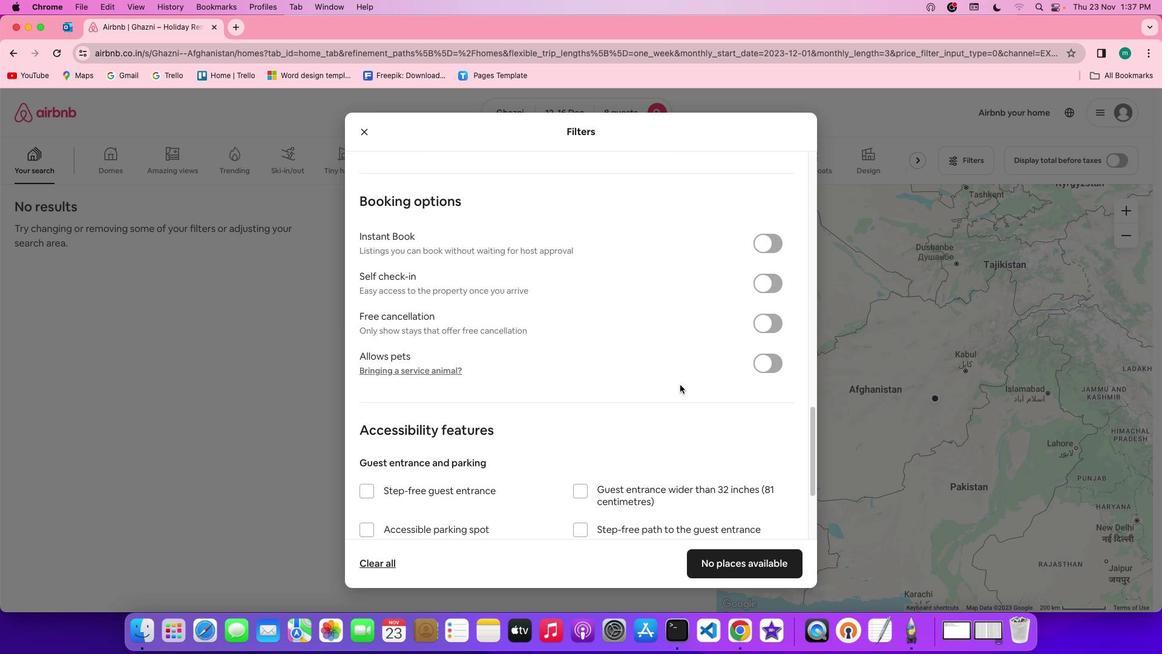 
Action: Mouse scrolled (680, 385) with delta (0, 0)
Screenshot: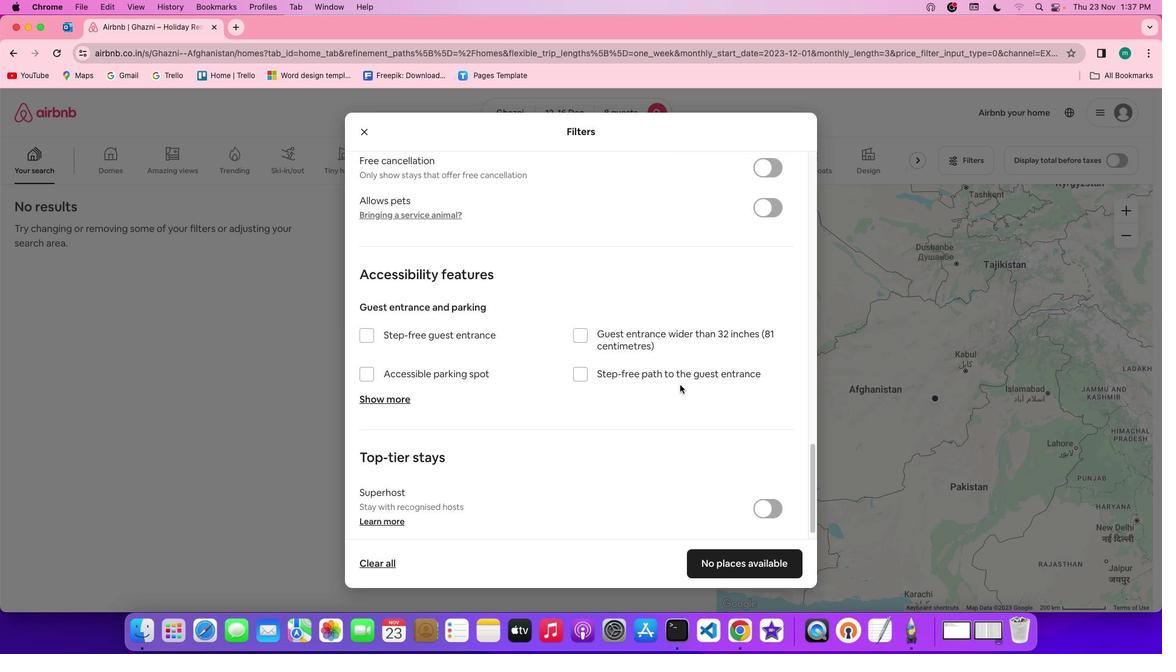 
Action: Mouse scrolled (680, 385) with delta (0, 0)
Screenshot: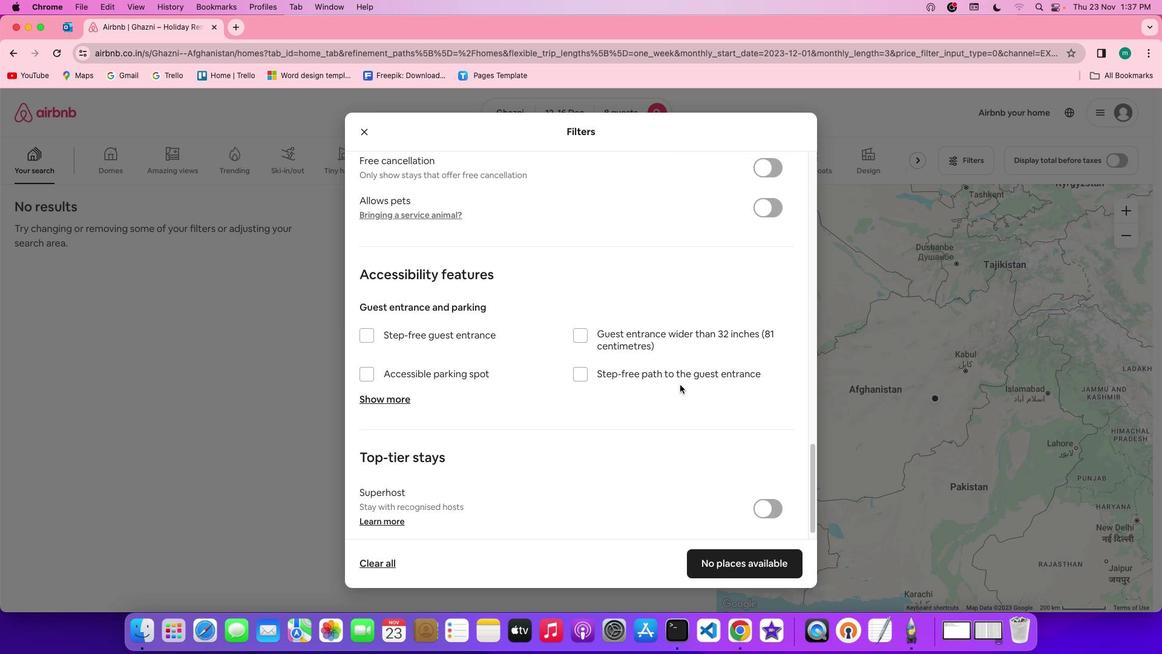 
Action: Mouse scrolled (680, 385) with delta (0, -1)
Screenshot: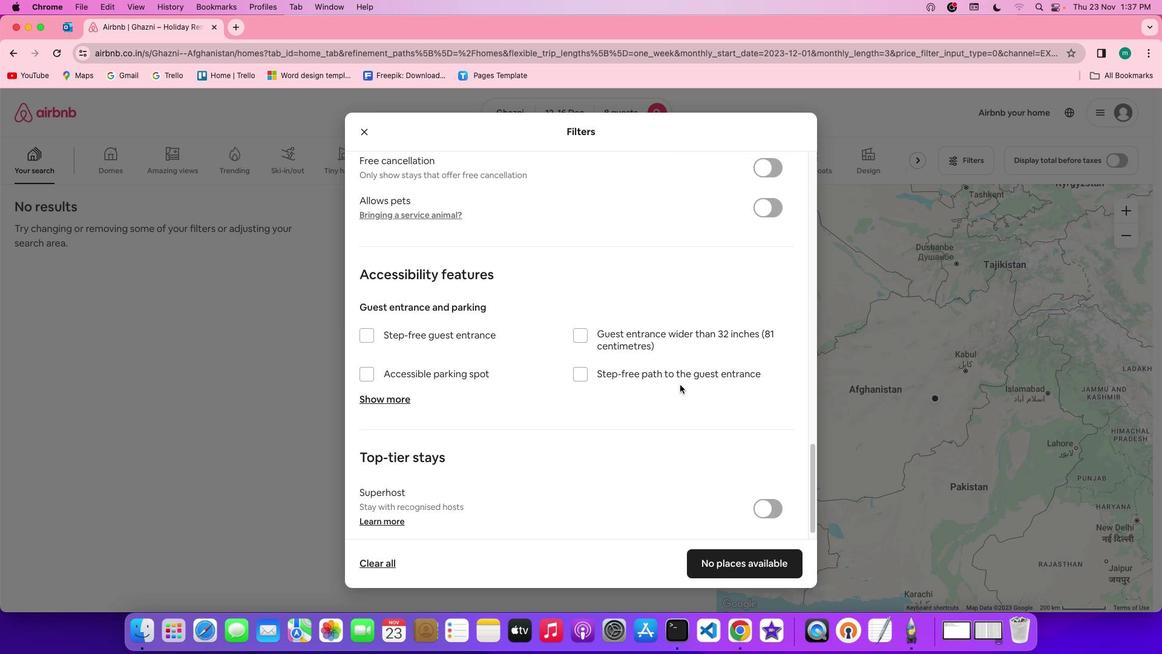 
Action: Mouse scrolled (680, 385) with delta (0, -3)
Screenshot: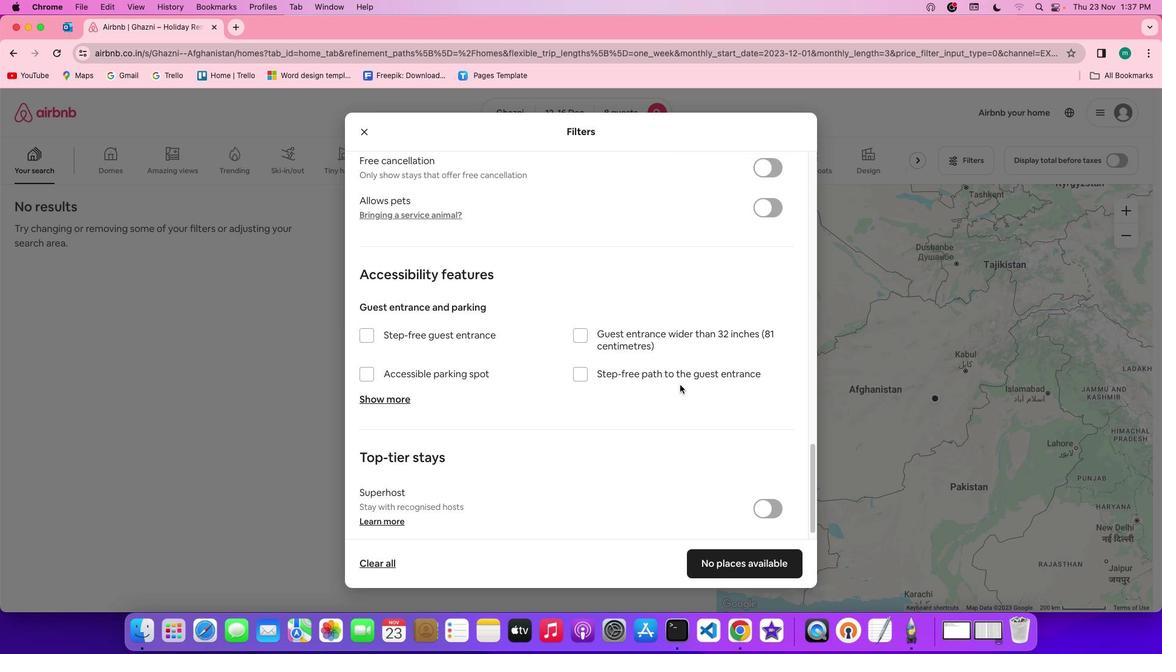 
Action: Mouse scrolled (680, 385) with delta (0, -3)
Screenshot: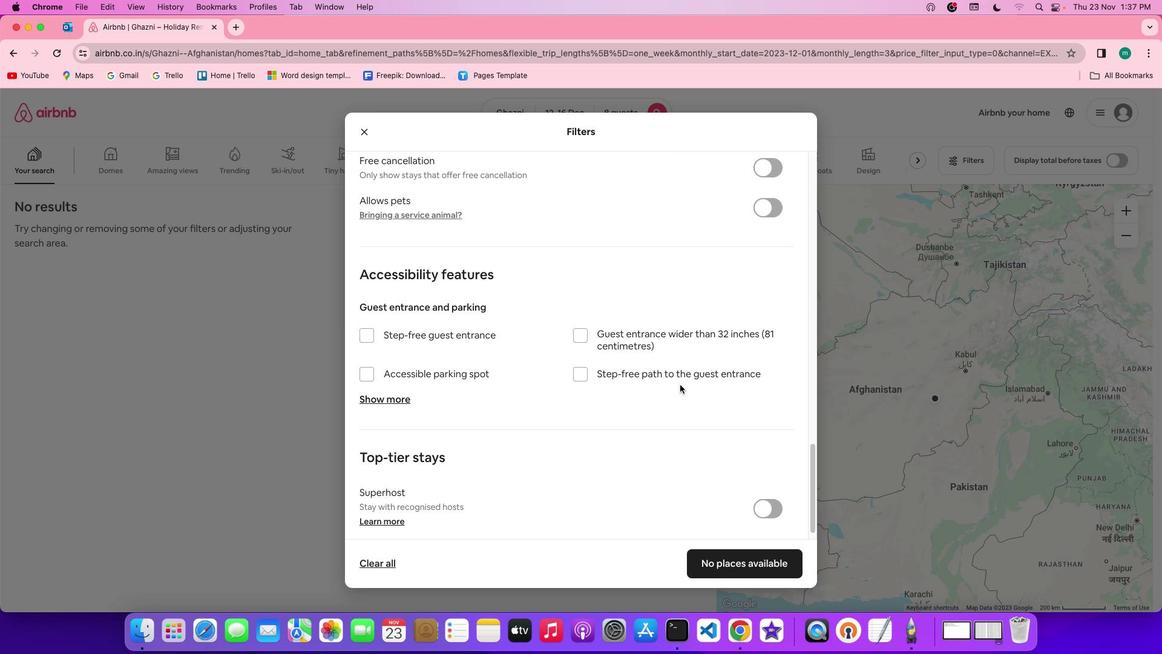 
Action: Mouse scrolled (680, 385) with delta (0, 0)
Screenshot: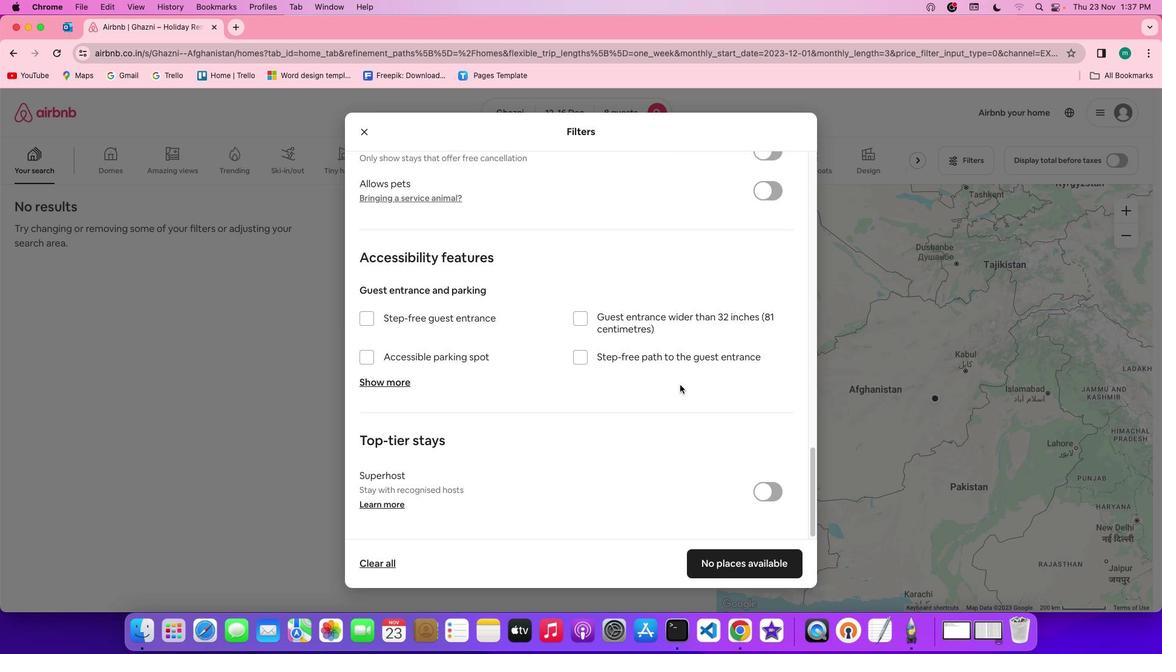 
Action: Mouse scrolled (680, 385) with delta (0, 0)
Screenshot: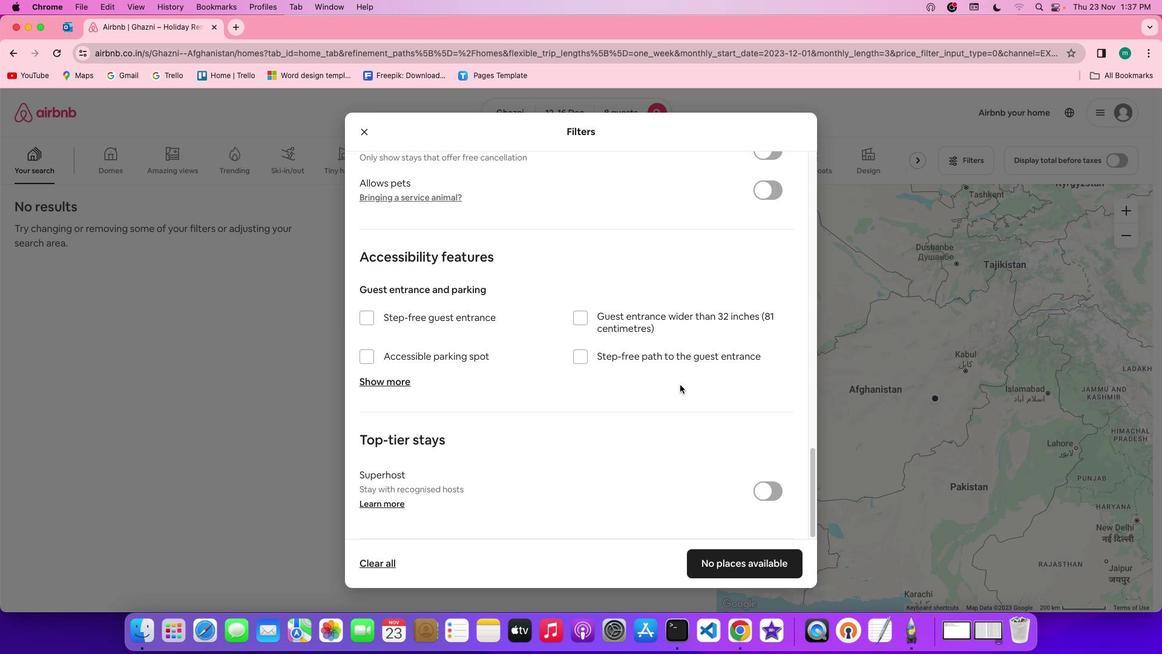 
Action: Mouse scrolled (680, 385) with delta (0, -1)
Screenshot: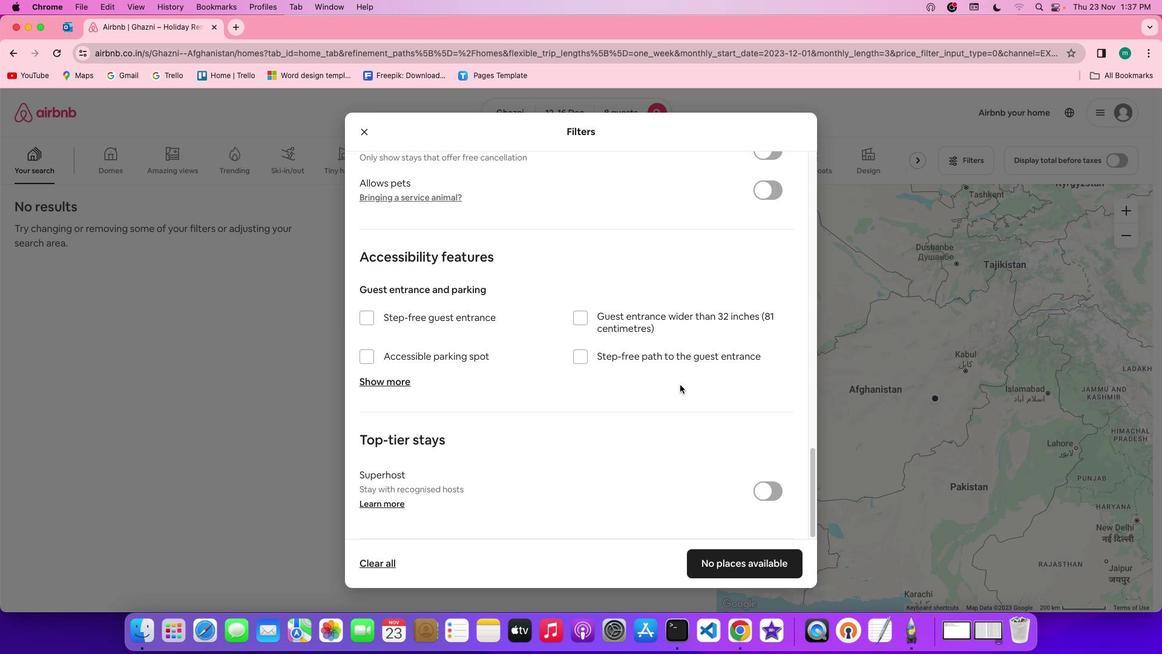 
Action: Mouse scrolled (680, 385) with delta (0, -3)
Screenshot: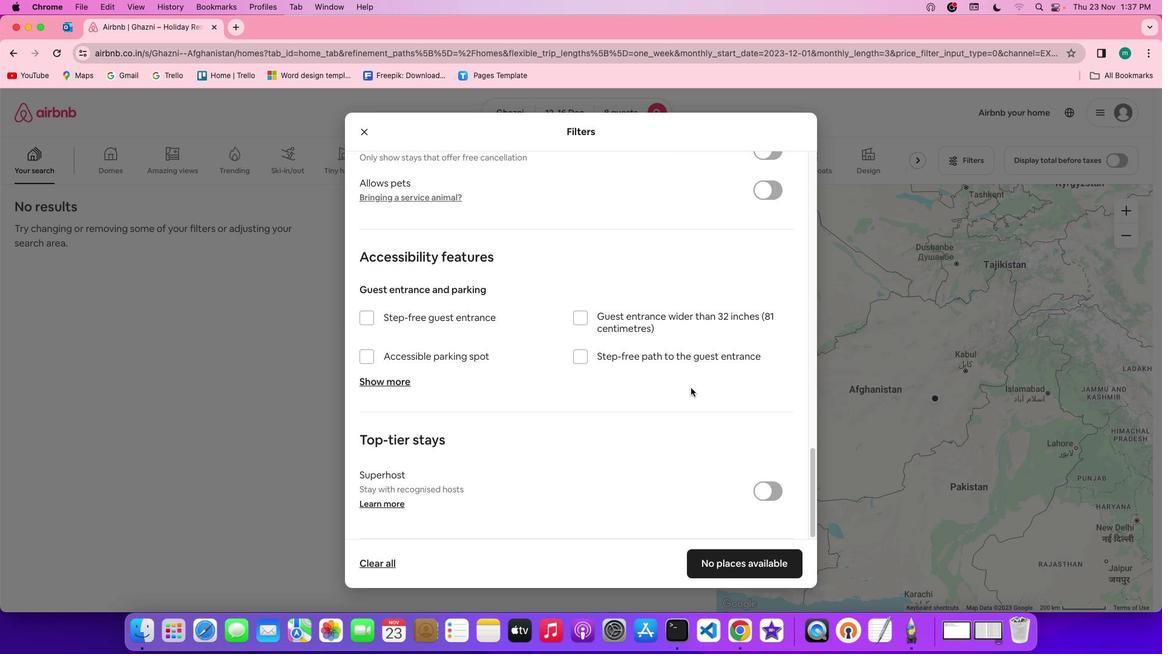 
Action: Mouse scrolled (680, 385) with delta (0, -3)
Screenshot: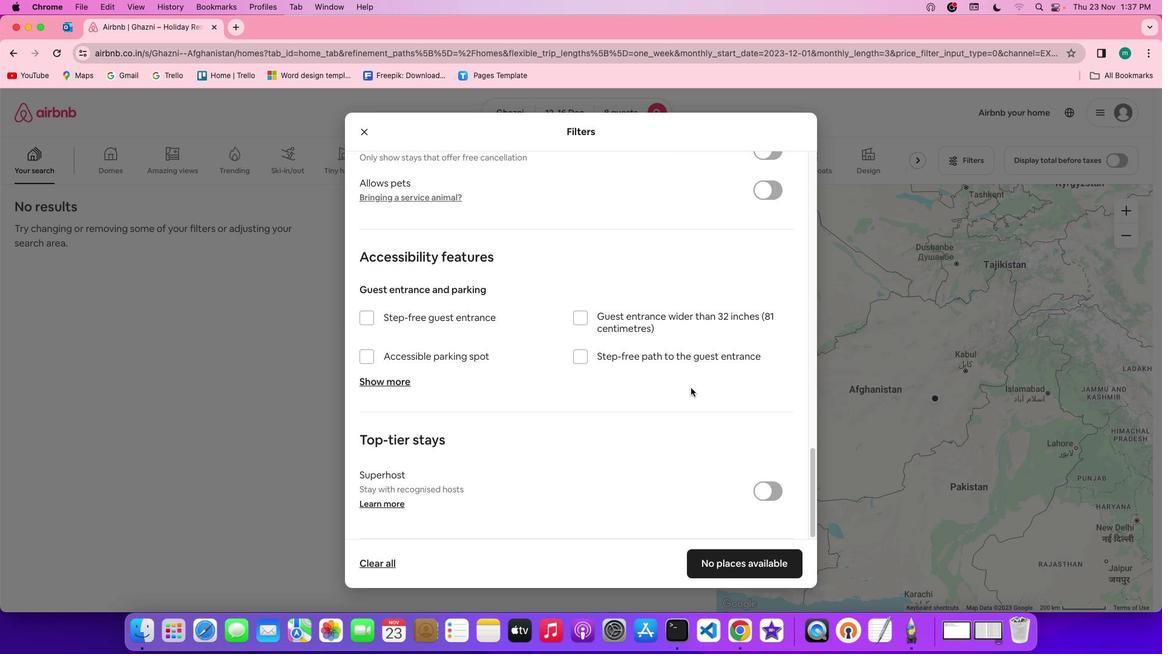 
Action: Mouse scrolled (680, 385) with delta (0, -3)
Screenshot: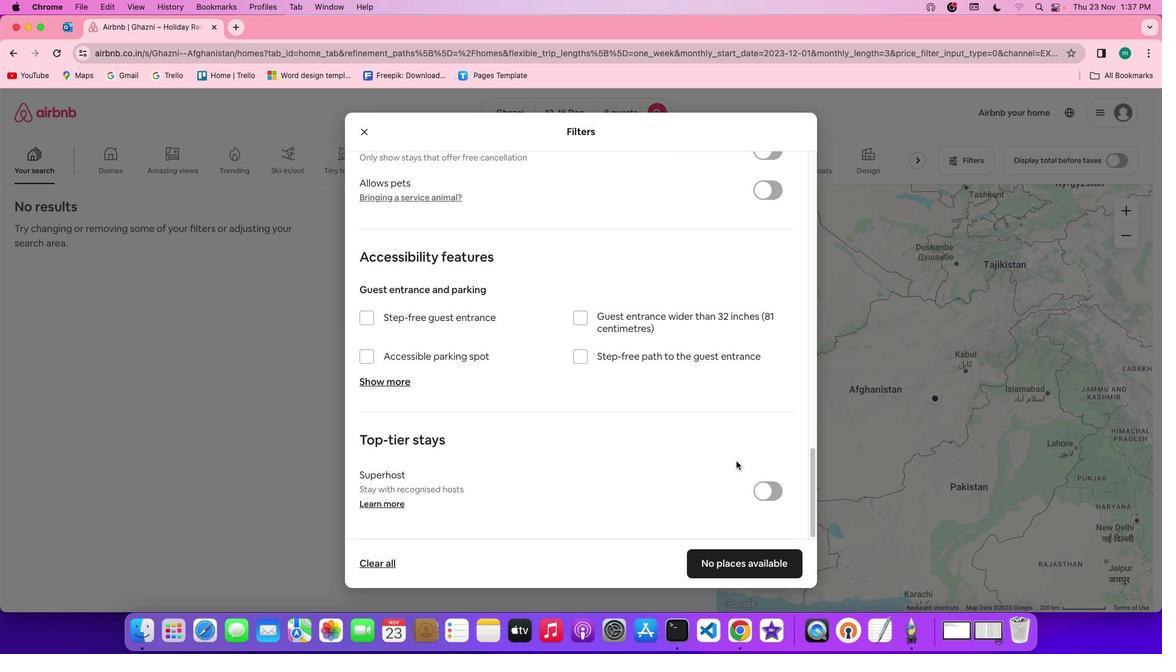 
Action: Mouse moved to (768, 566)
Screenshot: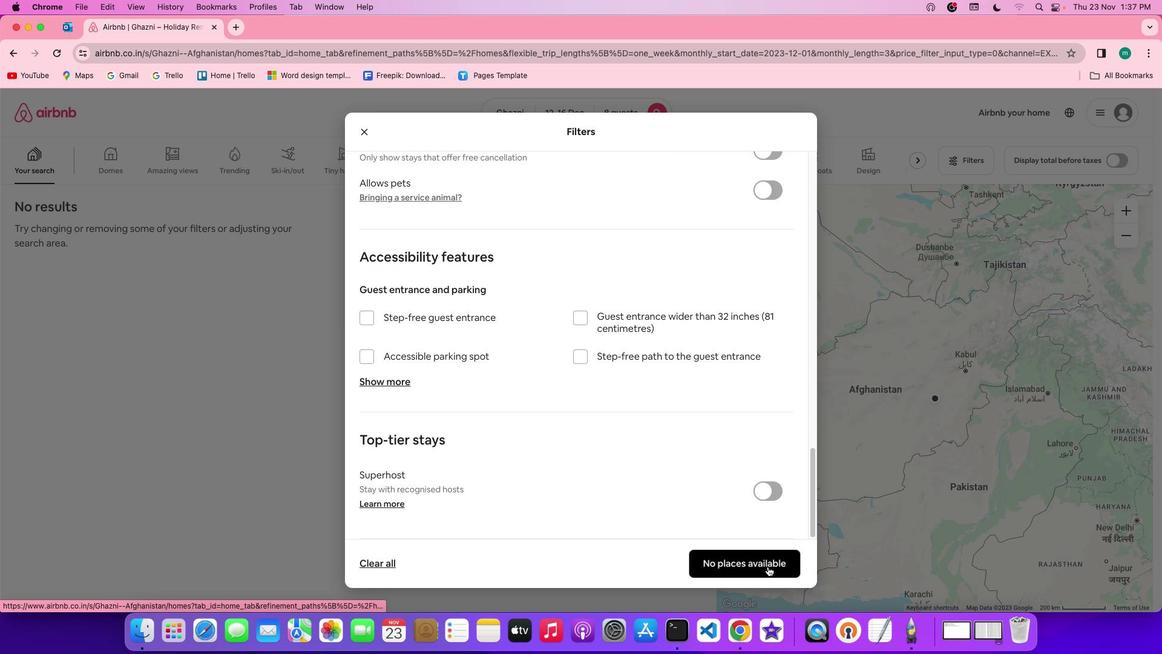 
Action: Mouse pressed left at (768, 566)
Screenshot: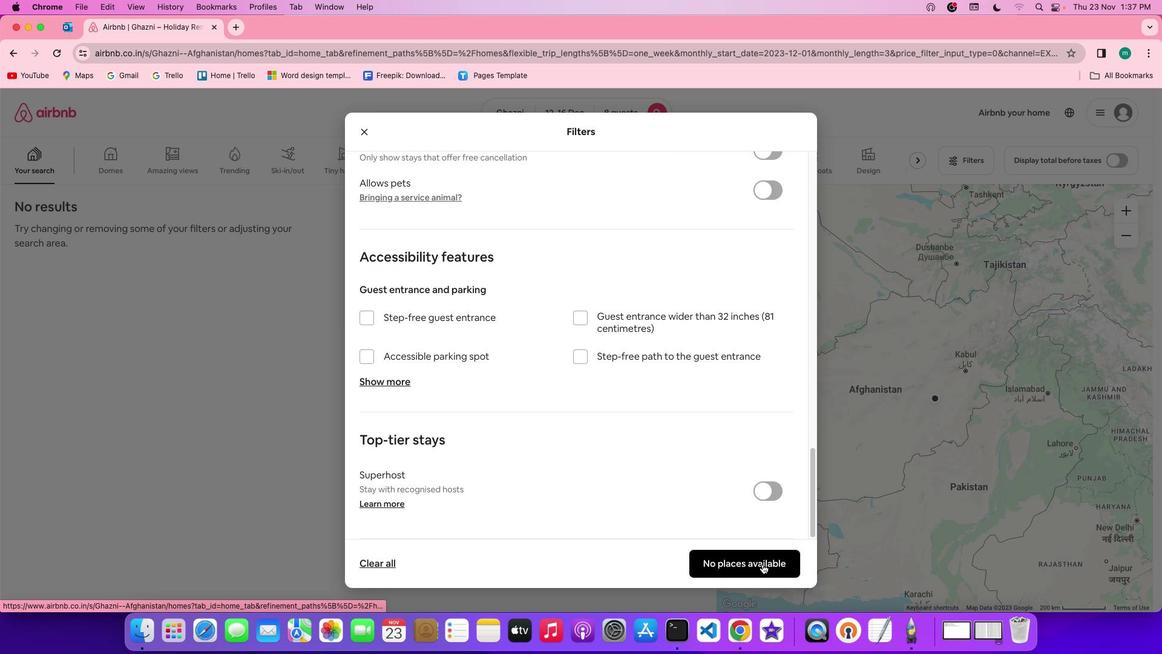 
Action: Mouse moved to (437, 419)
Screenshot: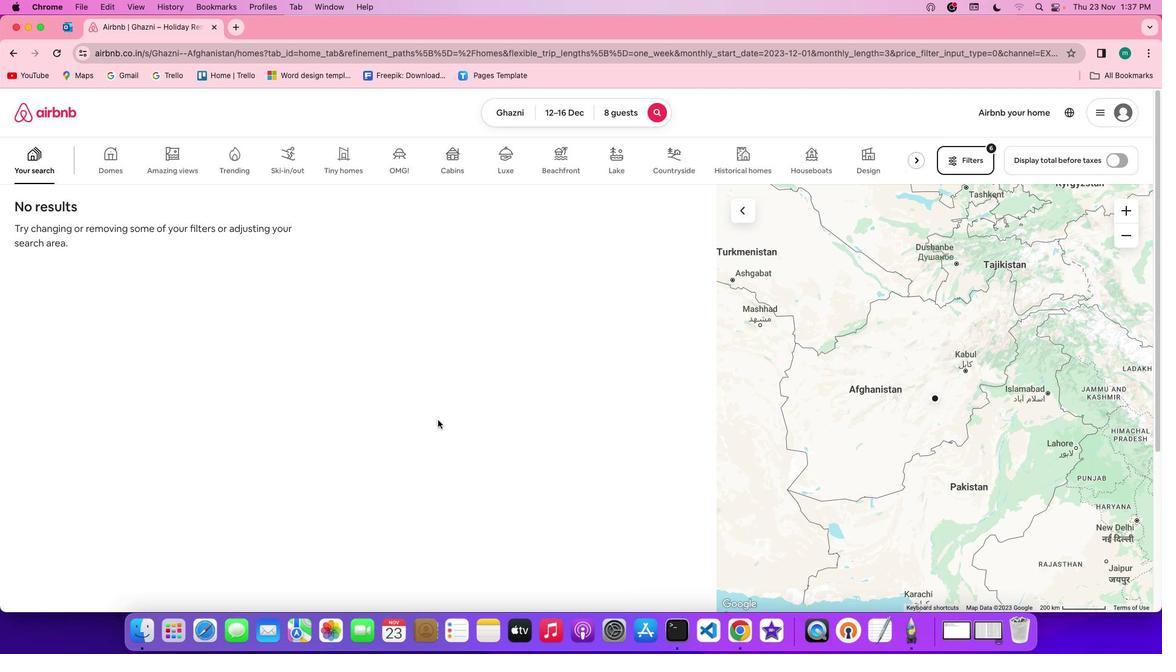 
